 Task: Reply All to email with the signature Ellie Thompson with the subject Job offer from softage.1@softage.net with the message Could you please share your feedback on the latest proposal?, select last word, change the font color from current to blue and background color to purple Send the email
Action: Mouse moved to (893, 77)
Screenshot: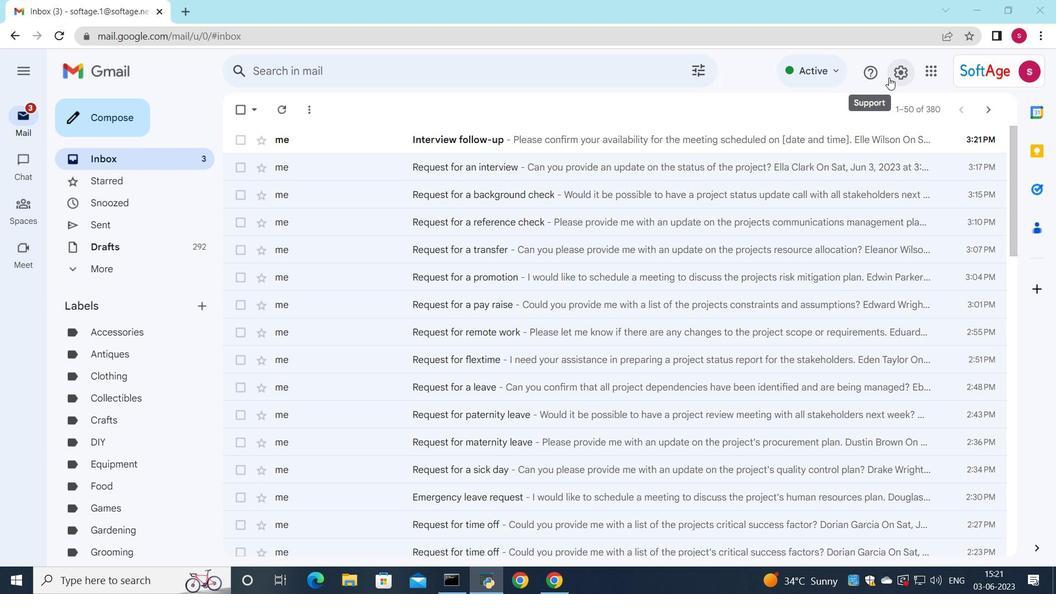 
Action: Mouse pressed left at (893, 77)
Screenshot: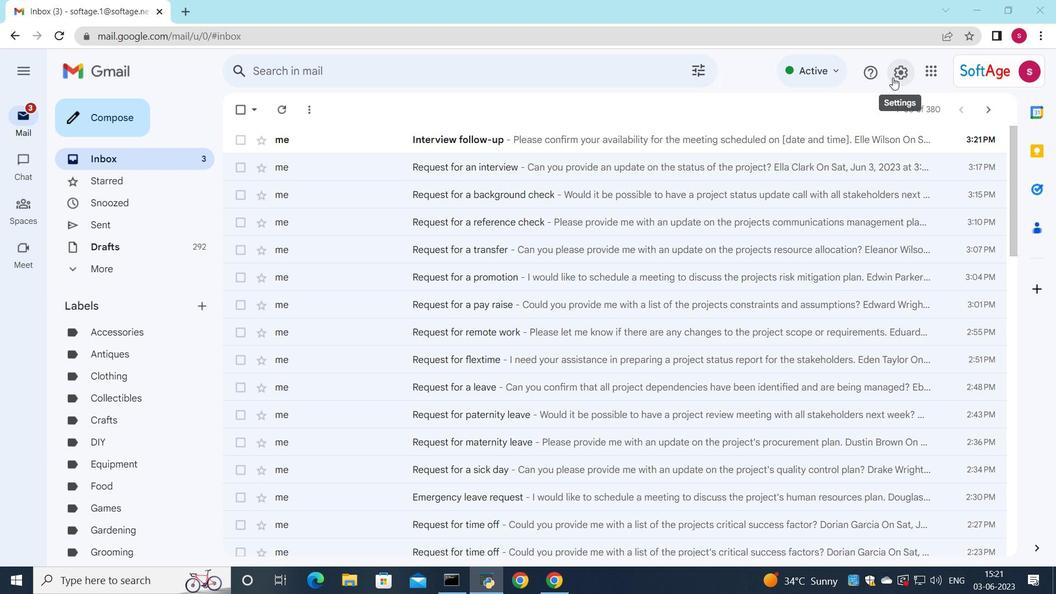 
Action: Mouse moved to (897, 136)
Screenshot: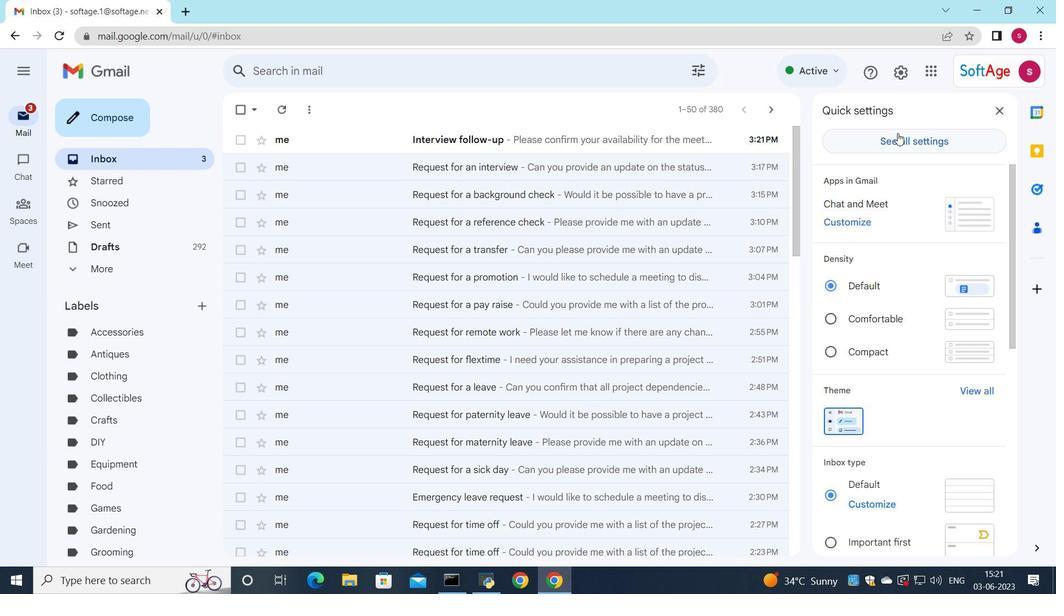 
Action: Mouse pressed left at (897, 136)
Screenshot: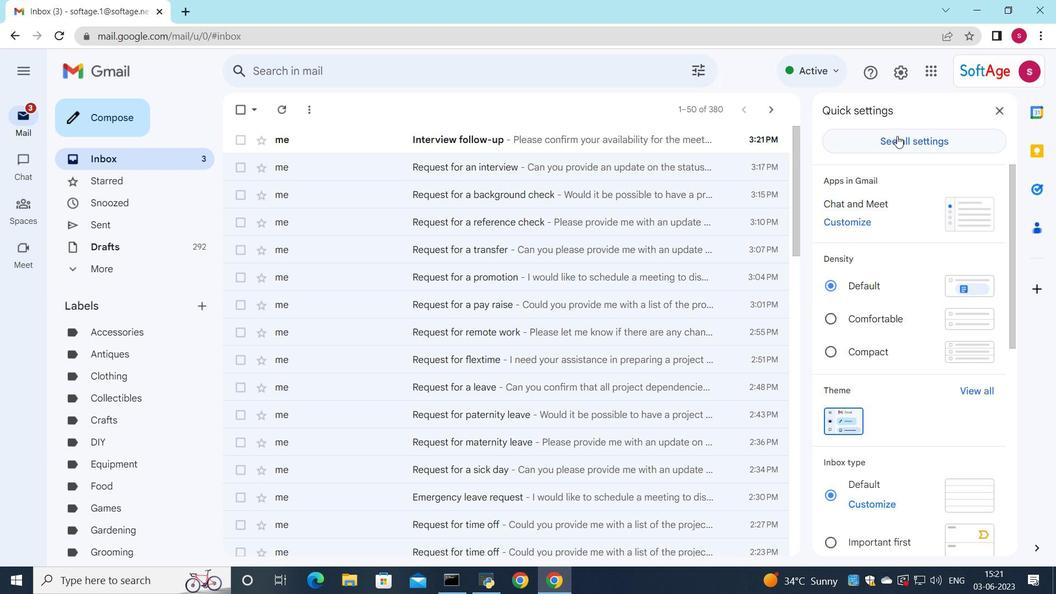 
Action: Mouse moved to (646, 200)
Screenshot: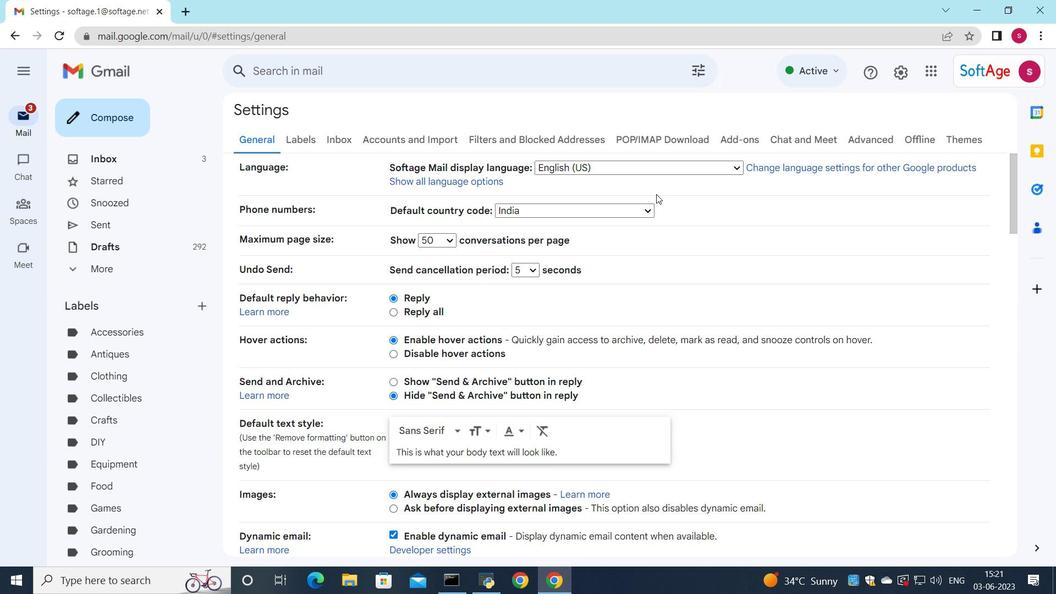 
Action: Mouse scrolled (646, 199) with delta (0, 0)
Screenshot: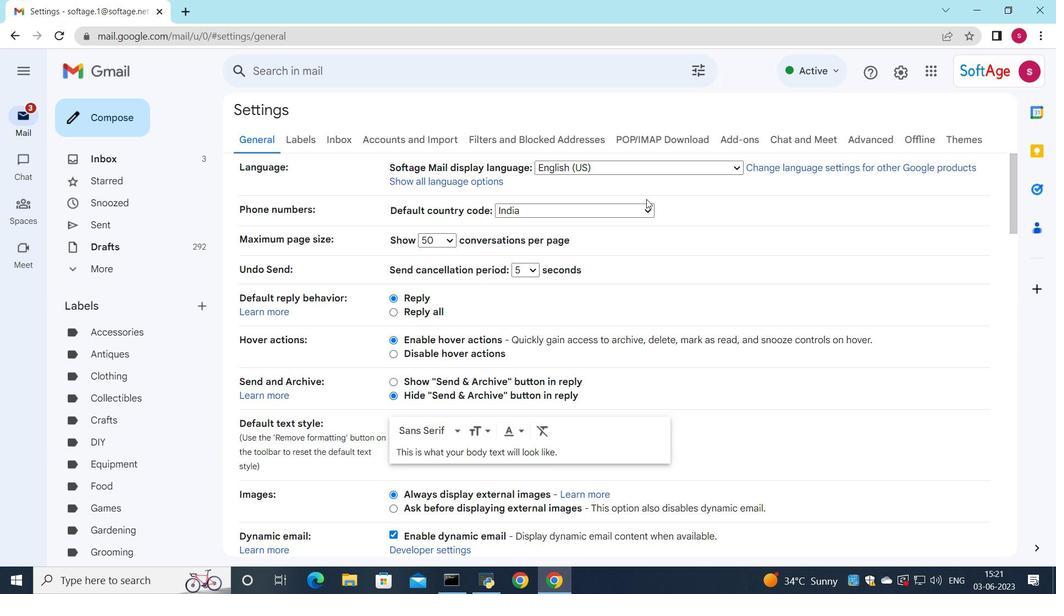 
Action: Mouse moved to (643, 204)
Screenshot: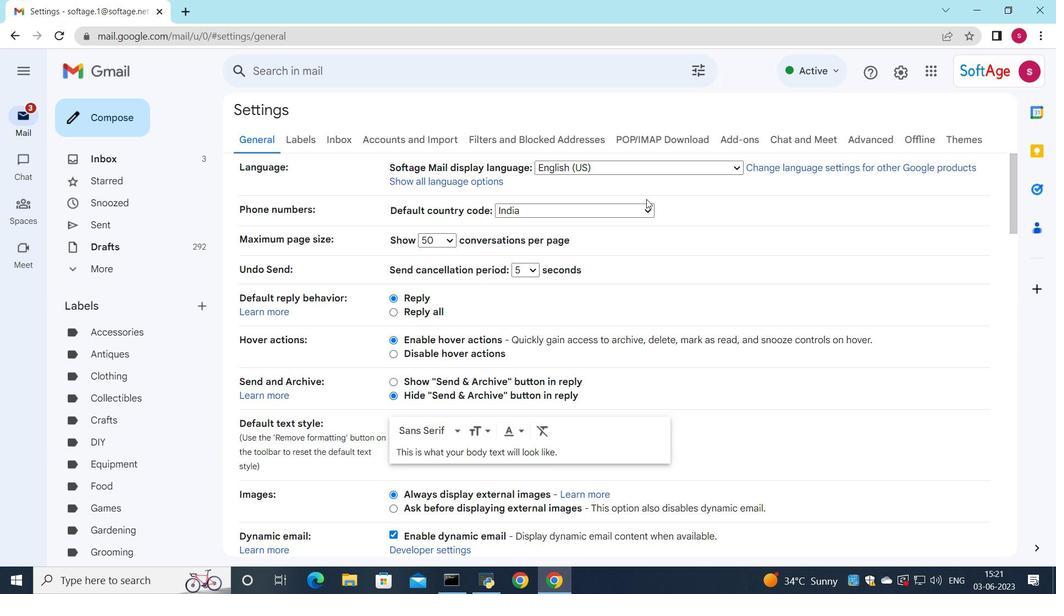
Action: Mouse scrolled (643, 203) with delta (0, 0)
Screenshot: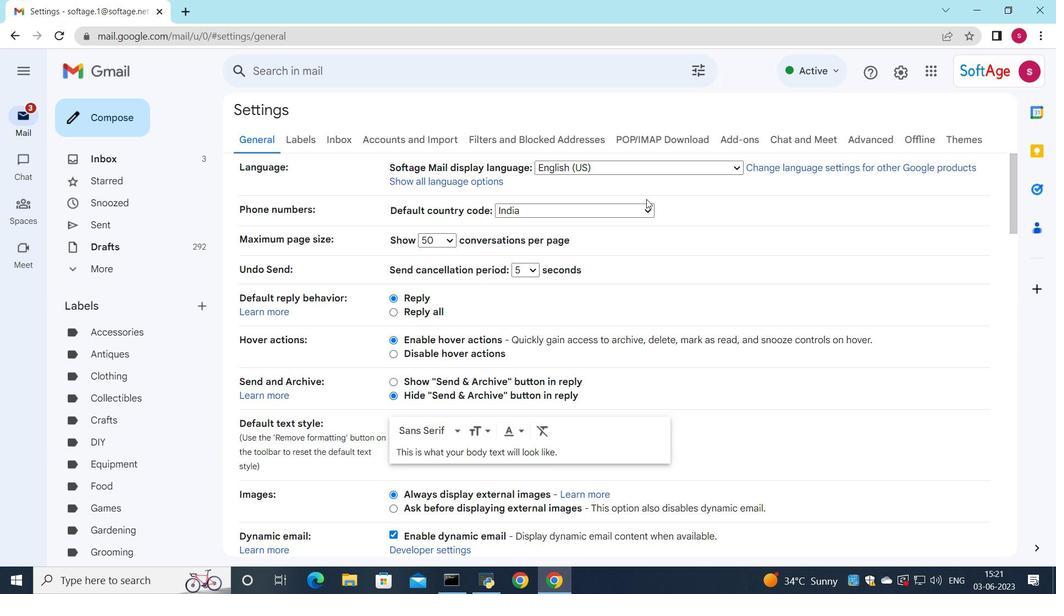 
Action: Mouse moved to (643, 205)
Screenshot: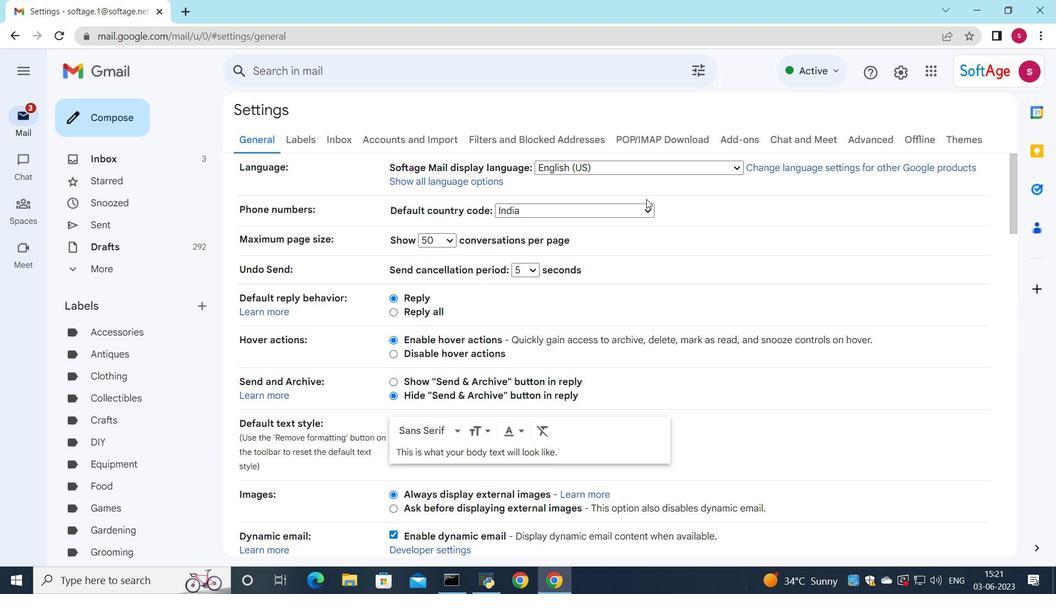 
Action: Mouse scrolled (643, 204) with delta (0, 0)
Screenshot: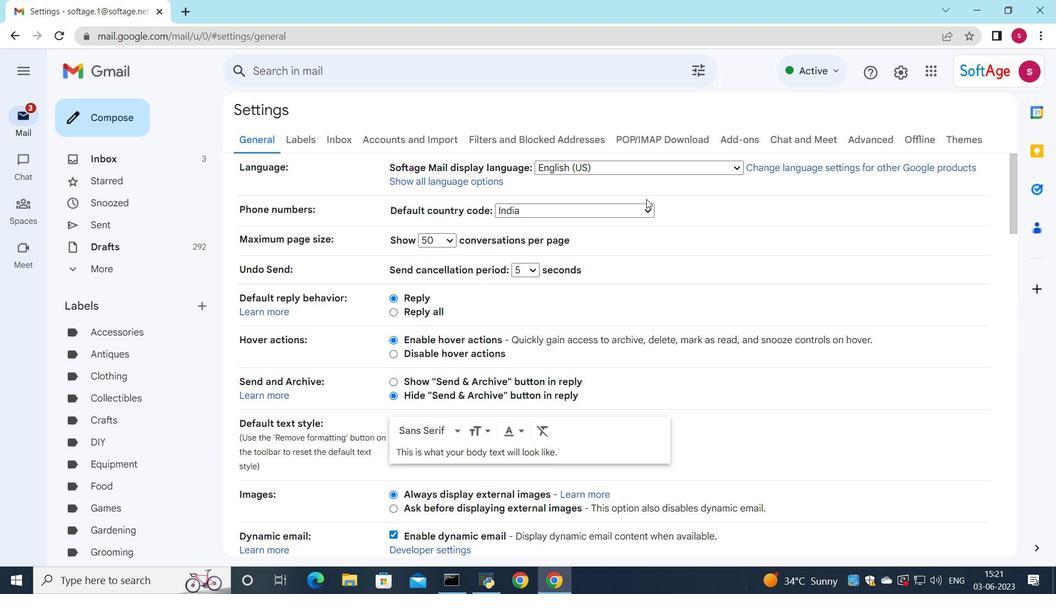 
Action: Mouse moved to (643, 205)
Screenshot: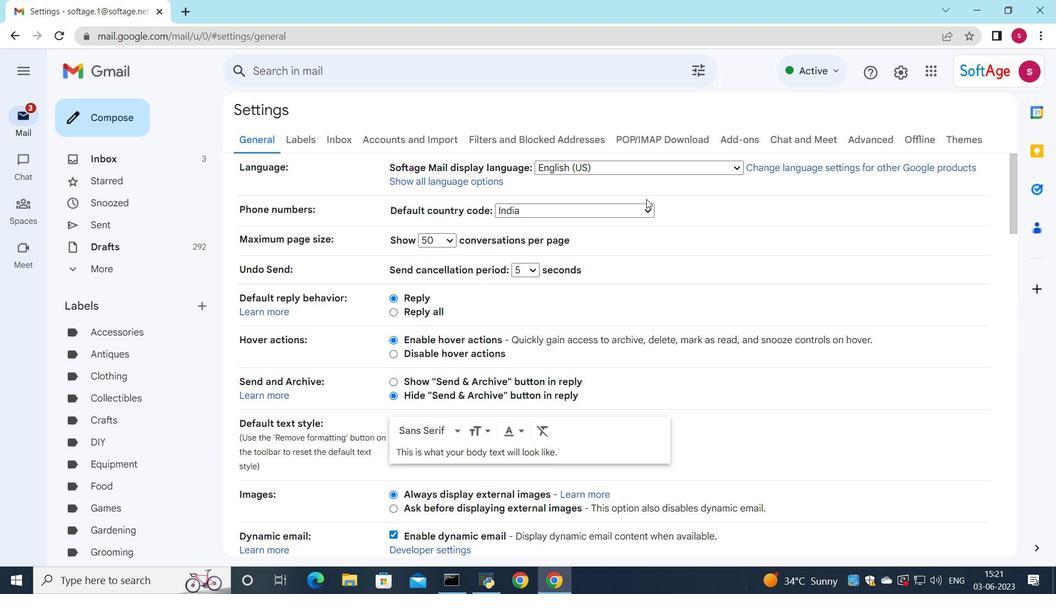 
Action: Mouse scrolled (643, 205) with delta (0, 0)
Screenshot: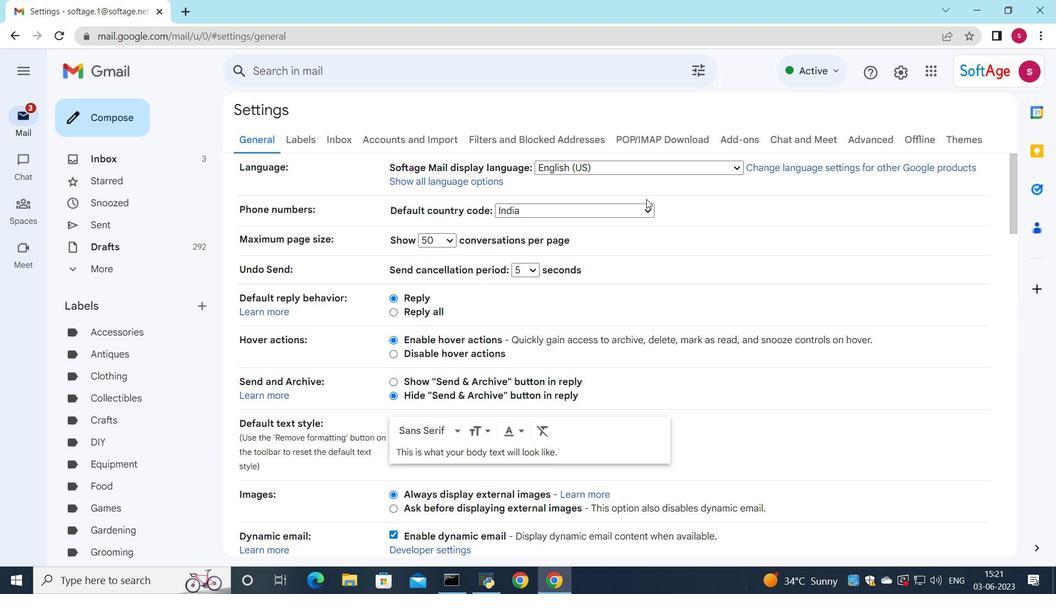 
Action: Mouse moved to (643, 205)
Screenshot: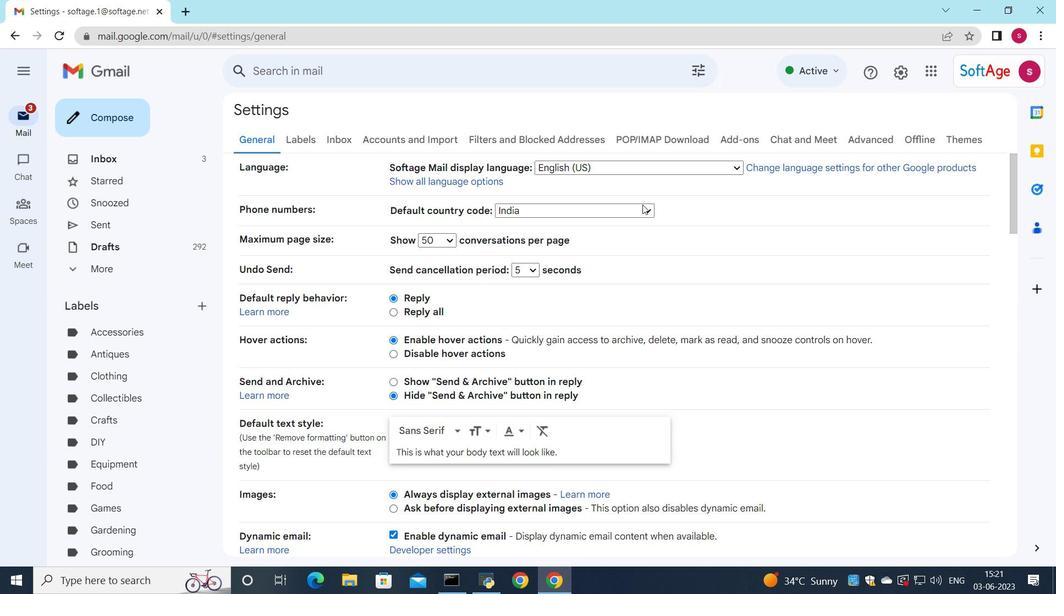 
Action: Mouse scrolled (643, 205) with delta (0, 0)
Screenshot: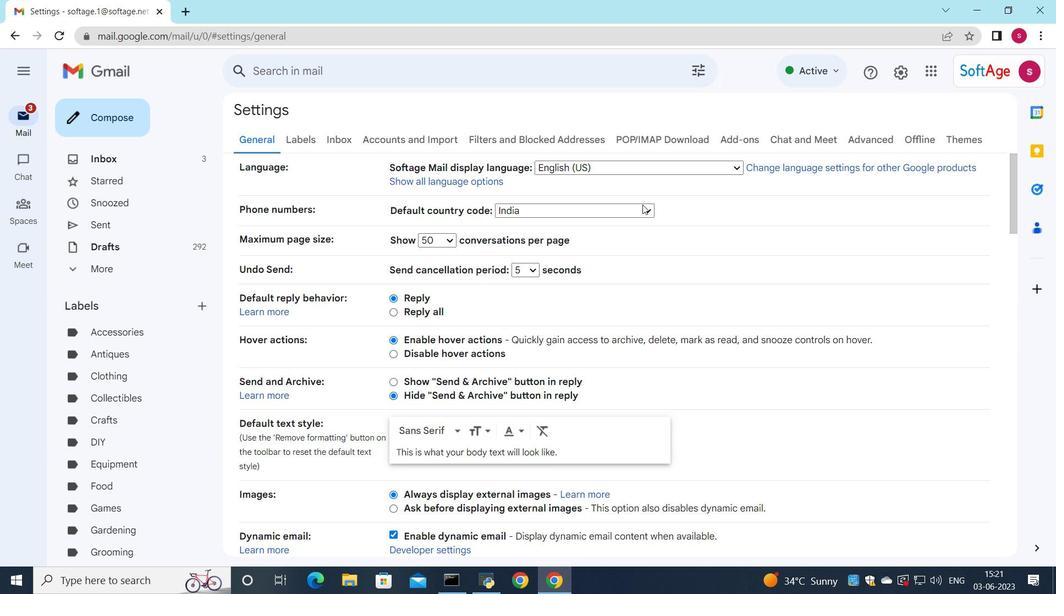 
Action: Mouse moved to (643, 201)
Screenshot: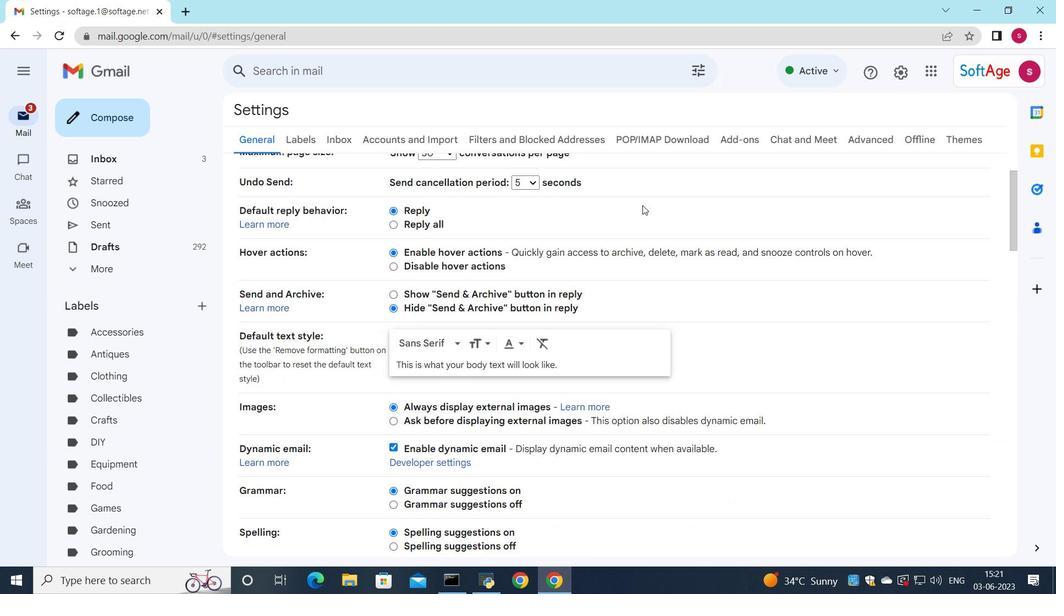 
Action: Mouse scrolled (643, 200) with delta (0, 0)
Screenshot: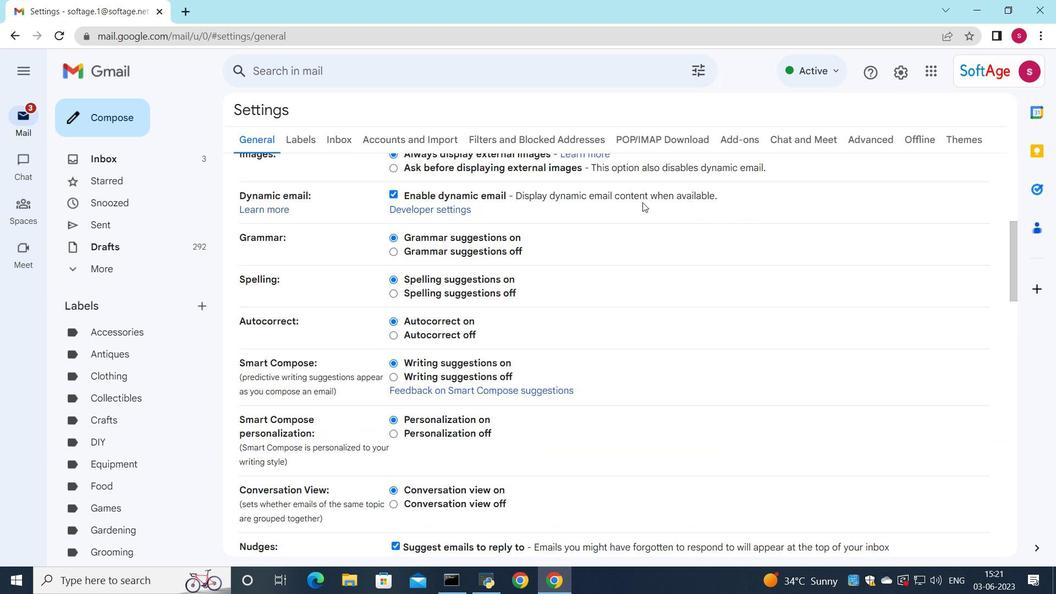 
Action: Mouse scrolled (643, 200) with delta (0, 0)
Screenshot: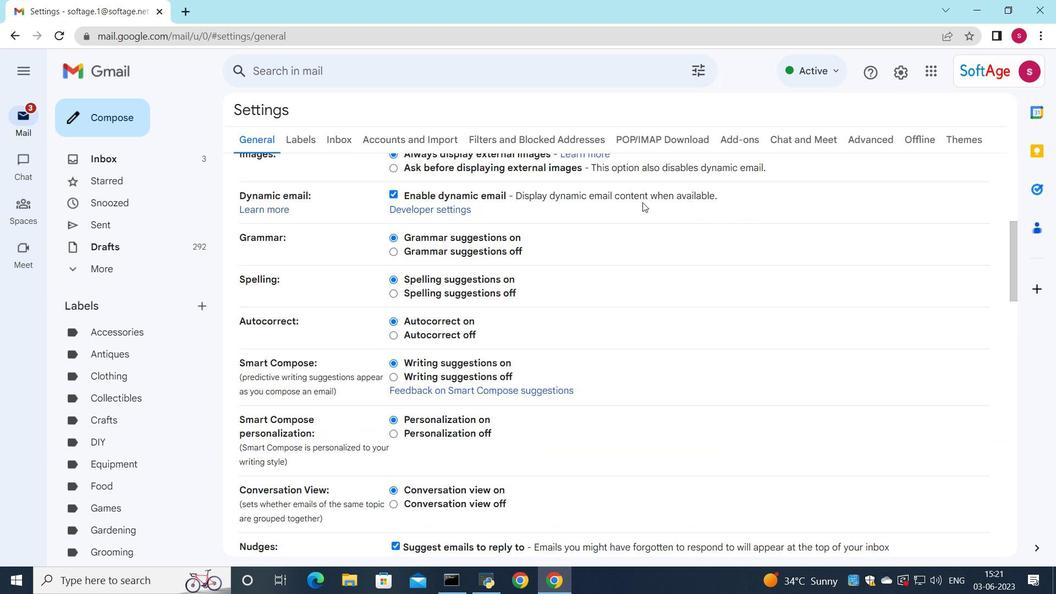 
Action: Mouse scrolled (643, 200) with delta (0, 0)
Screenshot: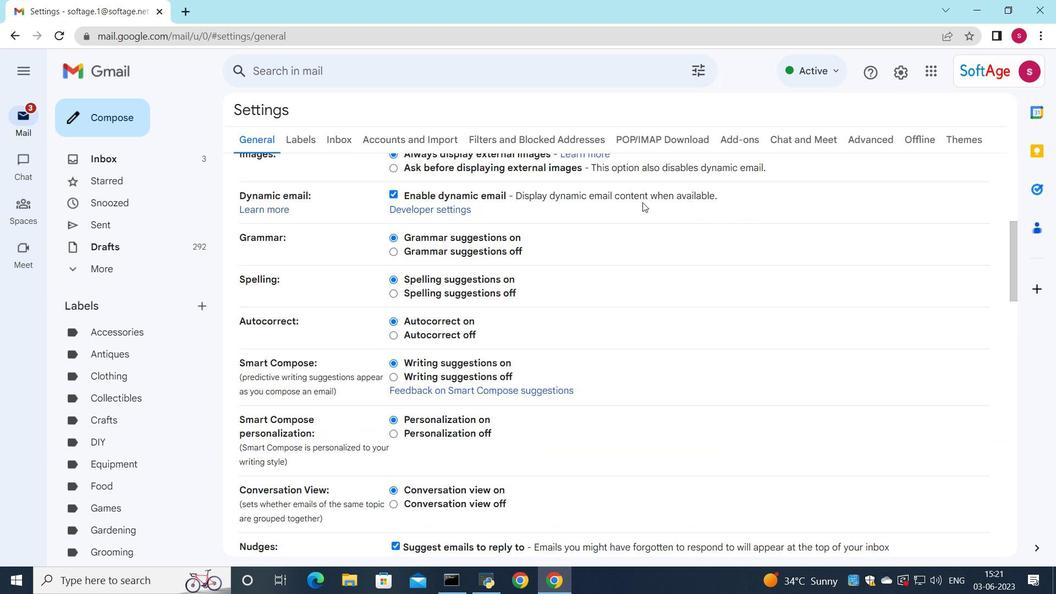 
Action: Mouse scrolled (643, 200) with delta (0, 0)
Screenshot: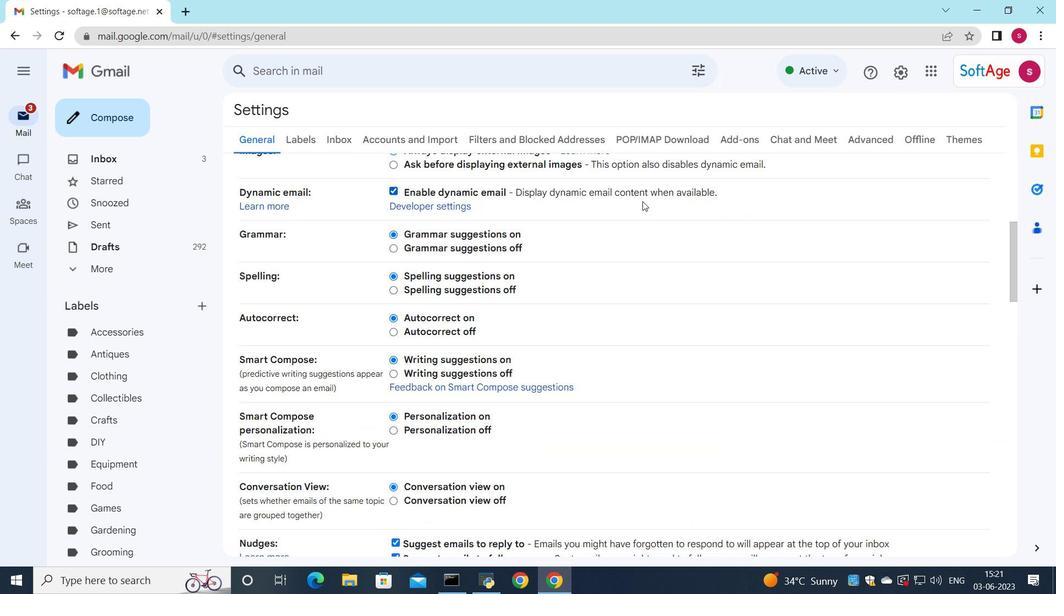 
Action: Mouse scrolled (643, 200) with delta (0, 0)
Screenshot: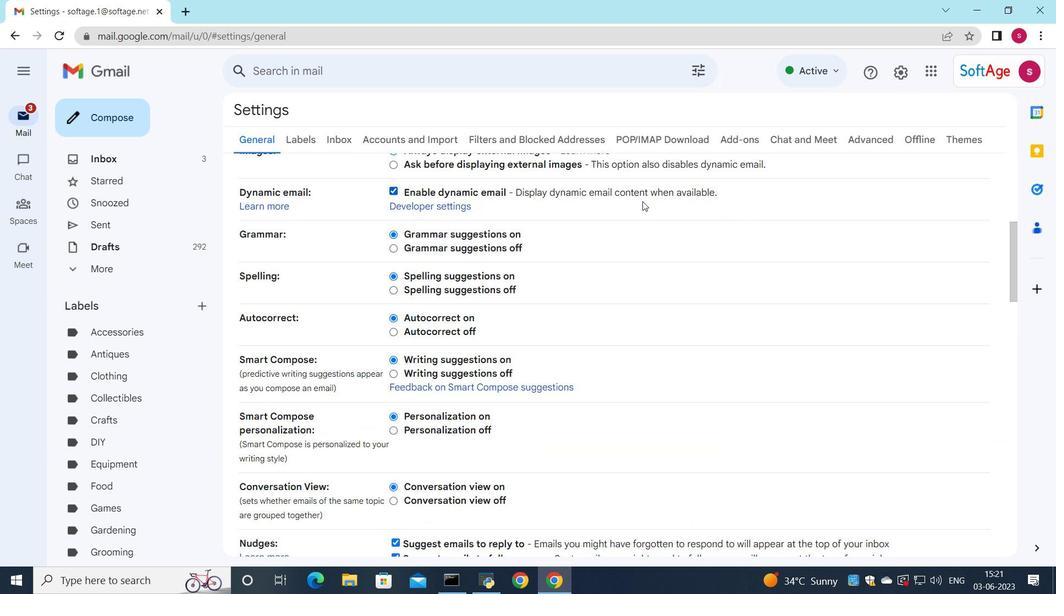 
Action: Mouse scrolled (643, 200) with delta (0, 0)
Screenshot: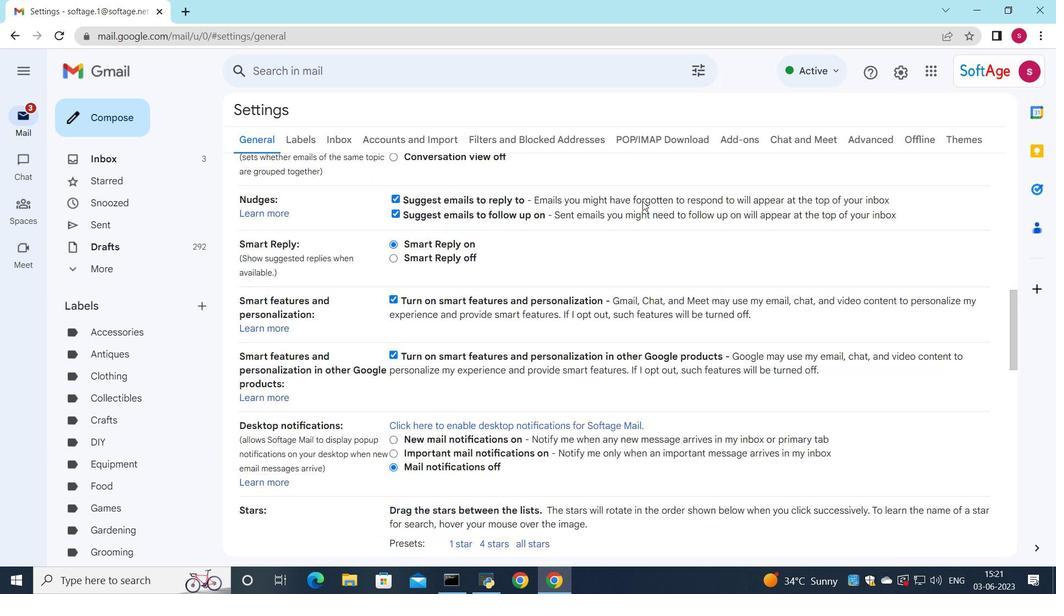 
Action: Mouse scrolled (643, 200) with delta (0, 0)
Screenshot: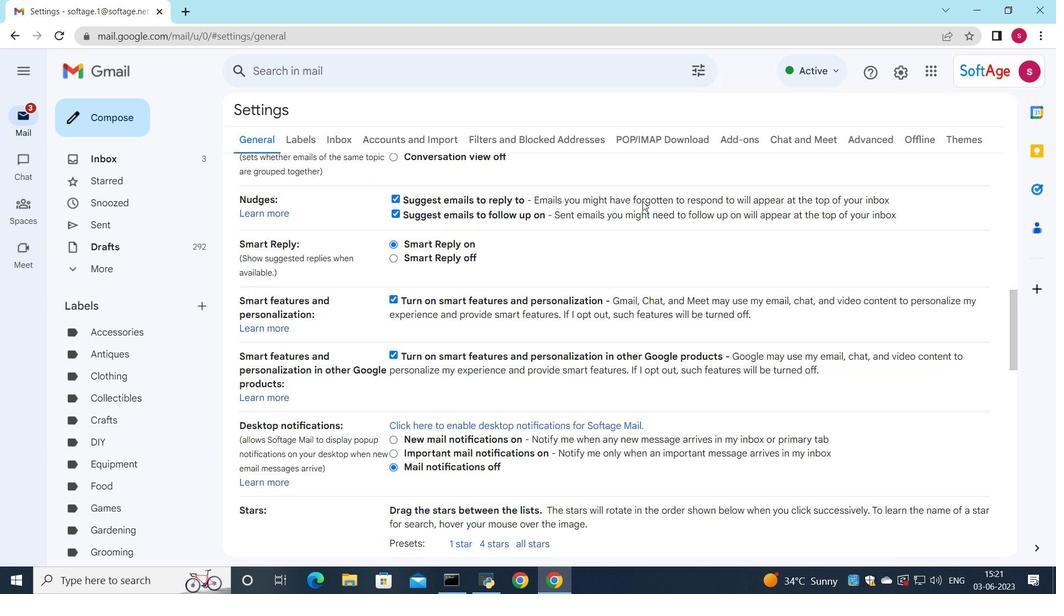 
Action: Mouse scrolled (643, 200) with delta (0, 0)
Screenshot: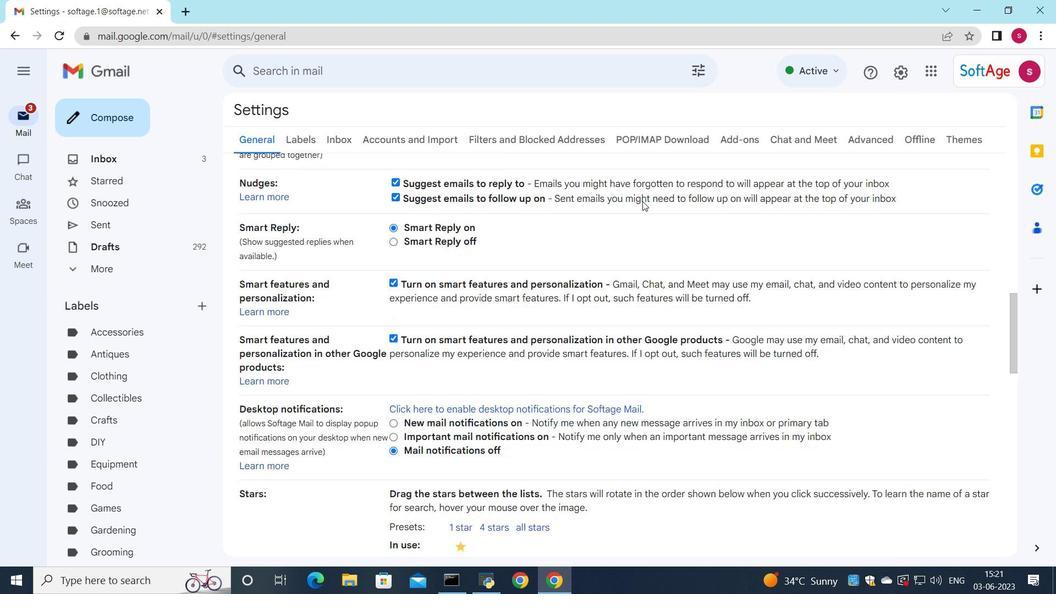 
Action: Mouse scrolled (643, 200) with delta (0, 0)
Screenshot: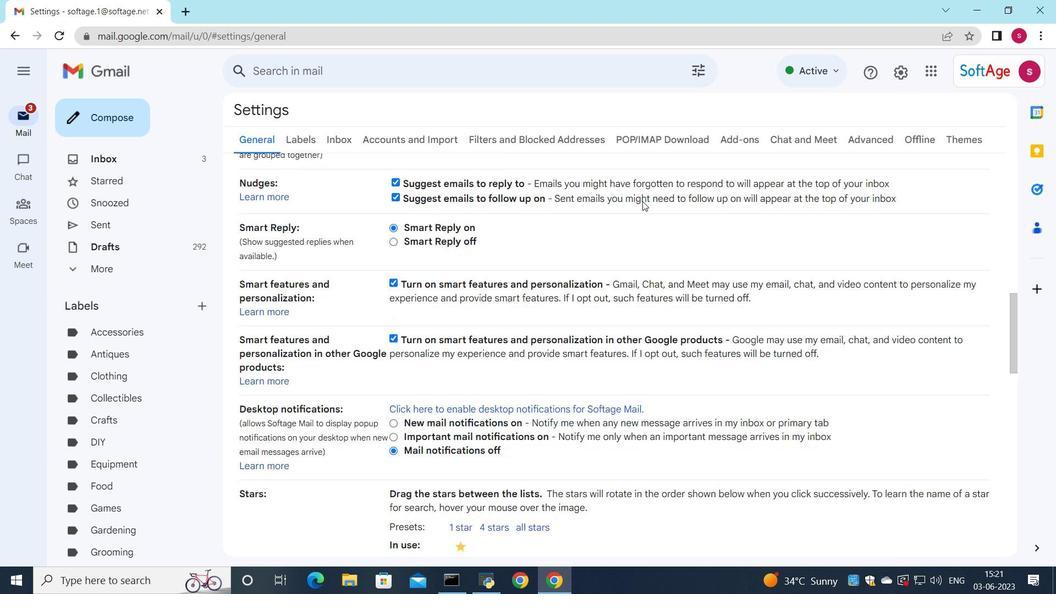 
Action: Mouse scrolled (643, 200) with delta (0, 0)
Screenshot: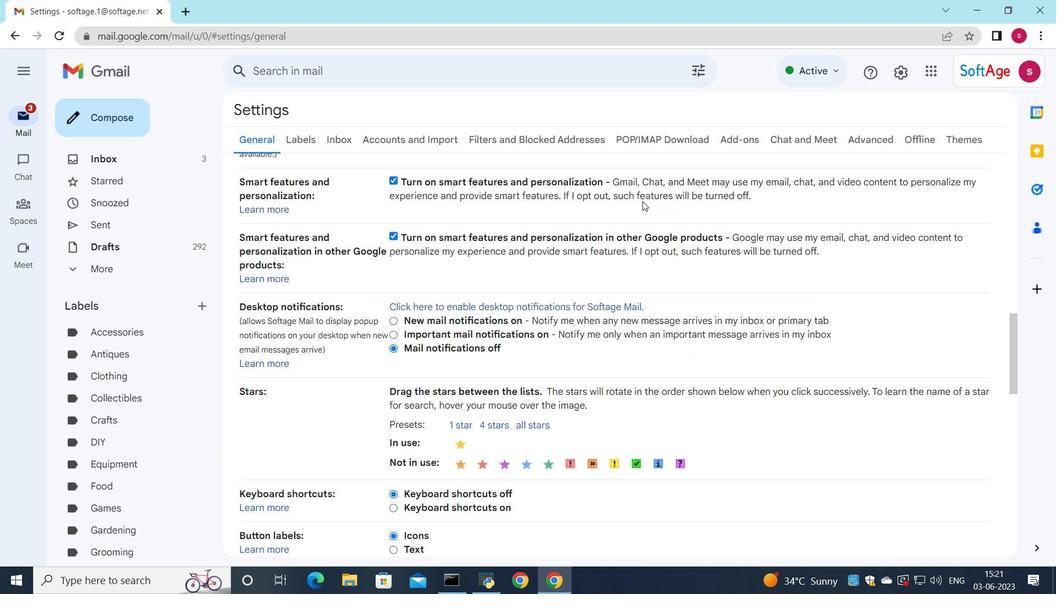 
Action: Mouse scrolled (643, 200) with delta (0, 0)
Screenshot: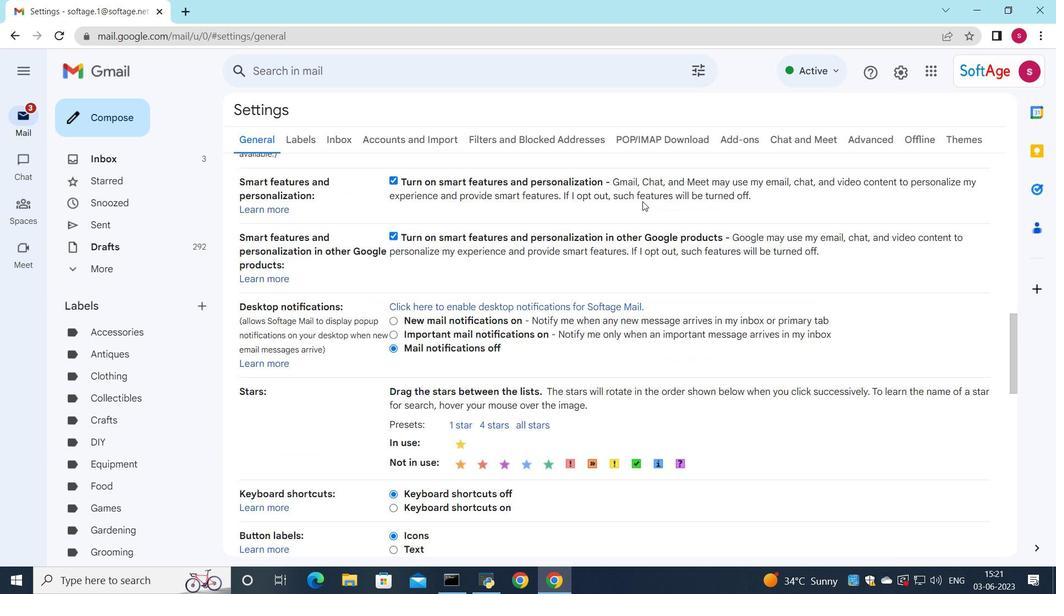 
Action: Mouse scrolled (643, 200) with delta (0, 0)
Screenshot: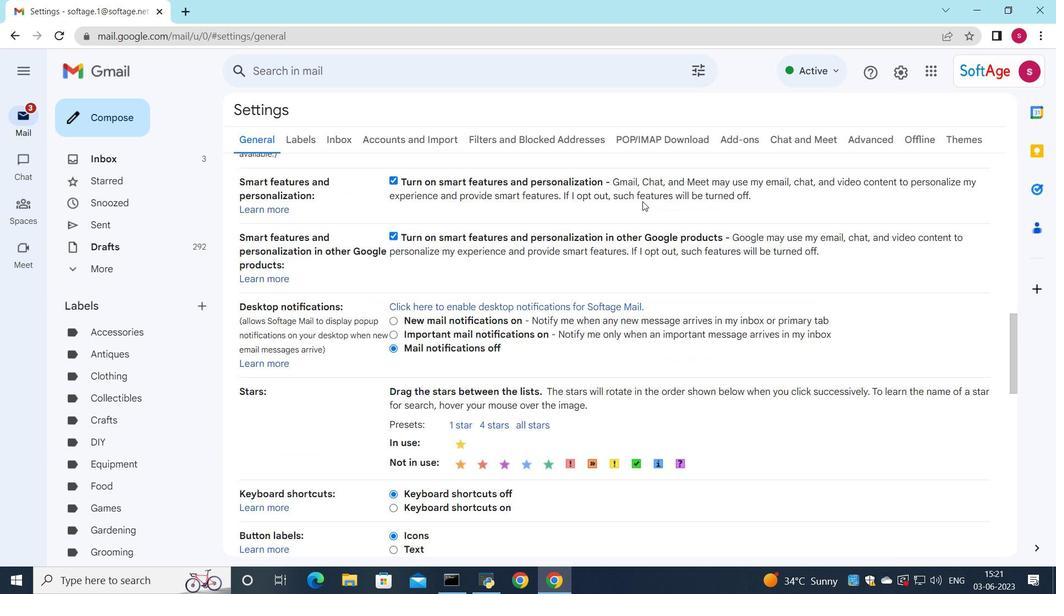 
Action: Mouse scrolled (643, 200) with delta (0, 0)
Screenshot: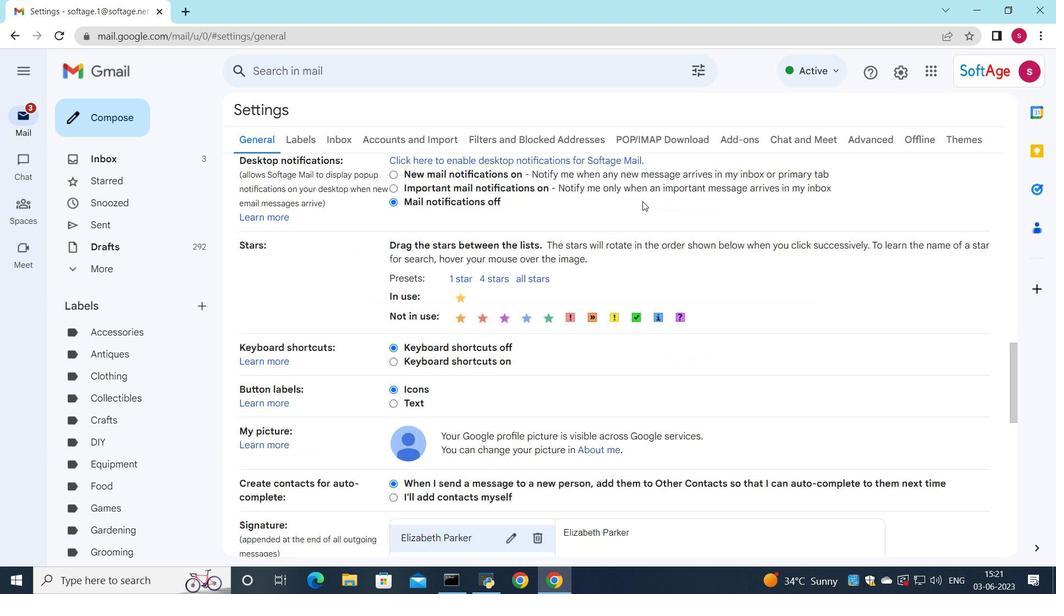 
Action: Mouse moved to (499, 370)
Screenshot: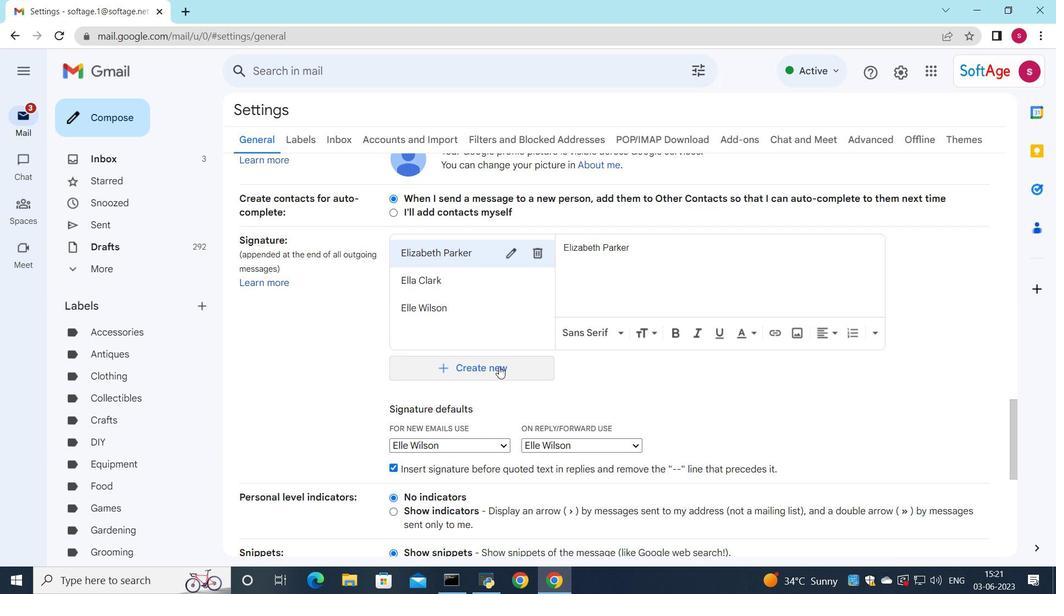 
Action: Mouse pressed left at (499, 370)
Screenshot: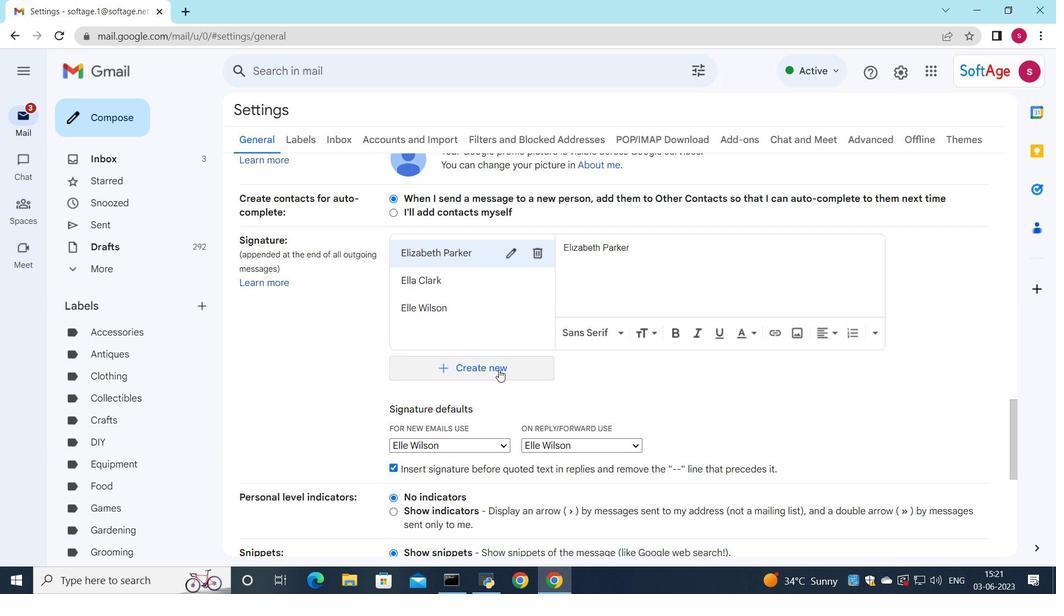 
Action: Mouse moved to (575, 340)
Screenshot: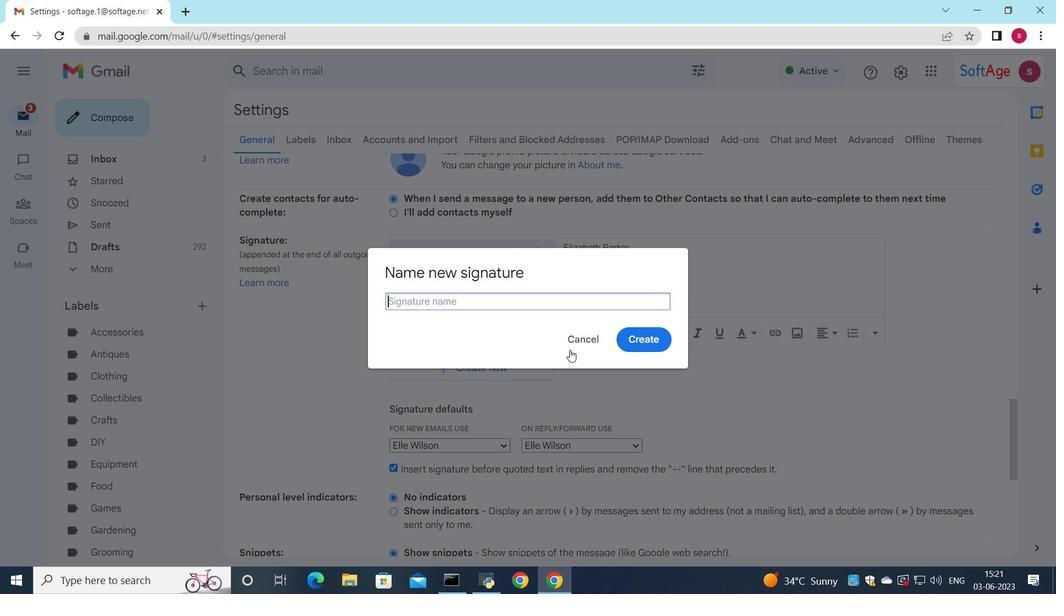 
Action: Key pressed <Key.shift>Ellie<Key.space><Key.shift>Thompson
Screenshot: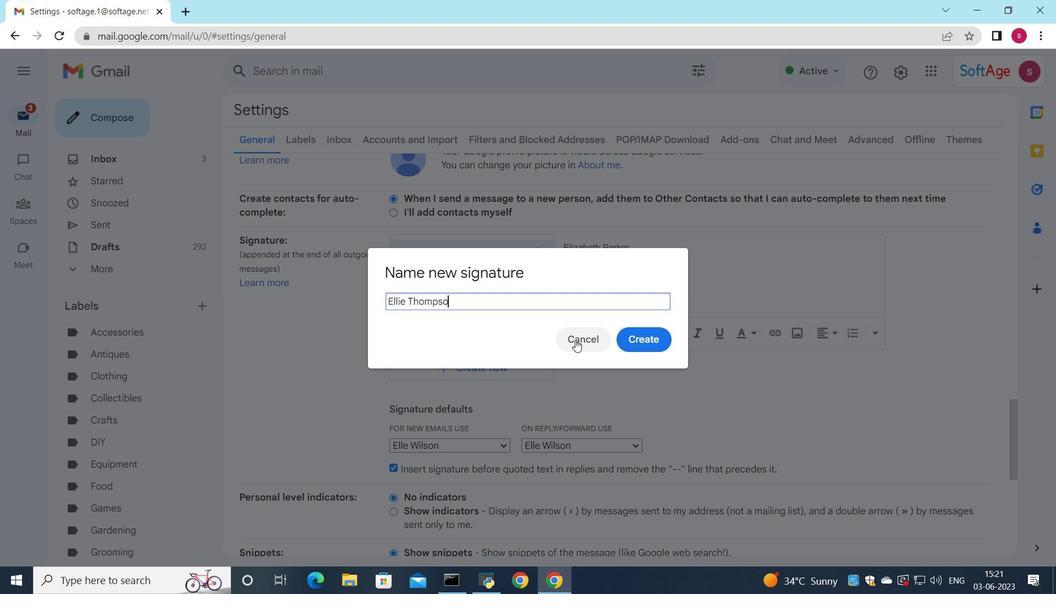 
Action: Mouse moved to (645, 339)
Screenshot: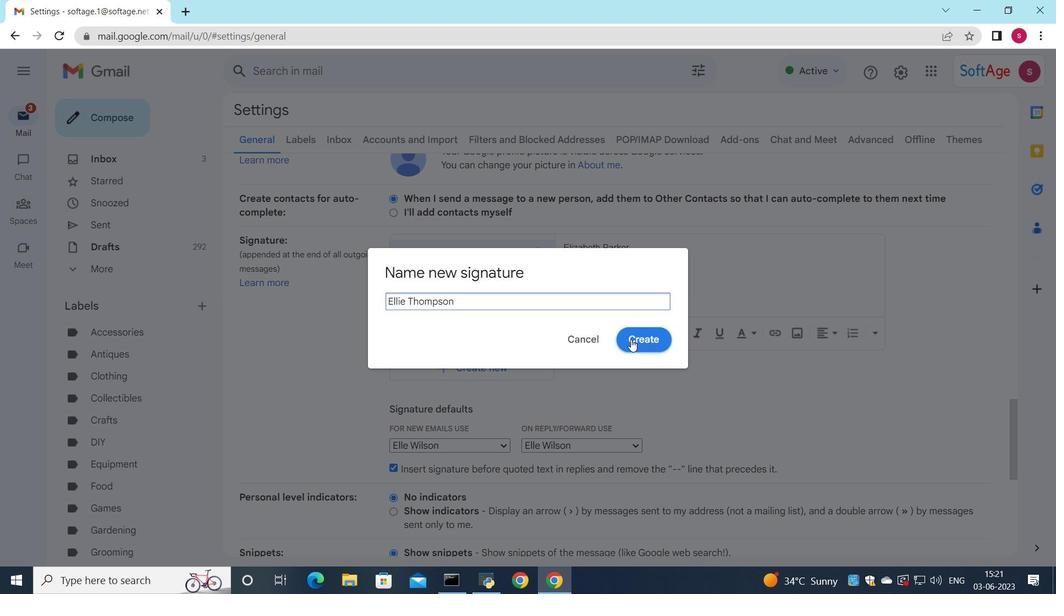 
Action: Mouse pressed left at (645, 339)
Screenshot: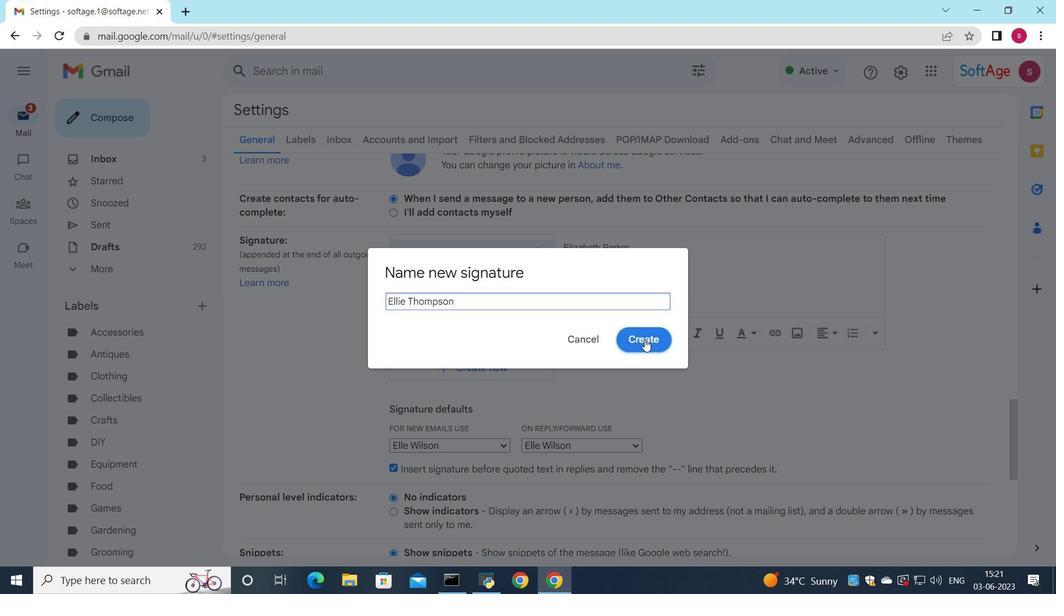 
Action: Mouse moved to (646, 282)
Screenshot: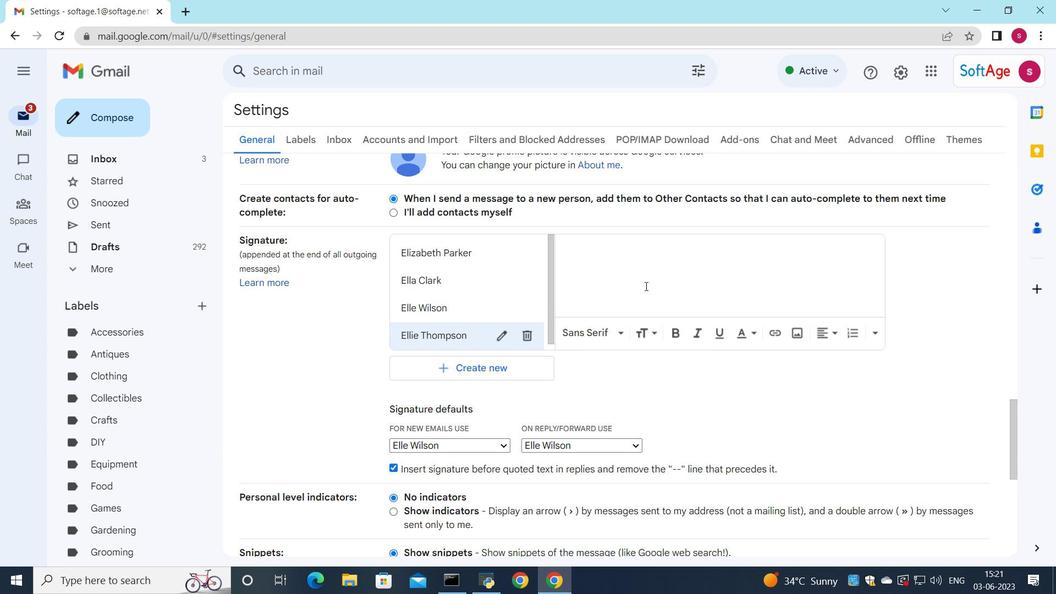 
Action: Mouse pressed left at (646, 282)
Screenshot: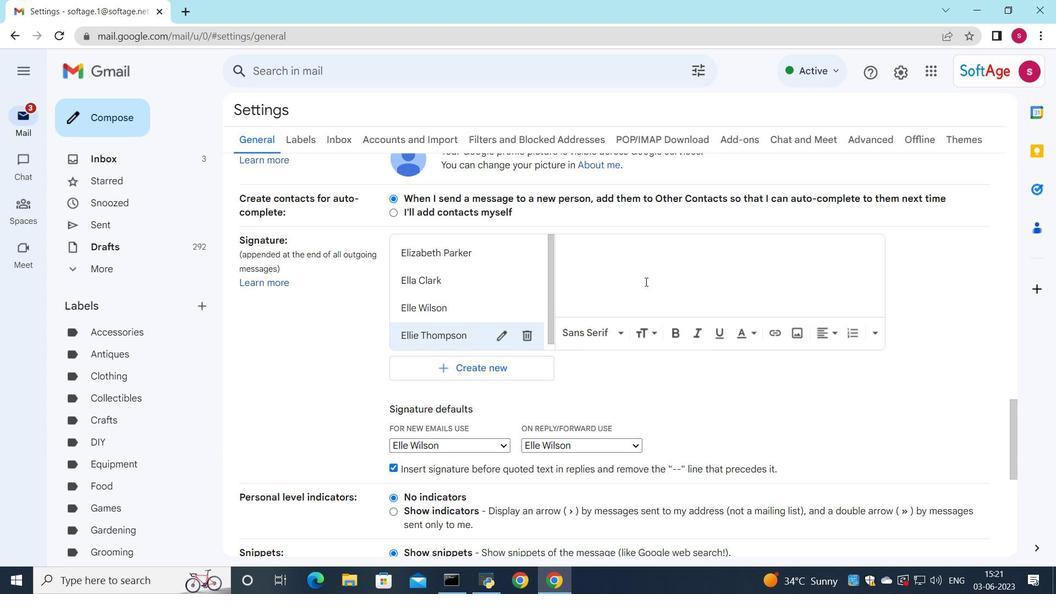 
Action: Key pressed <Key.shift>Ellie<Key.space><Key.shift>Thompson
Screenshot: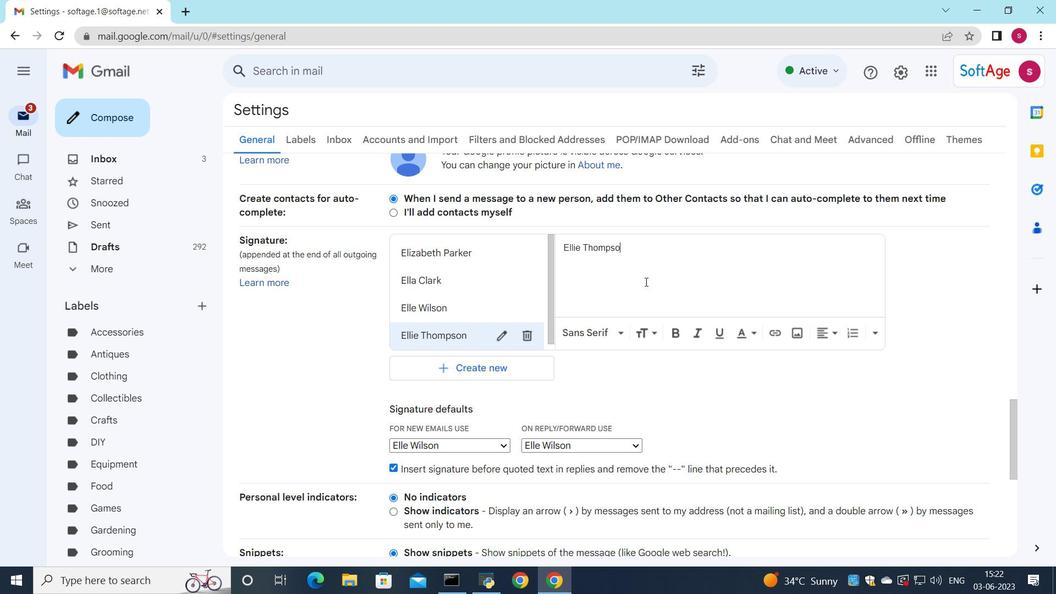 
Action: Mouse scrolled (646, 281) with delta (0, 0)
Screenshot: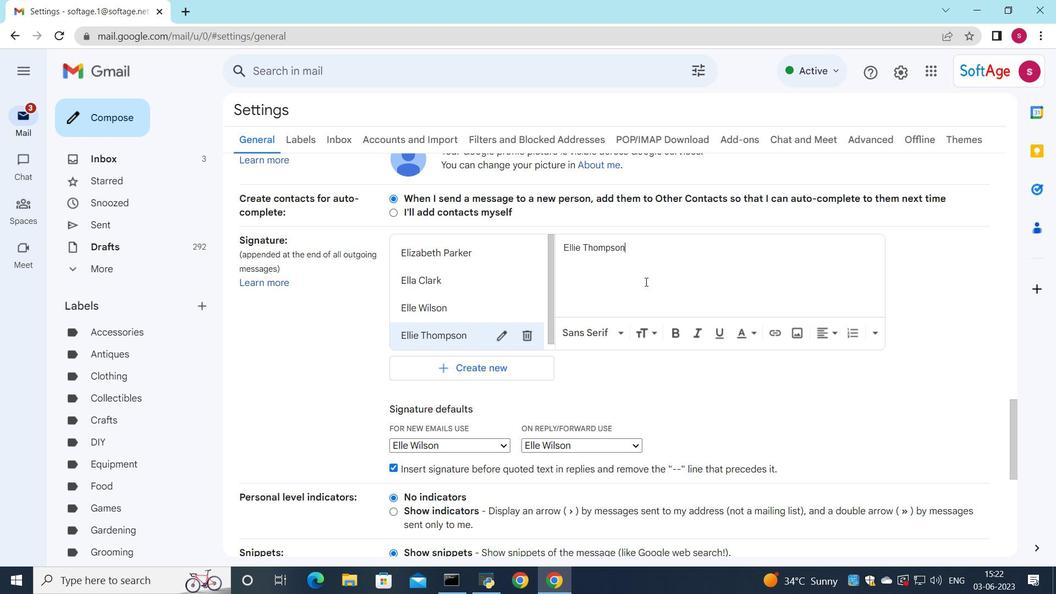 
Action: Mouse moved to (496, 378)
Screenshot: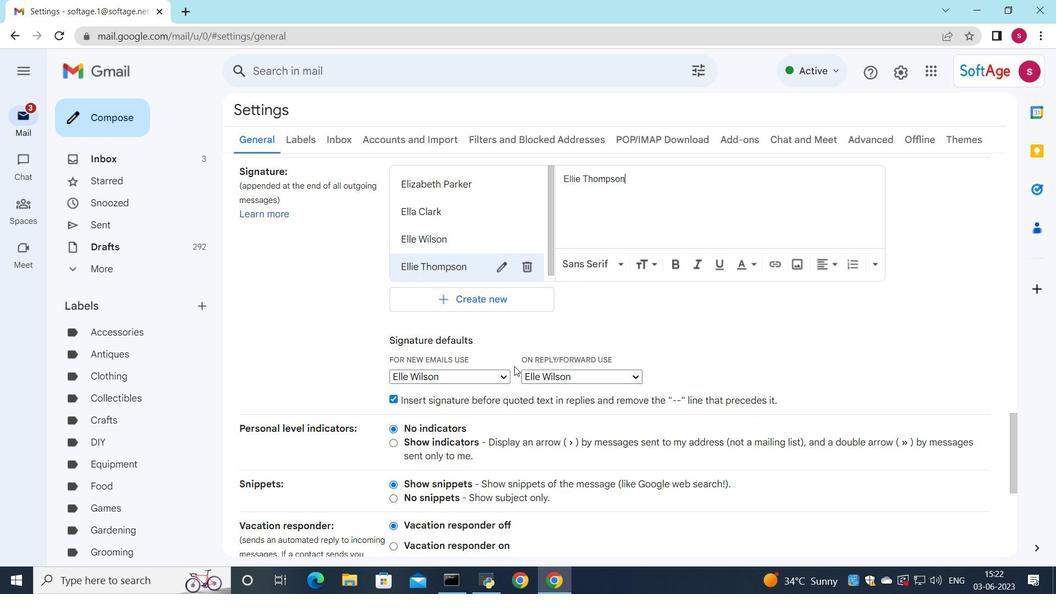 
Action: Mouse pressed left at (496, 378)
Screenshot: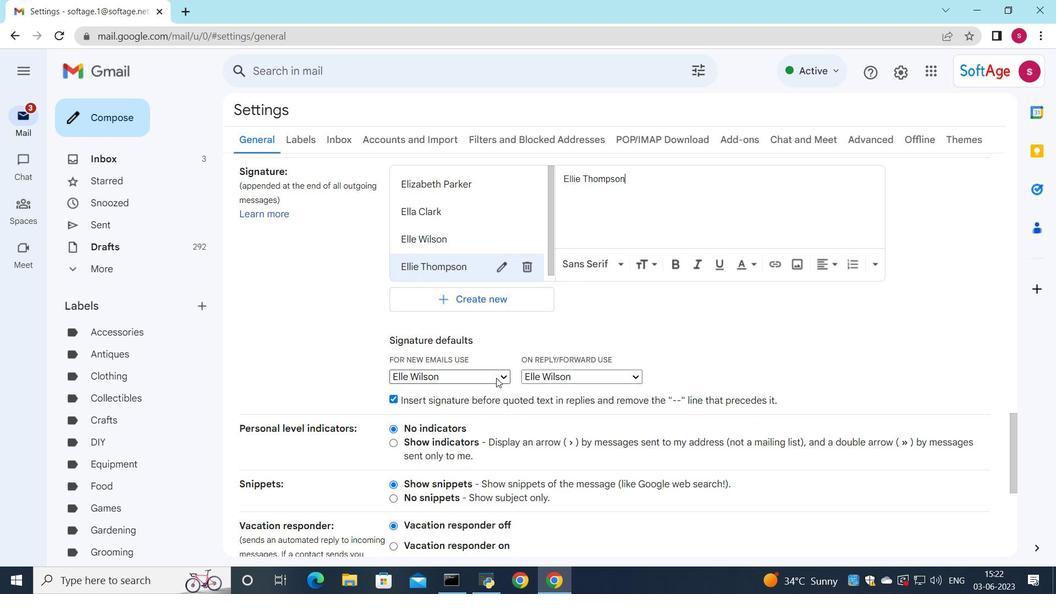 
Action: Mouse moved to (472, 437)
Screenshot: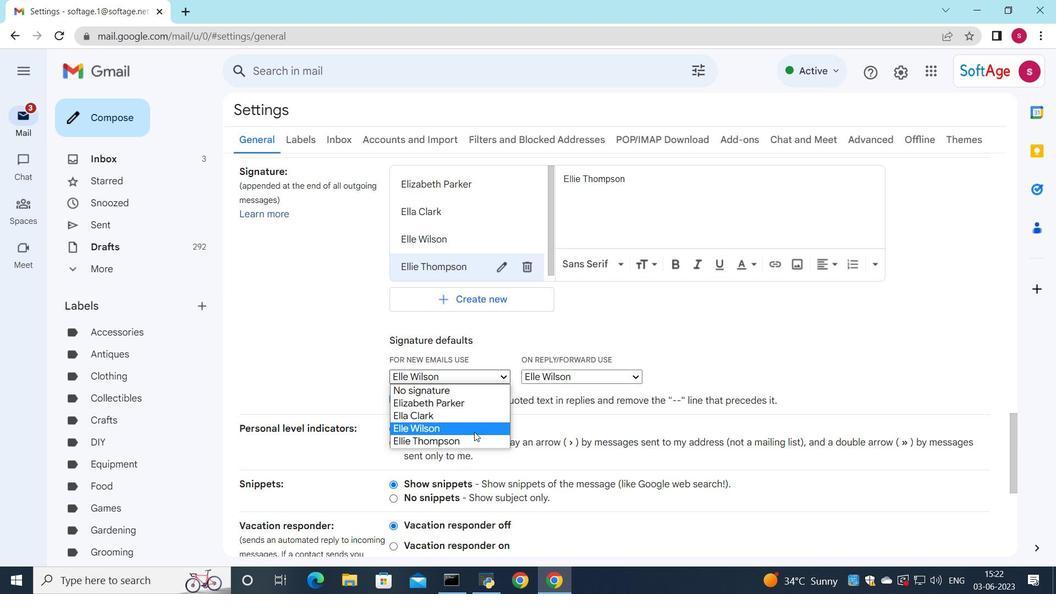 
Action: Mouse pressed left at (472, 437)
Screenshot: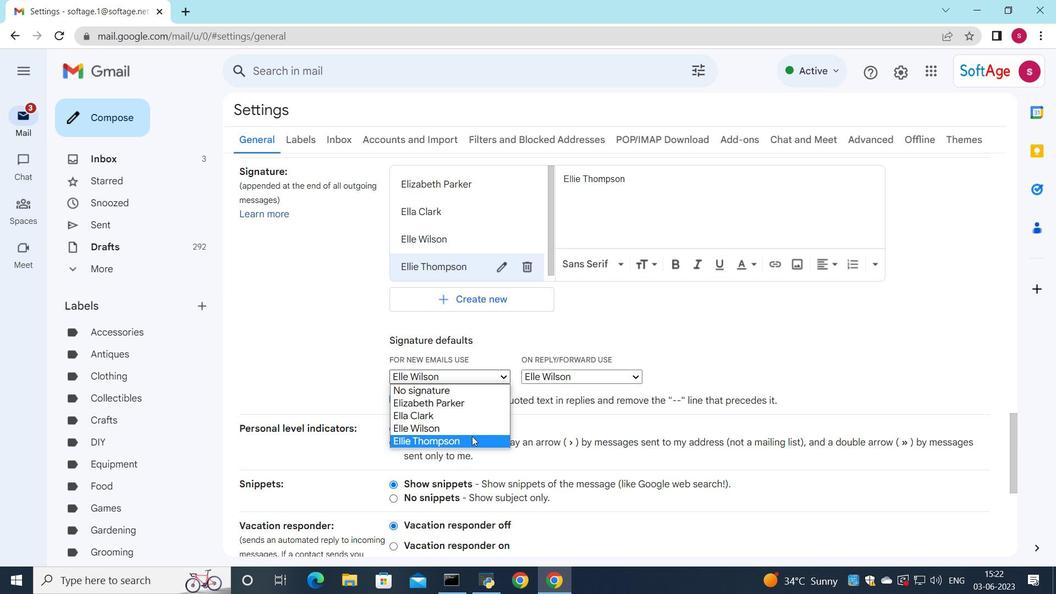 
Action: Mouse moved to (569, 375)
Screenshot: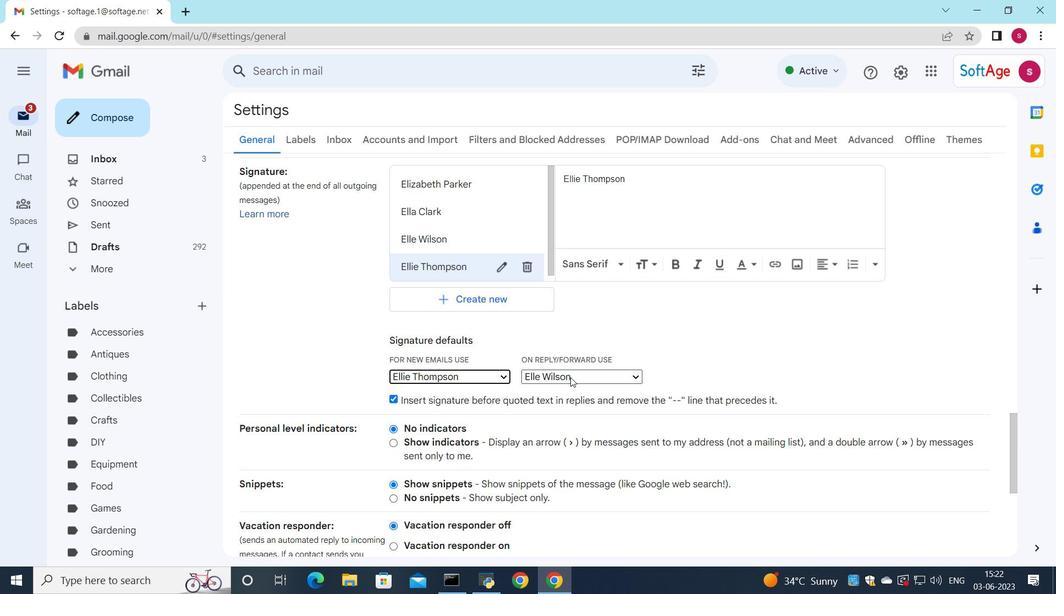 
Action: Mouse pressed left at (569, 375)
Screenshot: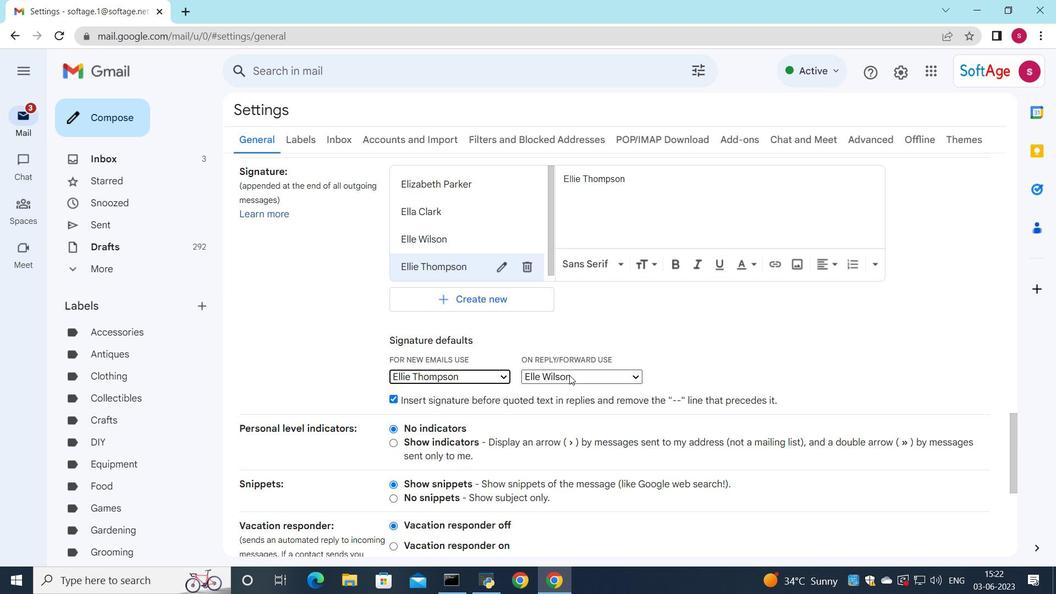 
Action: Mouse moved to (577, 443)
Screenshot: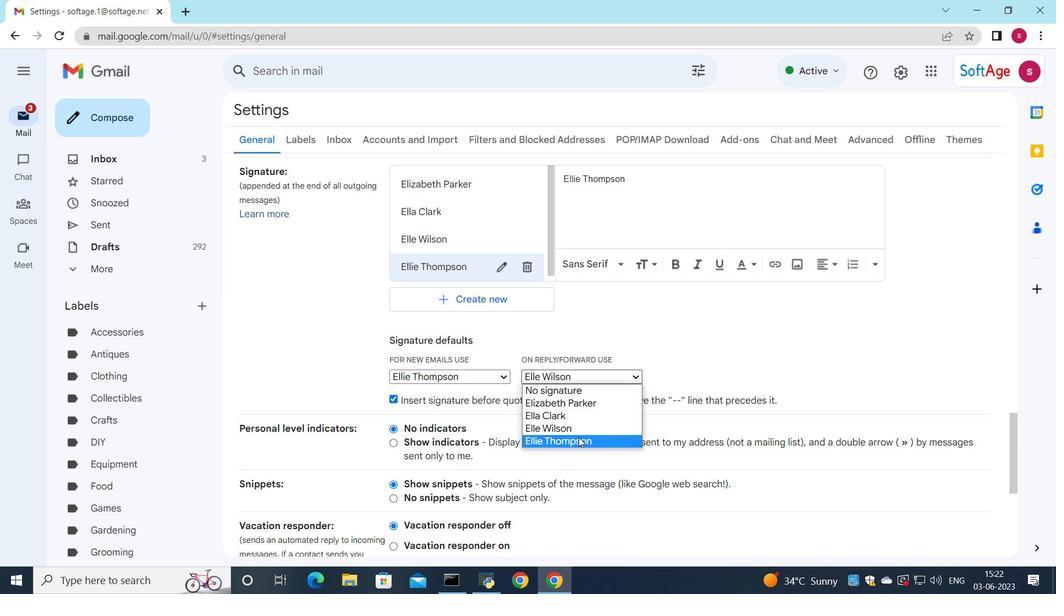 
Action: Mouse pressed left at (577, 443)
Screenshot: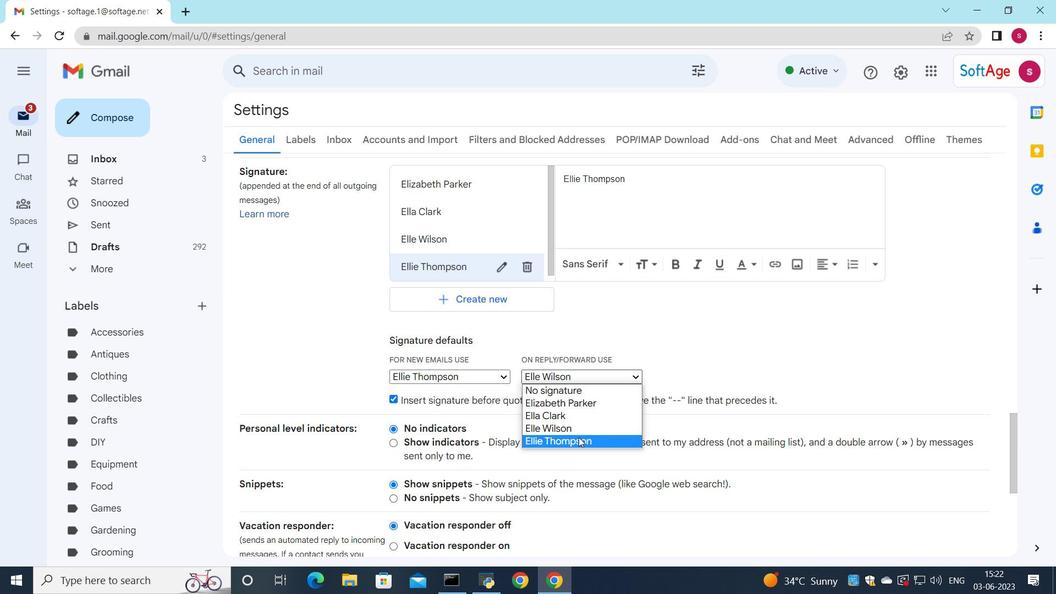 
Action: Mouse moved to (557, 409)
Screenshot: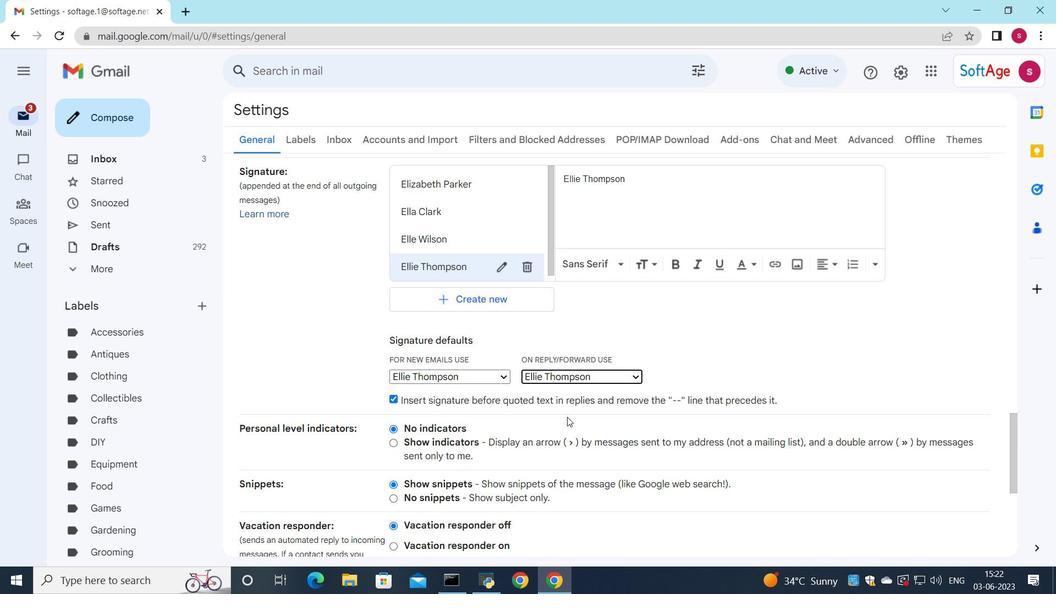 
Action: Mouse scrolled (557, 408) with delta (0, 0)
Screenshot: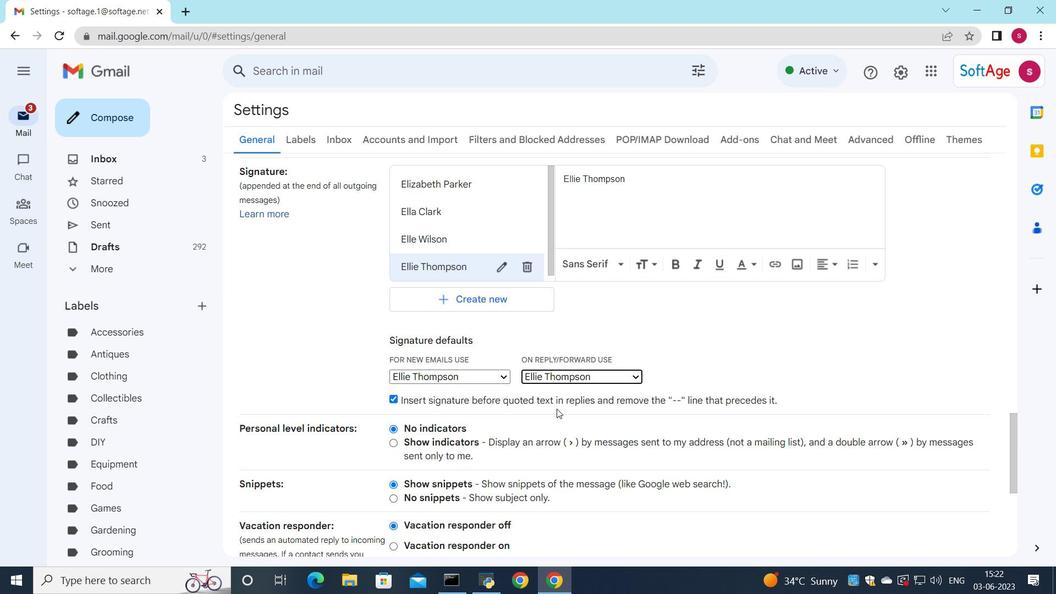 
Action: Mouse scrolled (557, 408) with delta (0, 0)
Screenshot: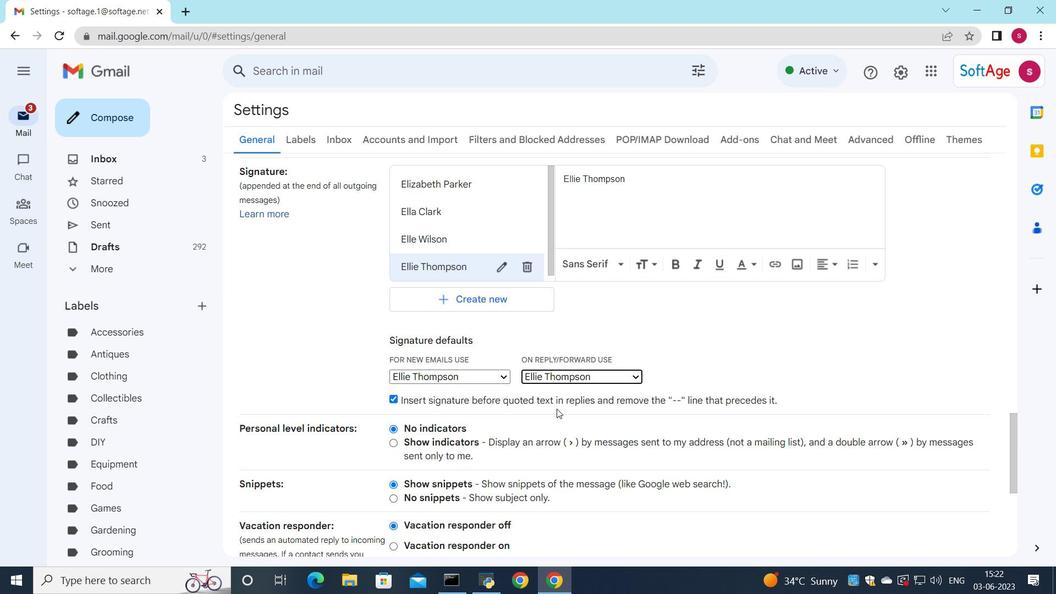 
Action: Mouse scrolled (557, 408) with delta (0, 0)
Screenshot: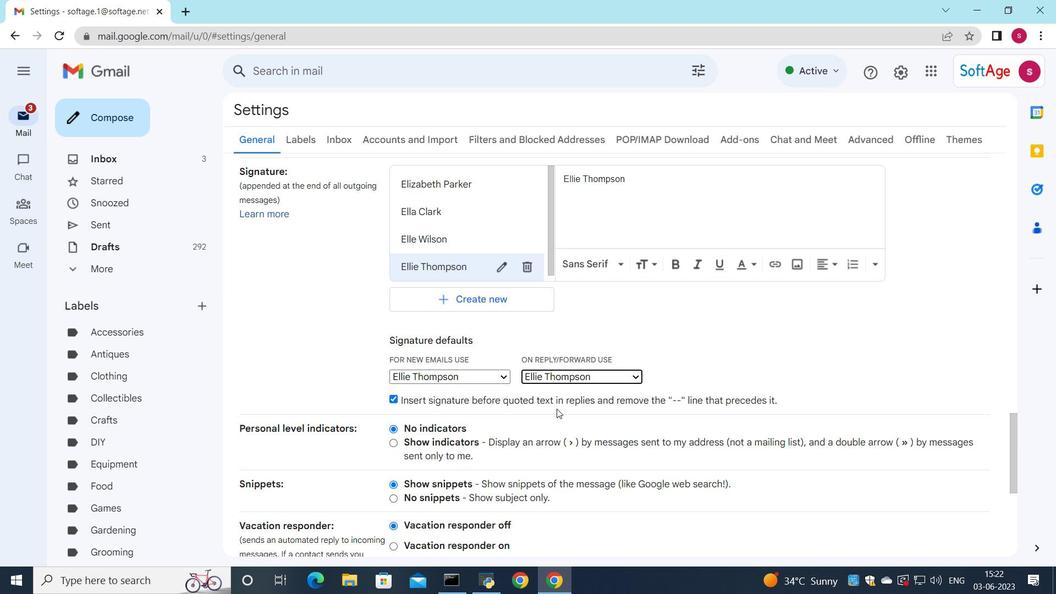 
Action: Mouse scrolled (557, 408) with delta (0, 0)
Screenshot: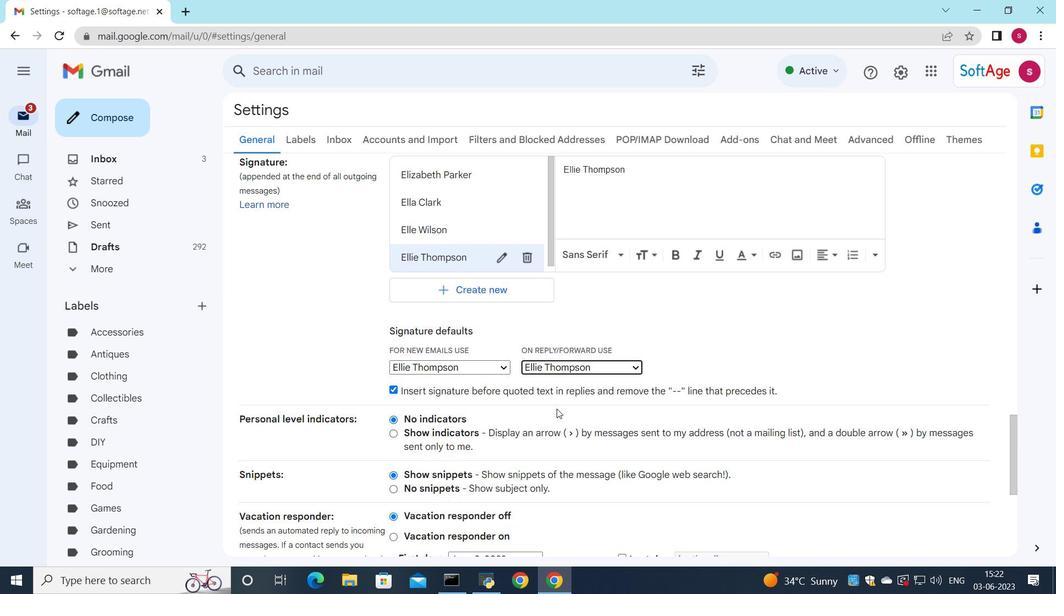
Action: Mouse scrolled (557, 408) with delta (0, 0)
Screenshot: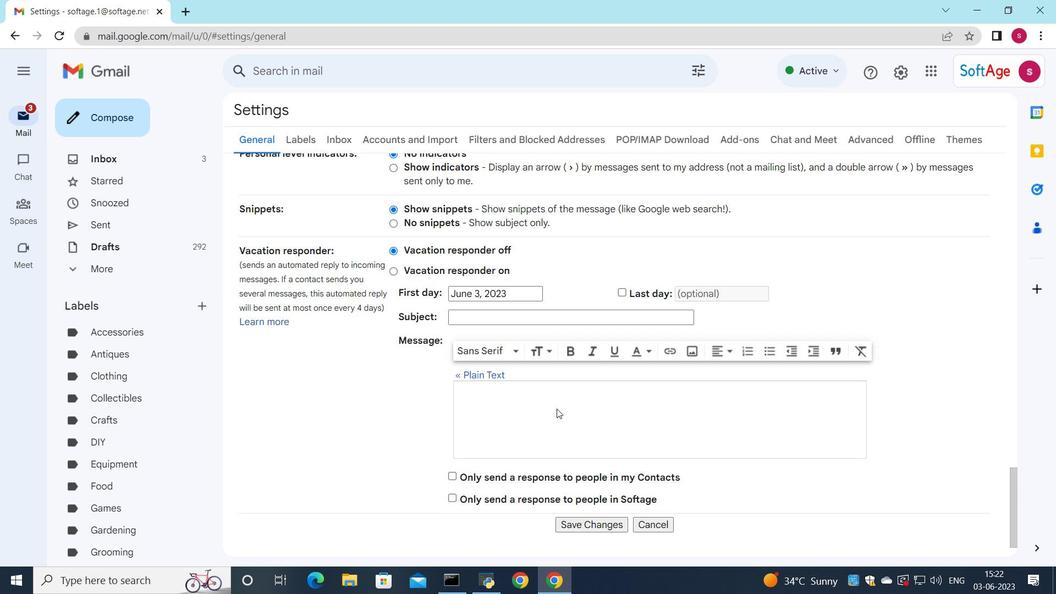 
Action: Mouse moved to (558, 410)
Screenshot: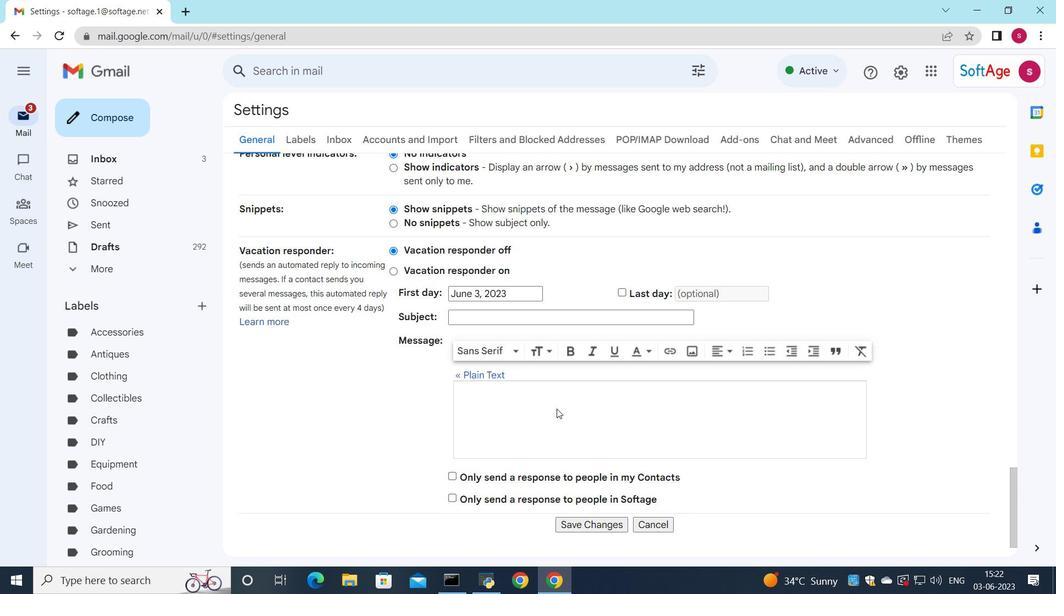 
Action: Mouse scrolled (557, 408) with delta (0, 0)
Screenshot: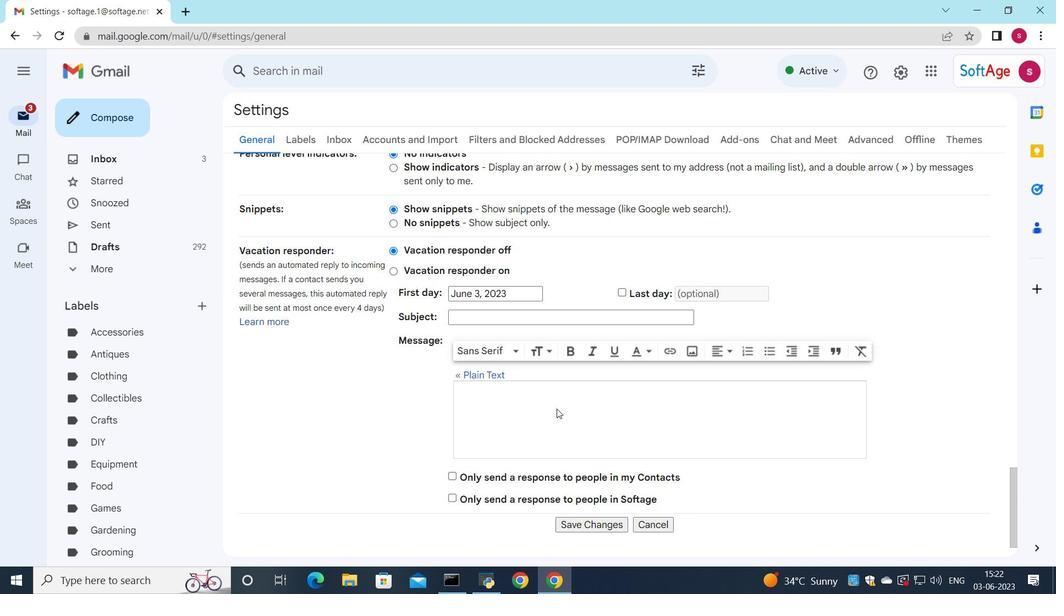 
Action: Mouse moved to (565, 415)
Screenshot: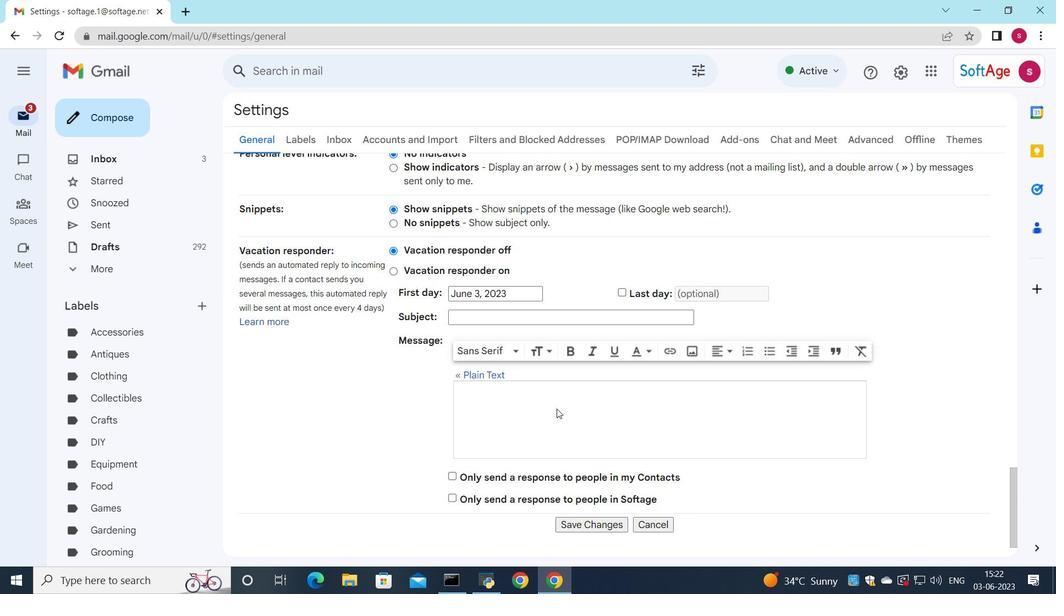 
Action: Mouse scrolled (557, 408) with delta (0, 0)
Screenshot: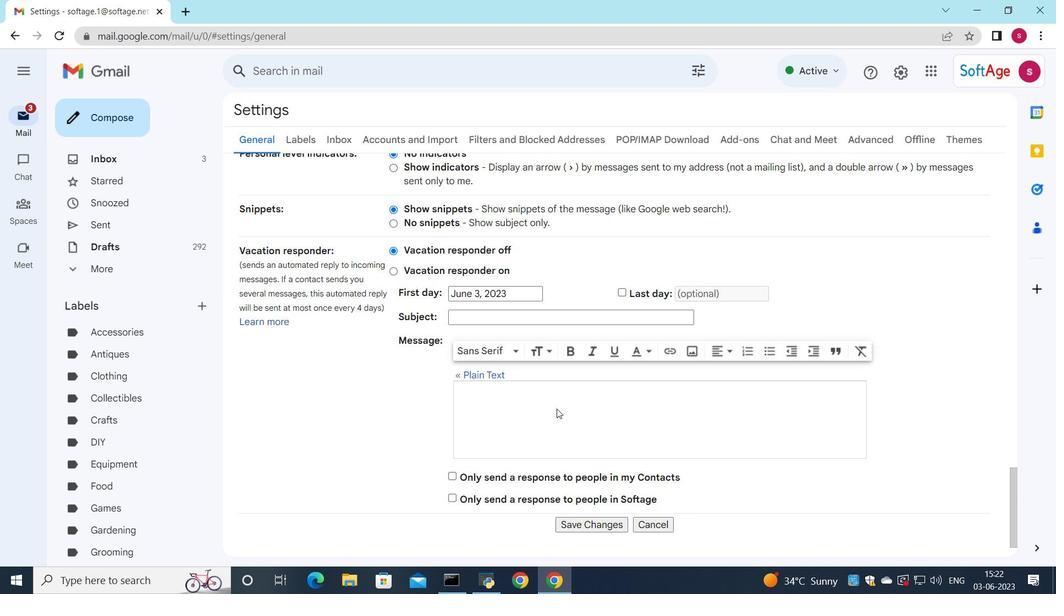 
Action: Mouse moved to (570, 420)
Screenshot: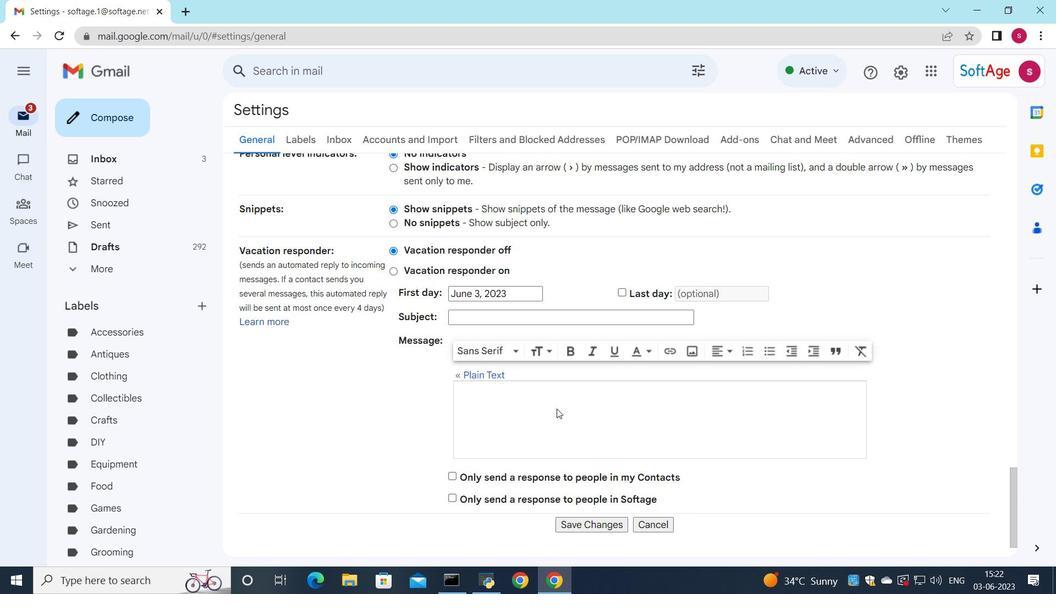 
Action: Mouse scrolled (557, 408) with delta (0, 0)
Screenshot: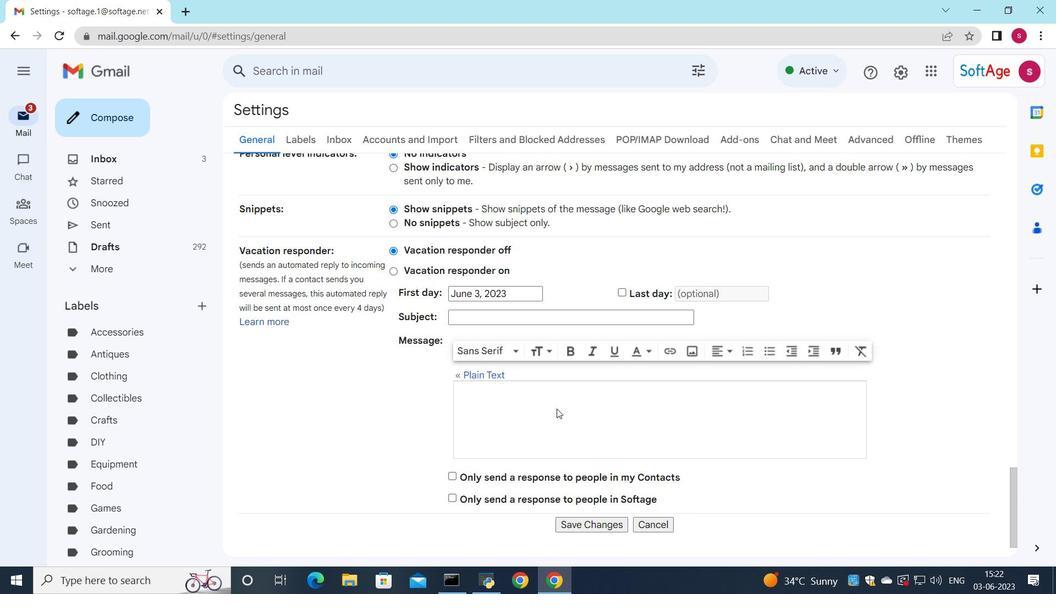 
Action: Mouse moved to (576, 424)
Screenshot: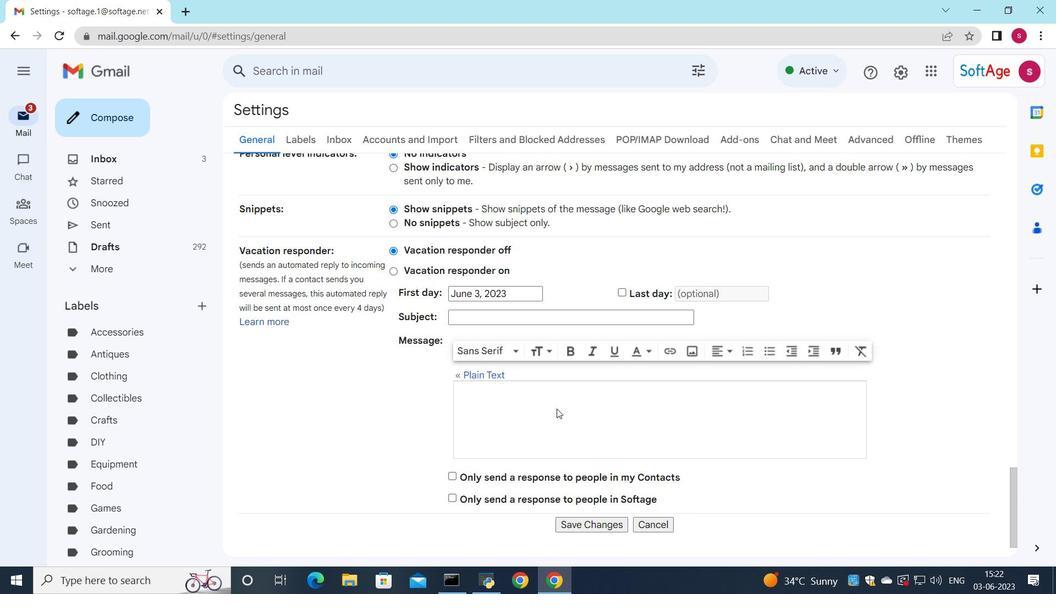 
Action: Mouse scrolled (557, 408) with delta (0, 0)
Screenshot: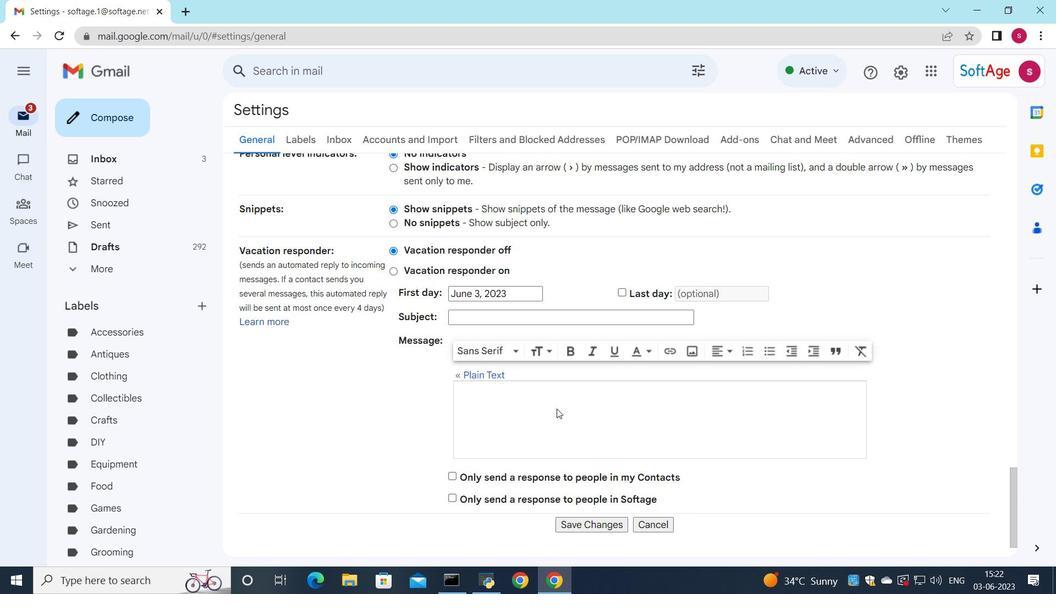 
Action: Mouse moved to (603, 479)
Screenshot: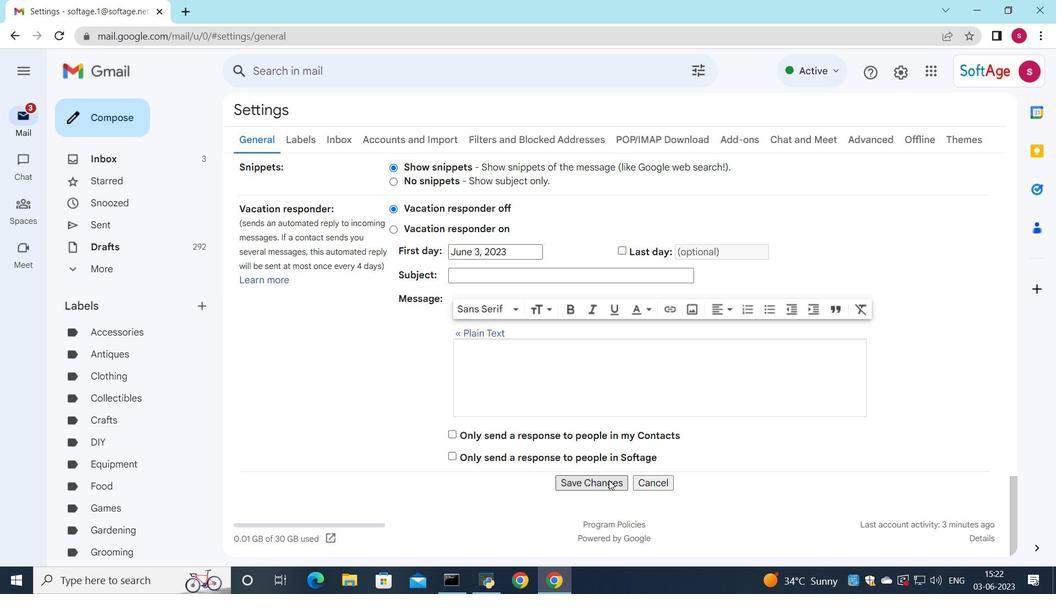 
Action: Mouse pressed left at (603, 479)
Screenshot: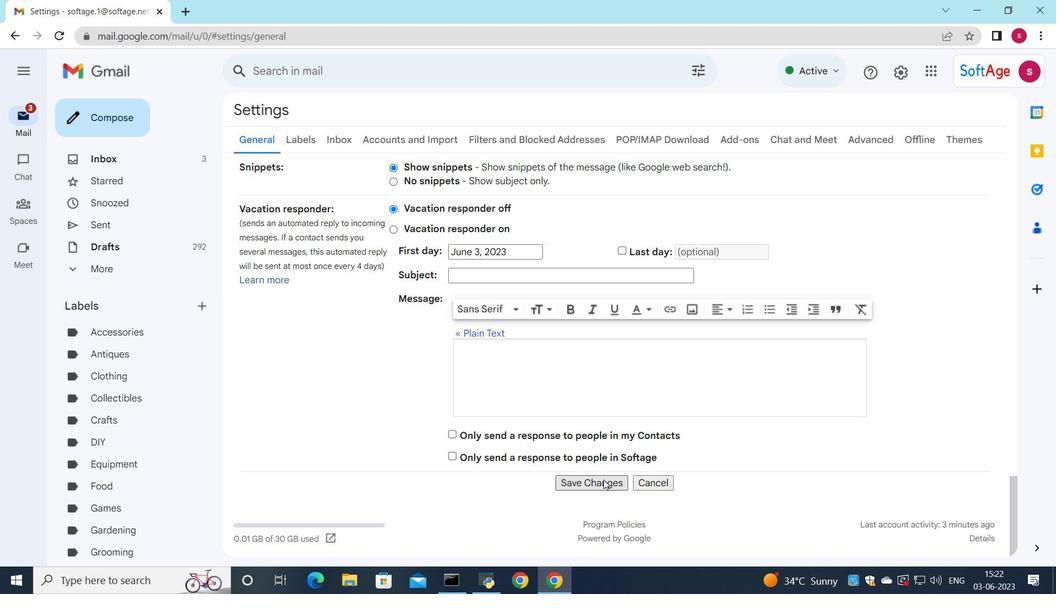 
Action: Mouse moved to (547, 142)
Screenshot: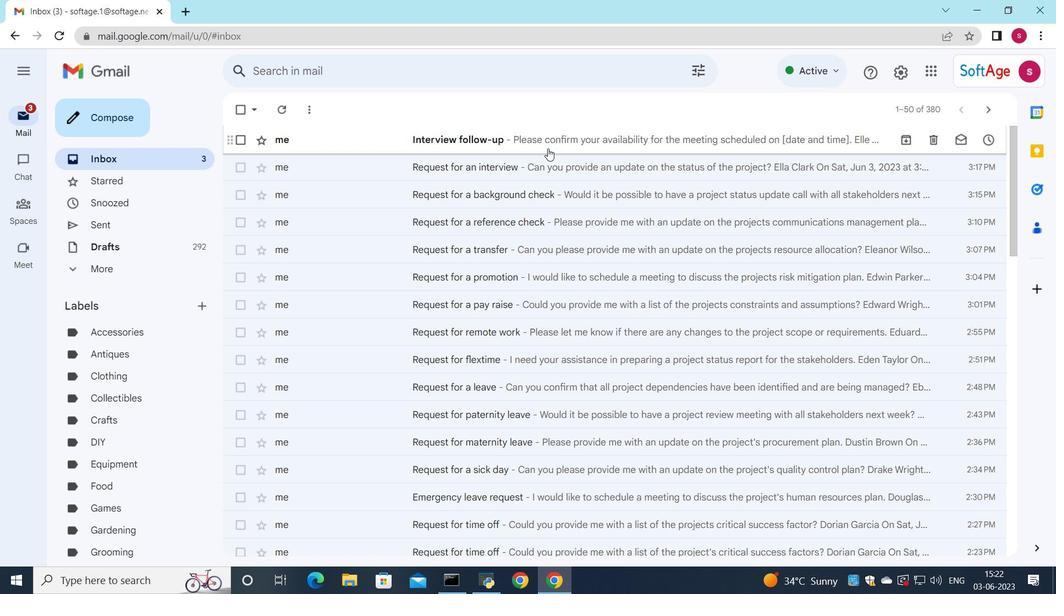 
Action: Mouse pressed left at (547, 142)
Screenshot: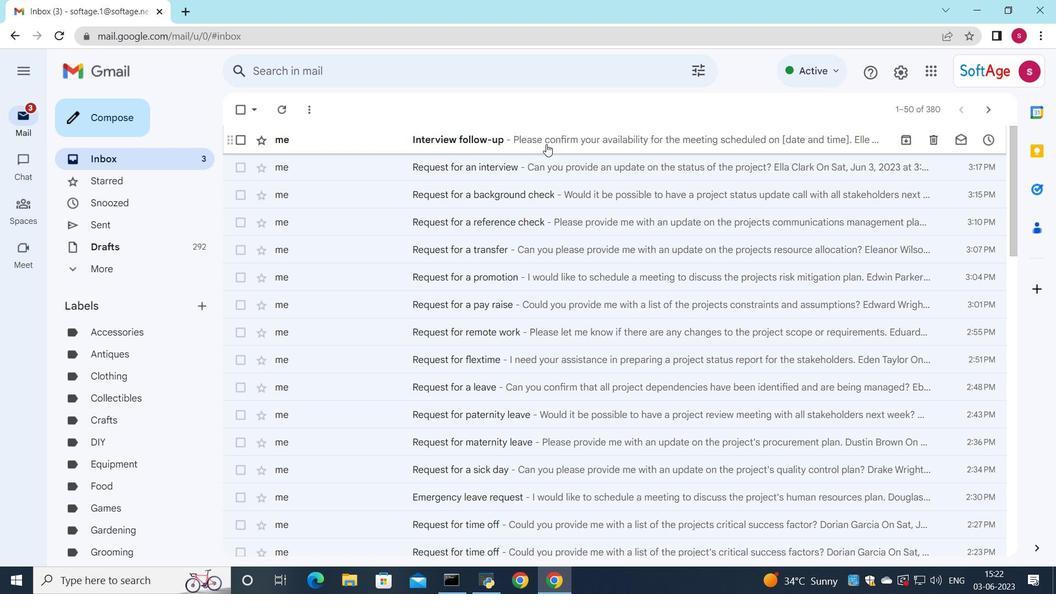 
Action: Mouse moved to (515, 155)
Screenshot: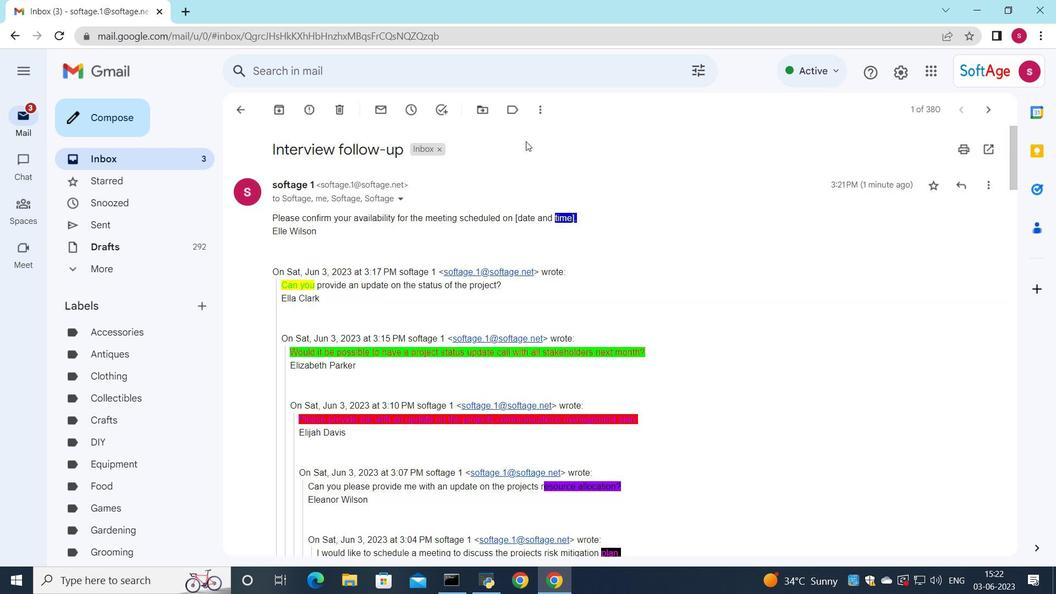 
Action: Mouse scrolled (515, 155) with delta (0, 0)
Screenshot: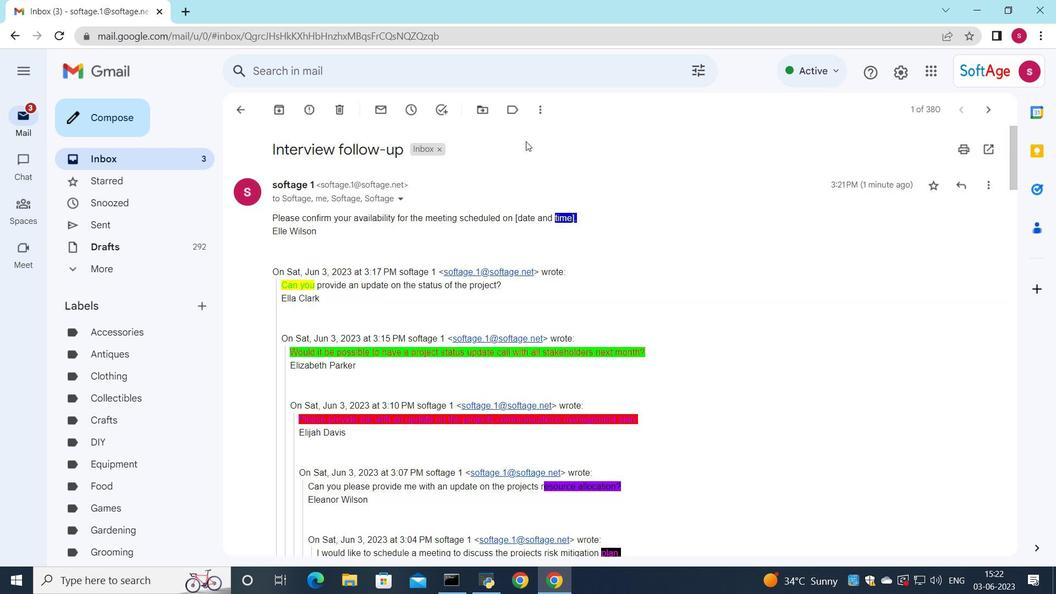 
Action: Mouse moved to (504, 176)
Screenshot: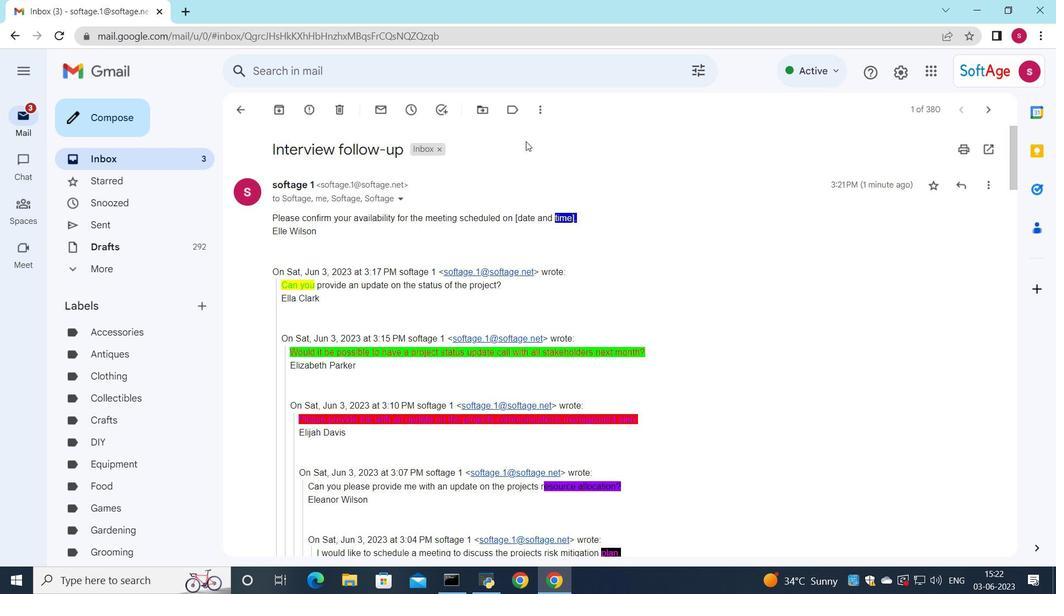 
Action: Mouse scrolled (504, 176) with delta (0, 0)
Screenshot: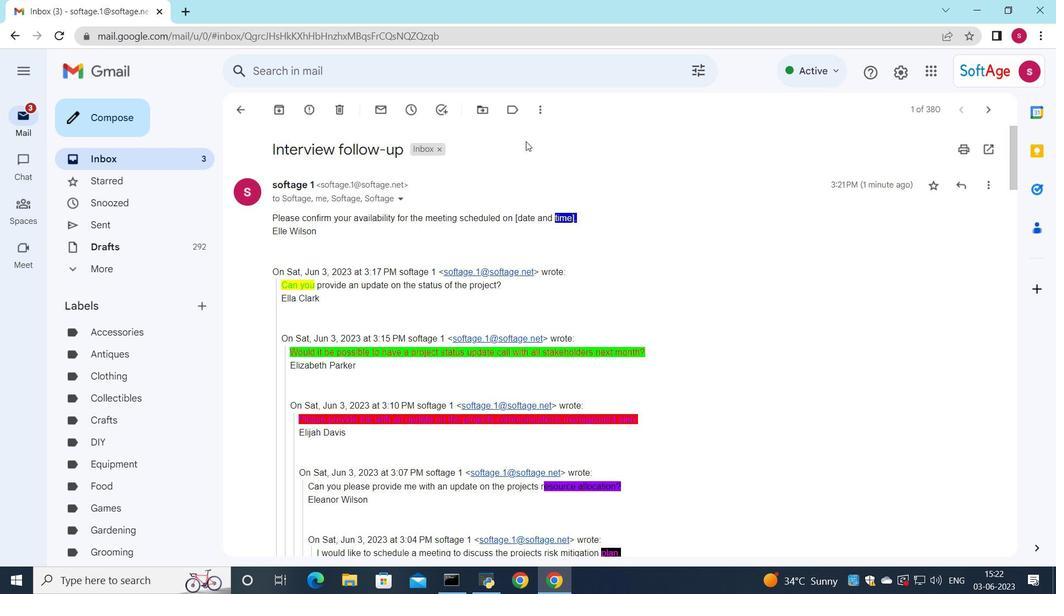 
Action: Mouse moved to (495, 194)
Screenshot: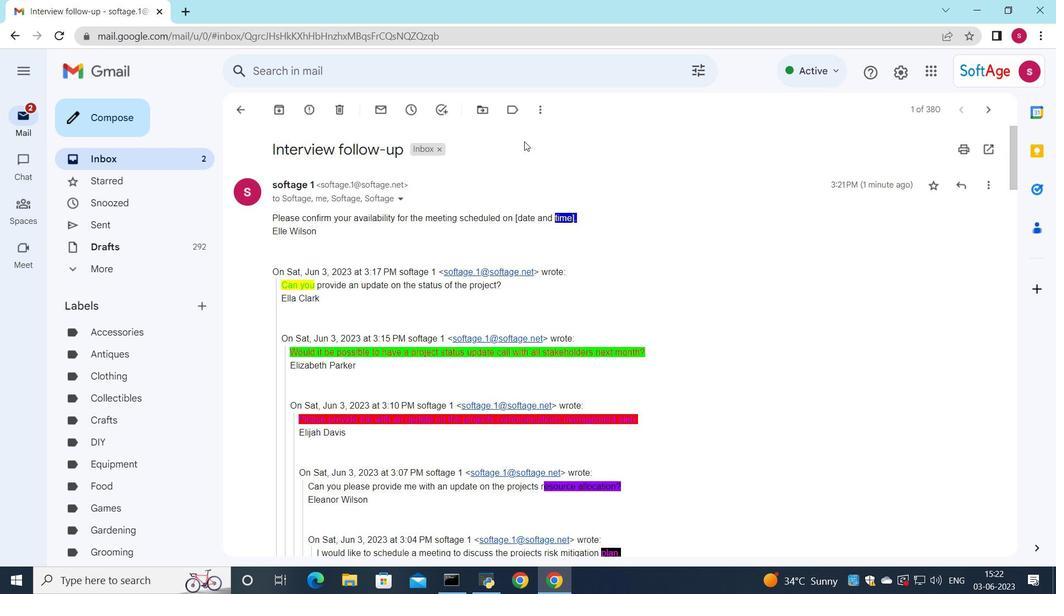 
Action: Mouse scrolled (495, 193) with delta (0, 0)
Screenshot: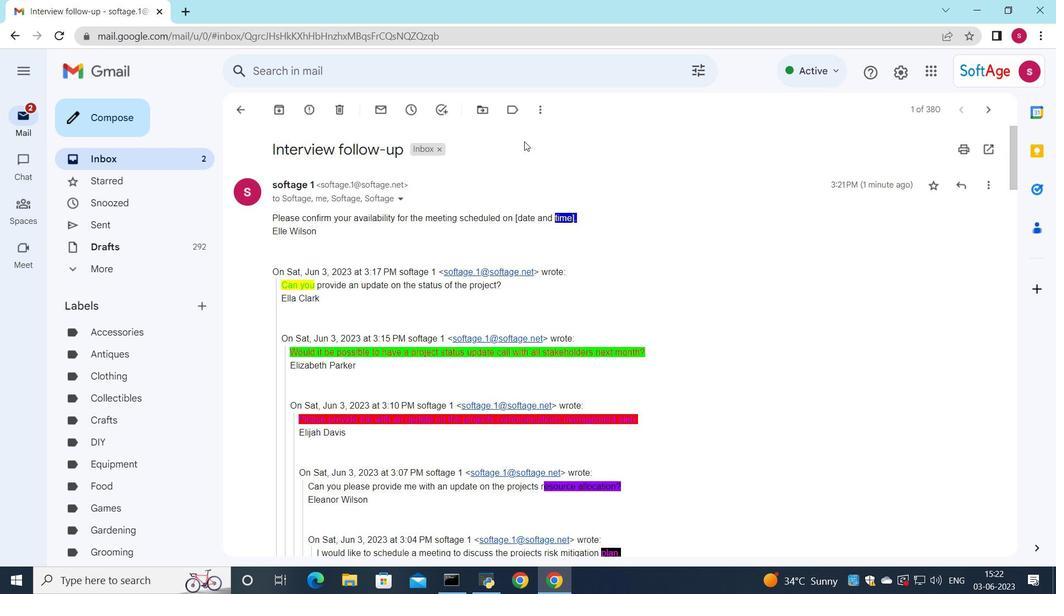 
Action: Mouse moved to (478, 225)
Screenshot: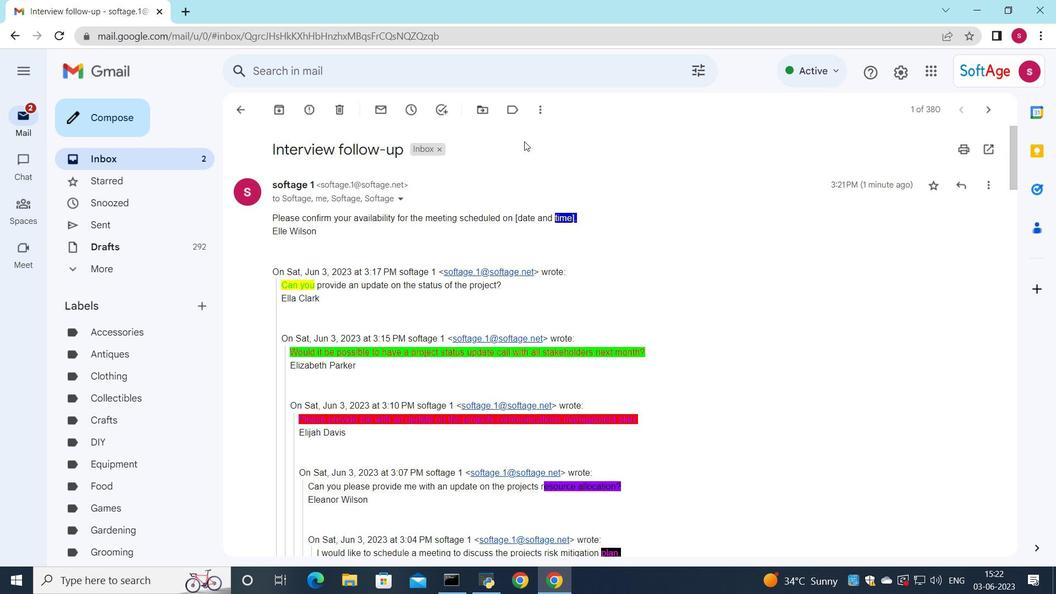 
Action: Mouse scrolled (484, 214) with delta (0, 0)
Screenshot: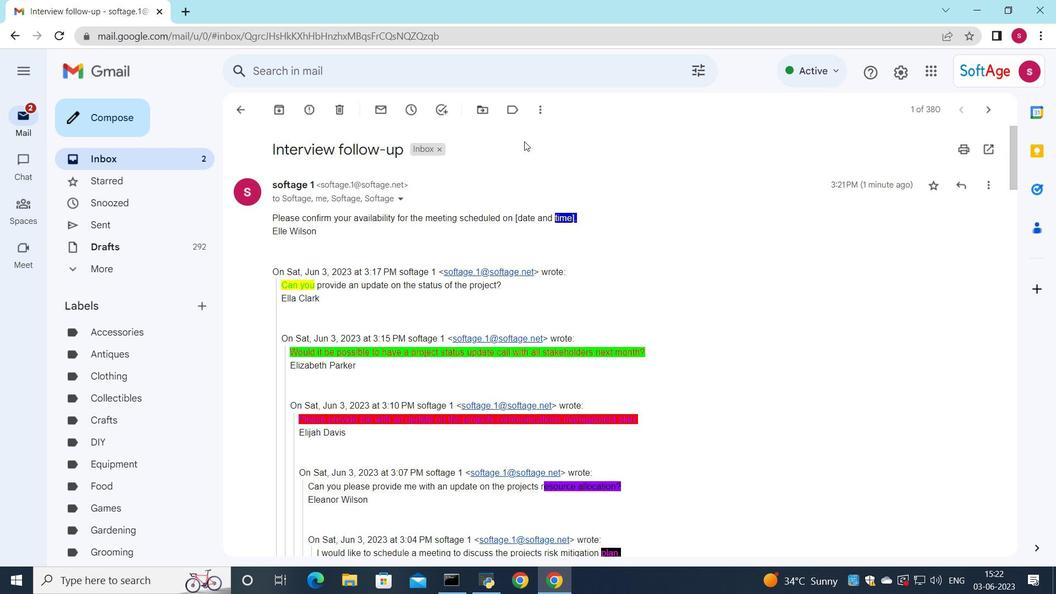 
Action: Mouse moved to (458, 231)
Screenshot: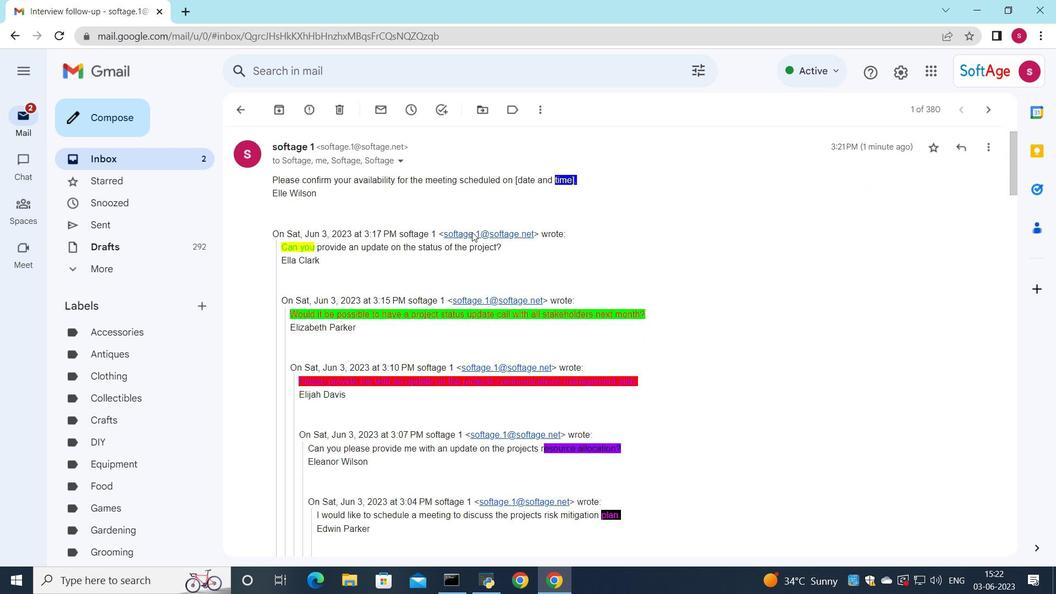 
Action: Mouse scrolled (458, 231) with delta (0, 0)
Screenshot: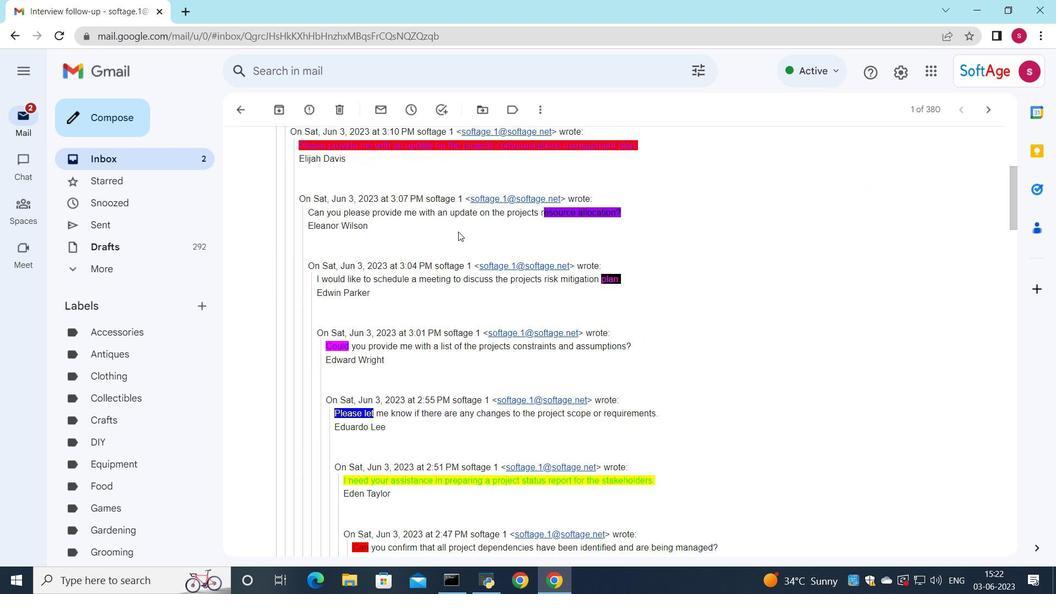 
Action: Mouse scrolled (458, 231) with delta (0, 0)
Screenshot: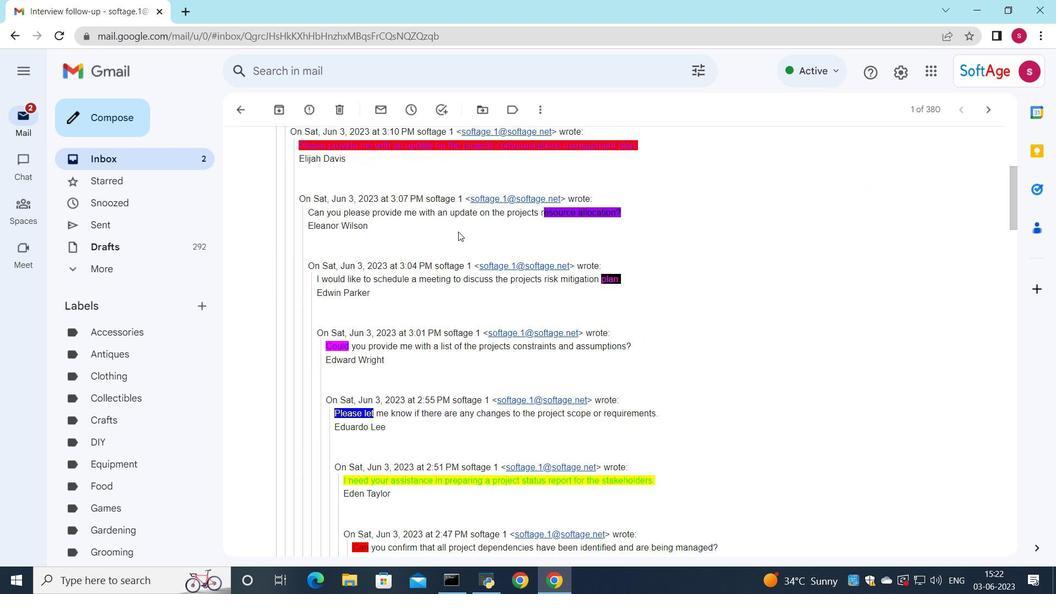 
Action: Mouse scrolled (458, 231) with delta (0, 0)
Screenshot: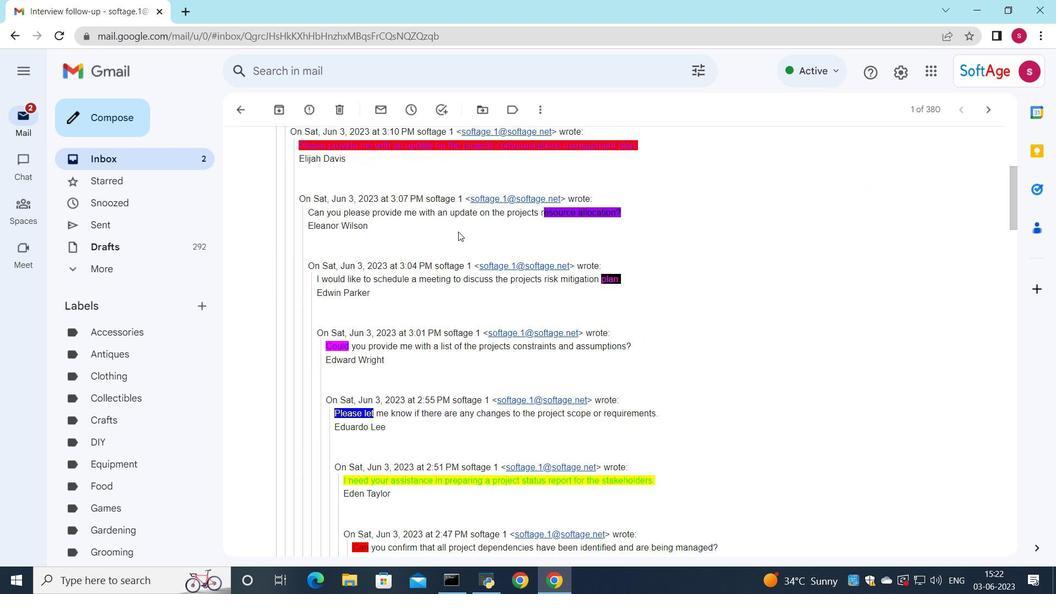 
Action: Mouse moved to (461, 235)
Screenshot: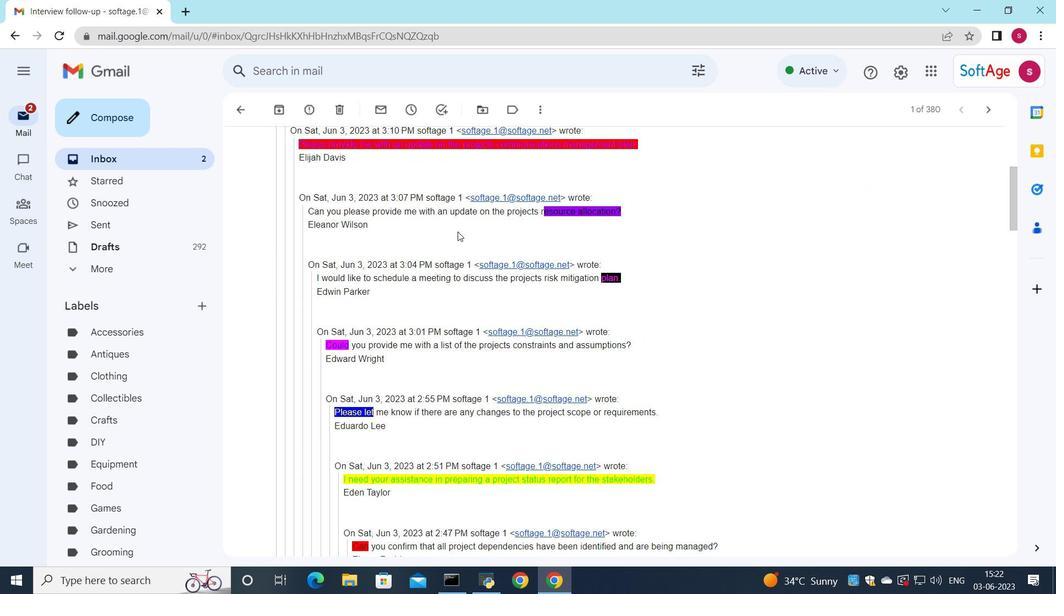 
Action: Mouse scrolled (461, 234) with delta (0, 0)
Screenshot: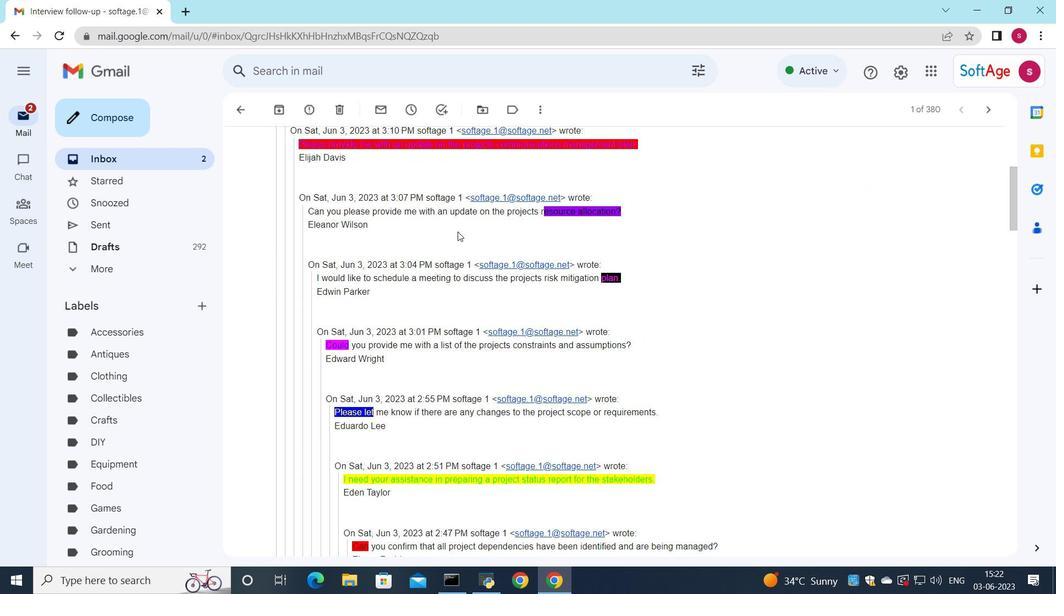 
Action: Mouse moved to (467, 261)
Screenshot: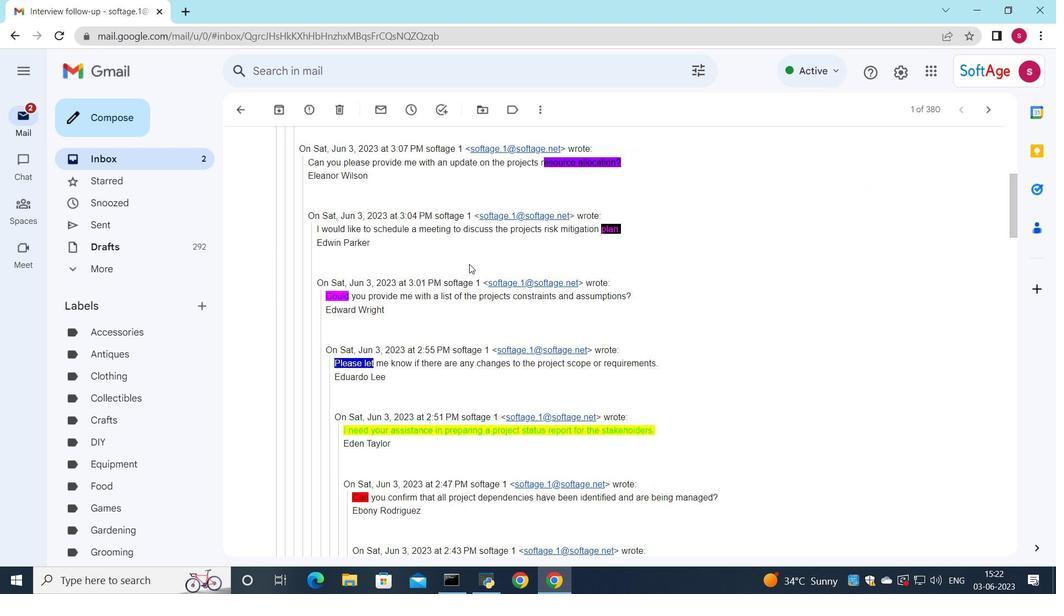 
Action: Mouse scrolled (467, 260) with delta (0, 0)
Screenshot: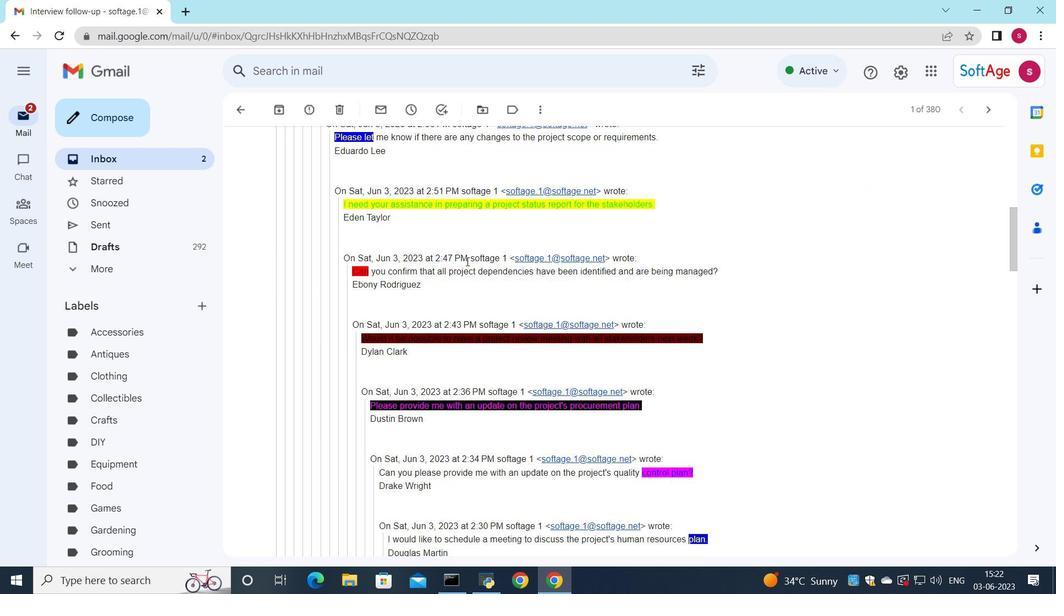 
Action: Mouse scrolled (467, 260) with delta (0, 0)
Screenshot: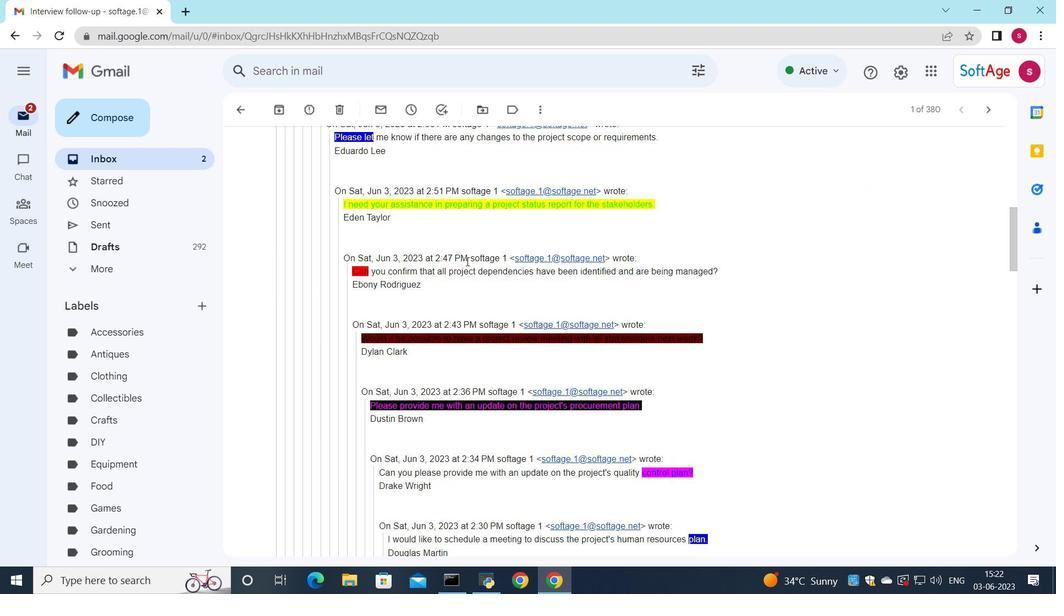 
Action: Mouse scrolled (467, 260) with delta (0, 0)
Screenshot: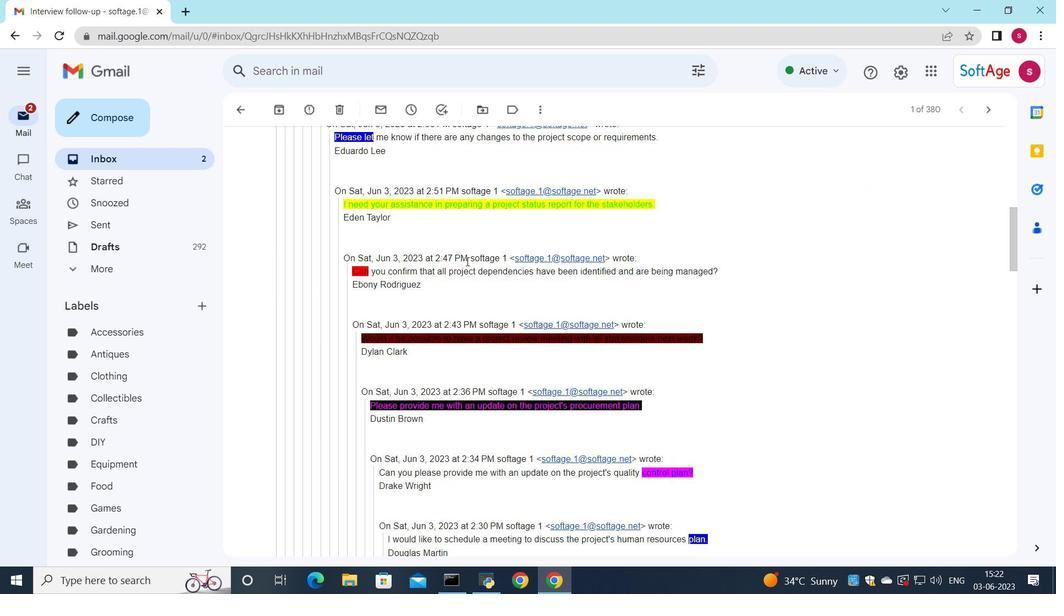 
Action: Mouse scrolled (467, 260) with delta (0, 0)
Screenshot: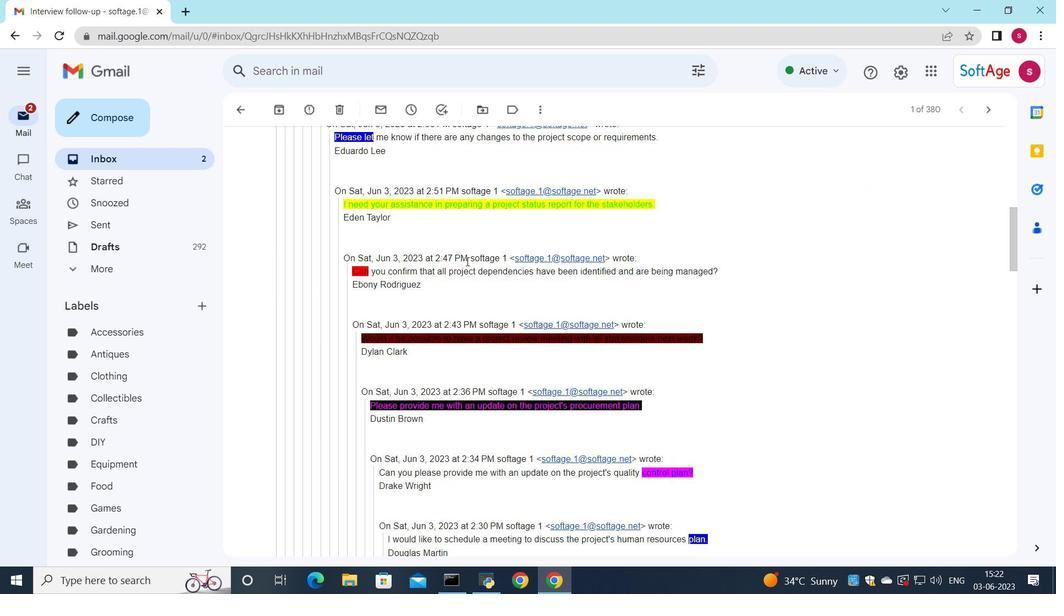 
Action: Mouse scrolled (467, 260) with delta (0, 0)
Screenshot: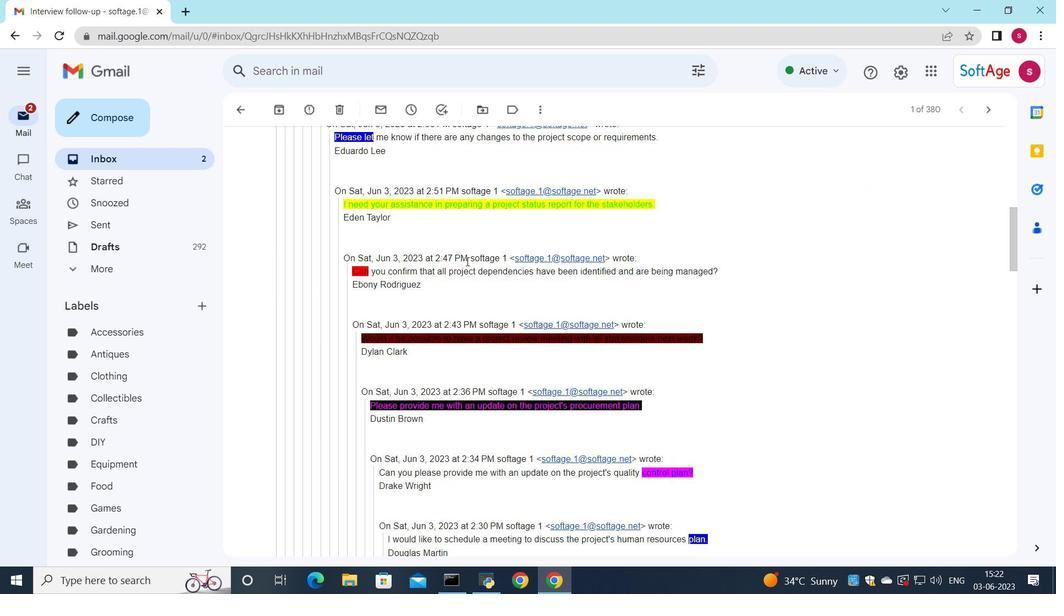 
Action: Mouse moved to (475, 265)
Screenshot: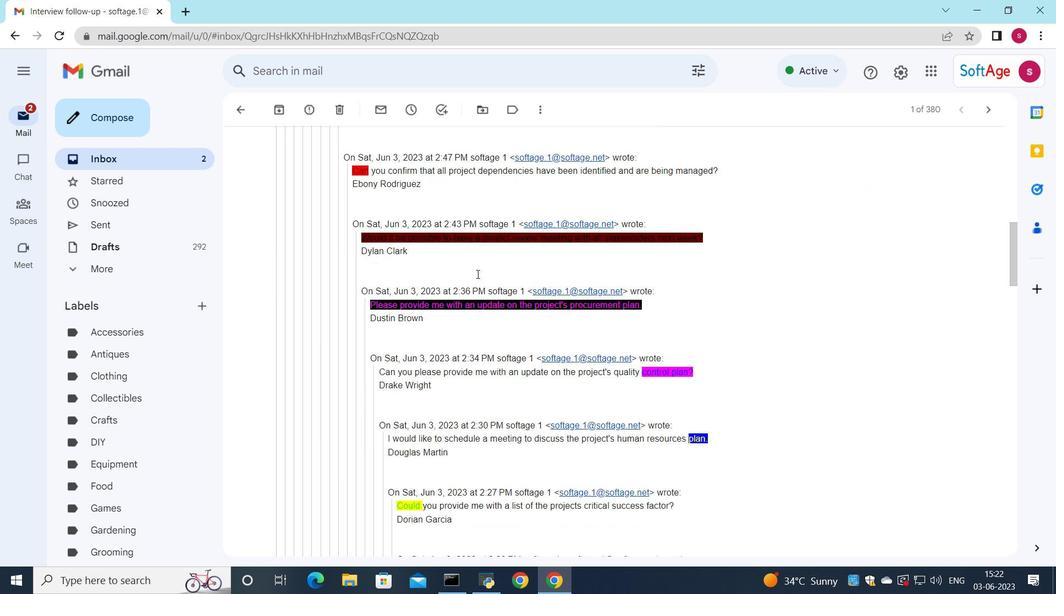 
Action: Mouse scrolled (475, 265) with delta (0, 0)
Screenshot: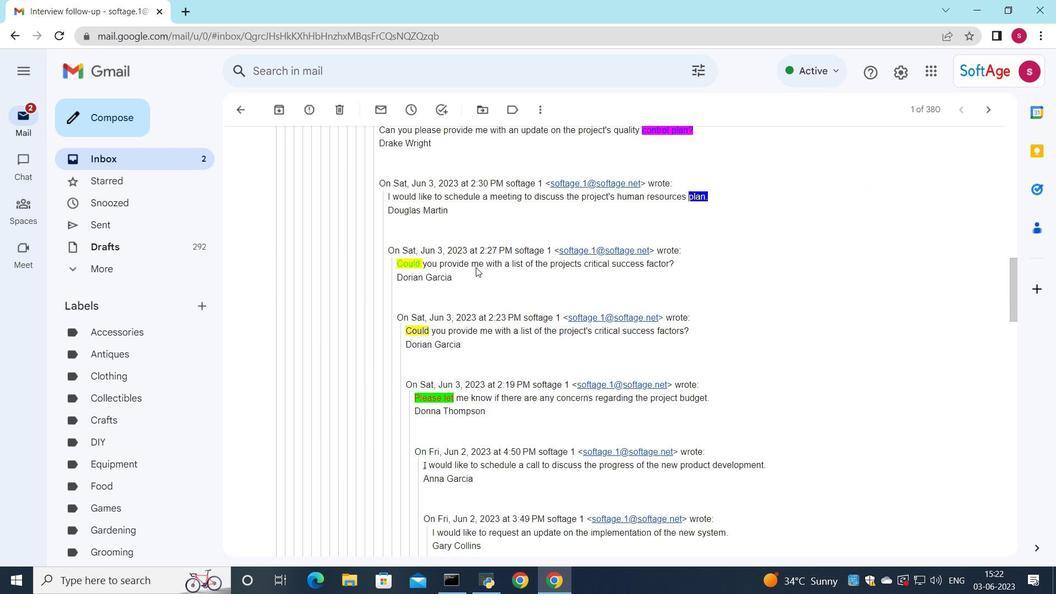
Action: Mouse scrolled (475, 265) with delta (0, 0)
Screenshot: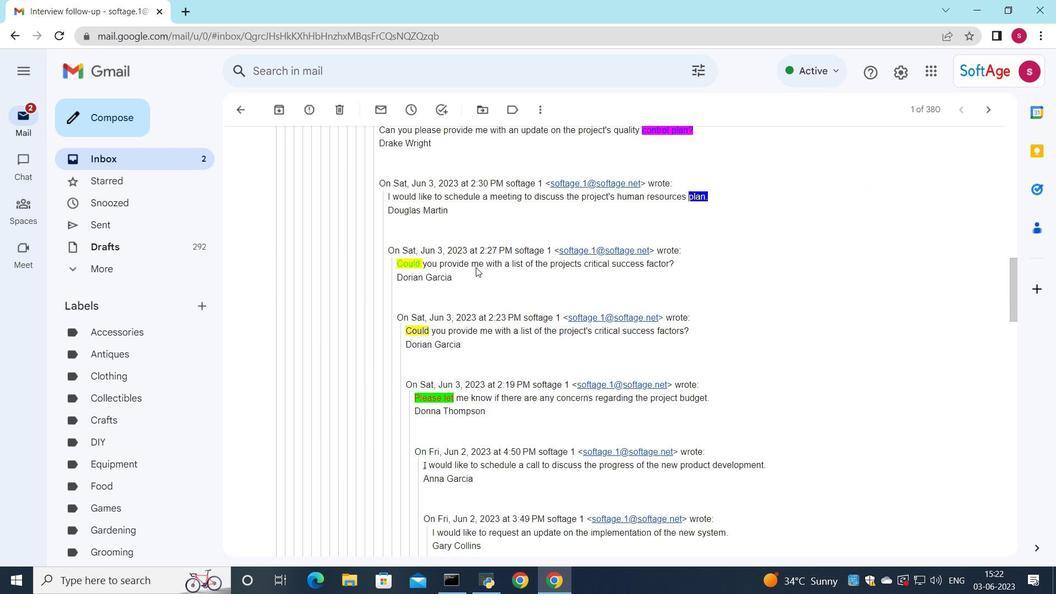 
Action: Mouse scrolled (475, 265) with delta (0, 0)
Screenshot: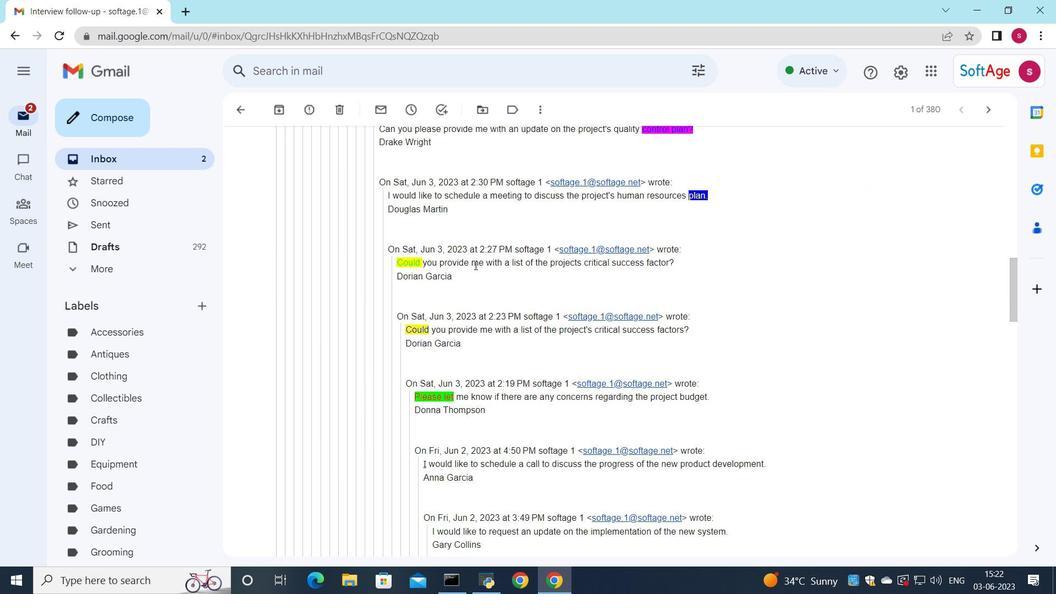 
Action: Mouse scrolled (475, 265) with delta (0, 0)
Screenshot: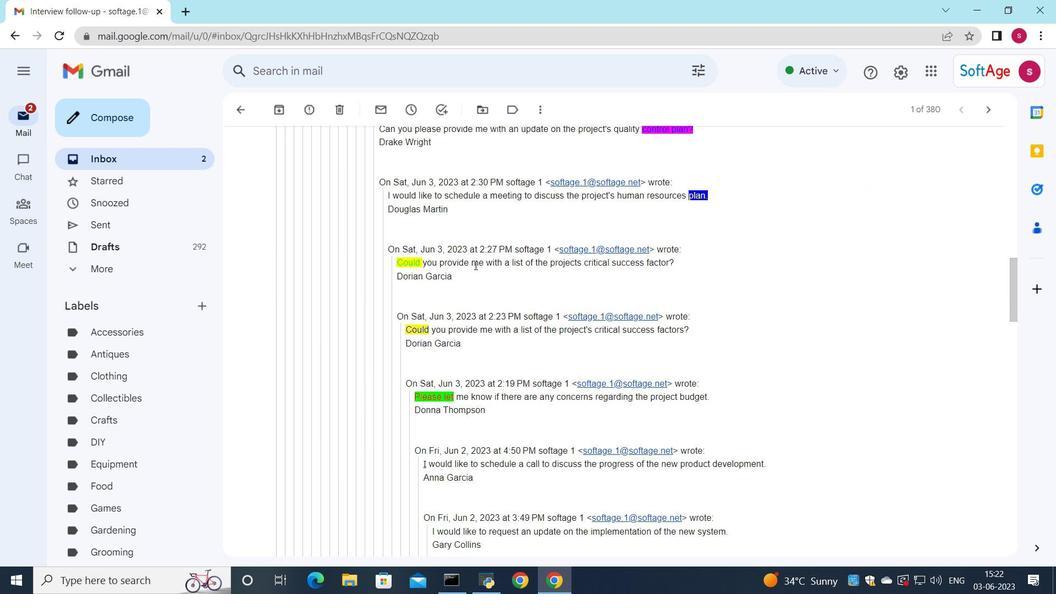 
Action: Mouse scrolled (475, 265) with delta (0, 0)
Screenshot: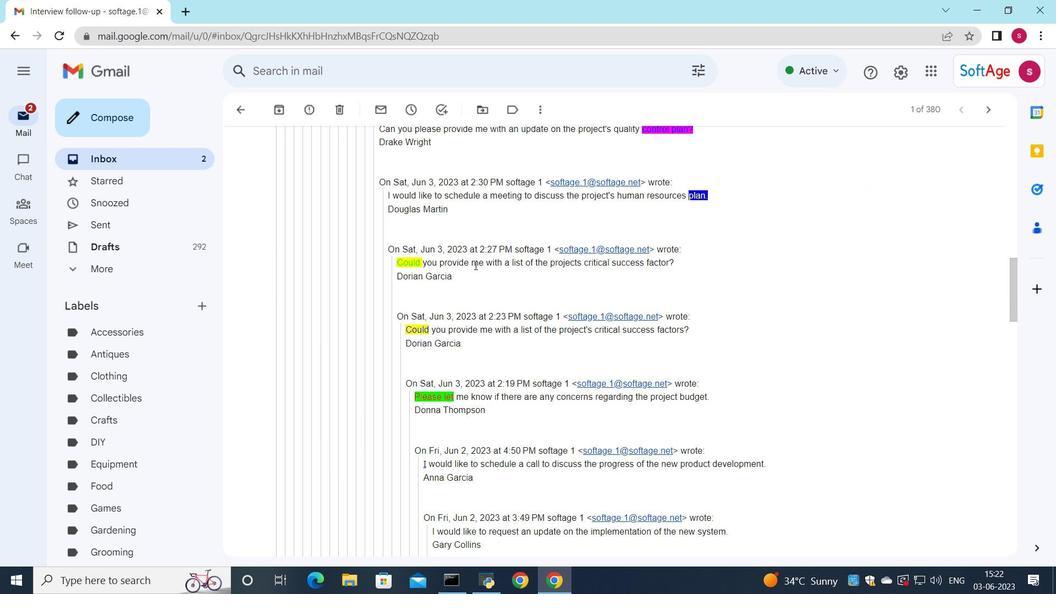 
Action: Mouse scrolled (475, 265) with delta (0, 0)
Screenshot: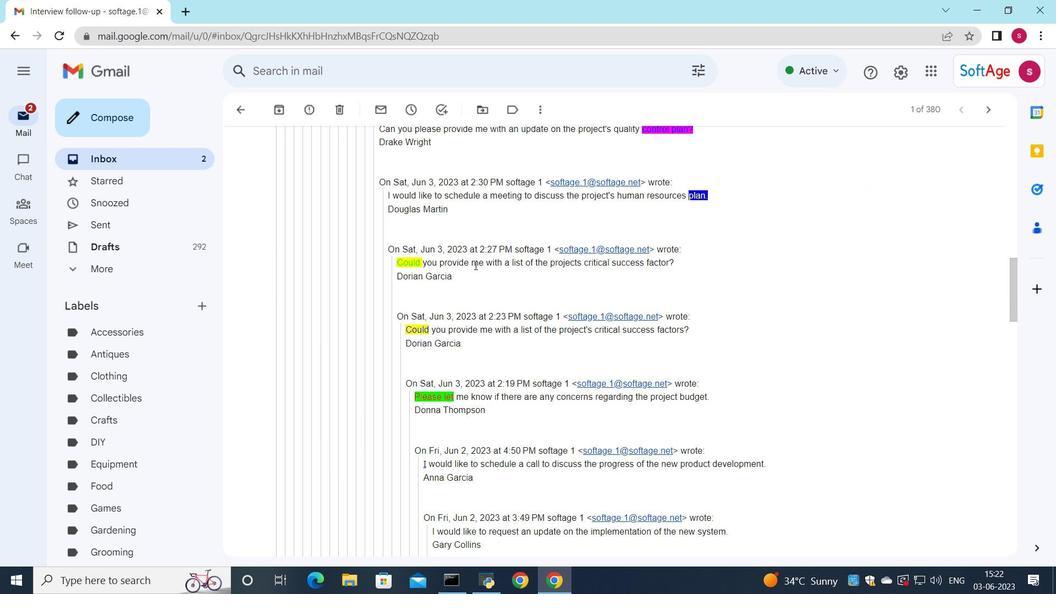 
Action: Mouse moved to (476, 248)
Screenshot: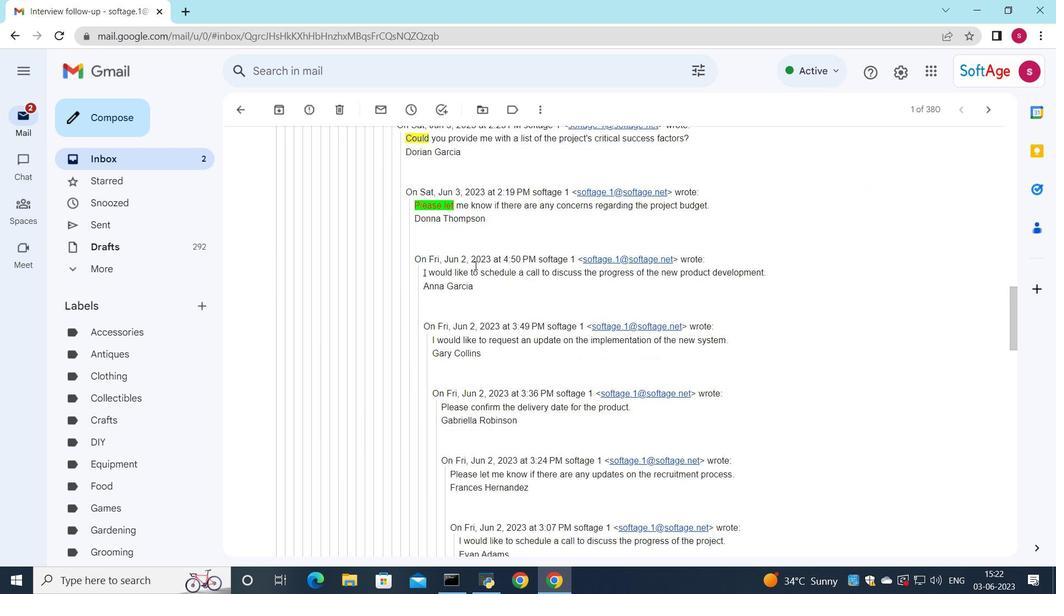 
Action: Mouse scrolled (476, 248) with delta (0, 0)
Screenshot: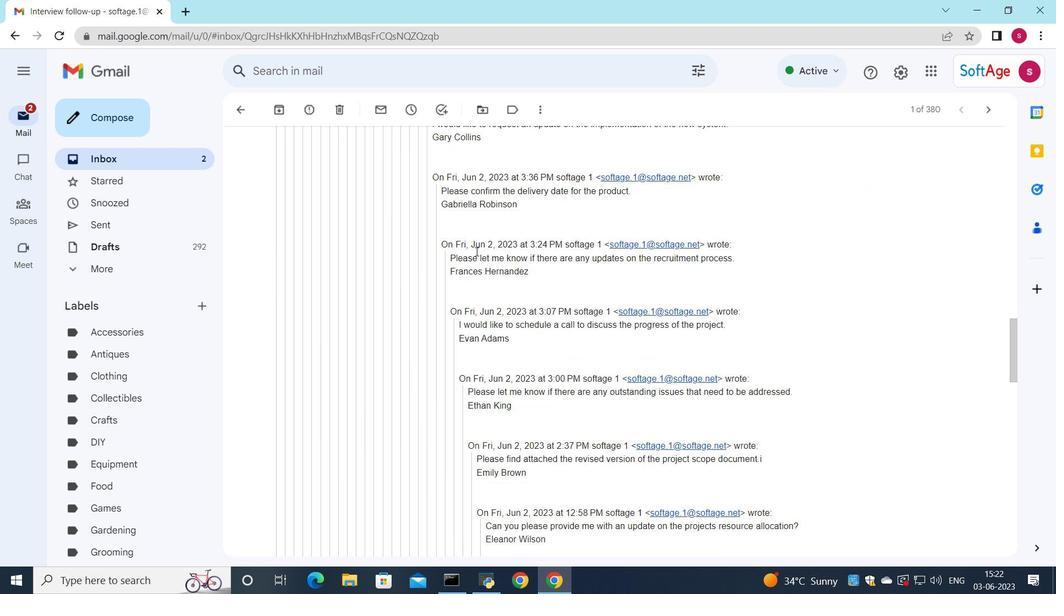 
Action: Mouse scrolled (476, 248) with delta (0, 0)
Screenshot: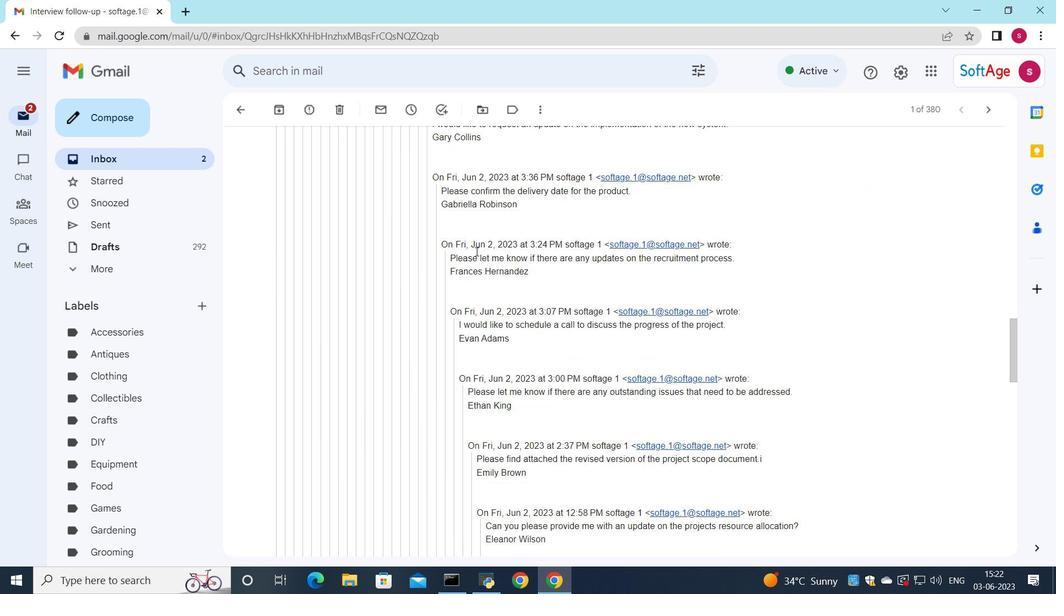 
Action: Mouse scrolled (476, 248) with delta (0, 0)
Screenshot: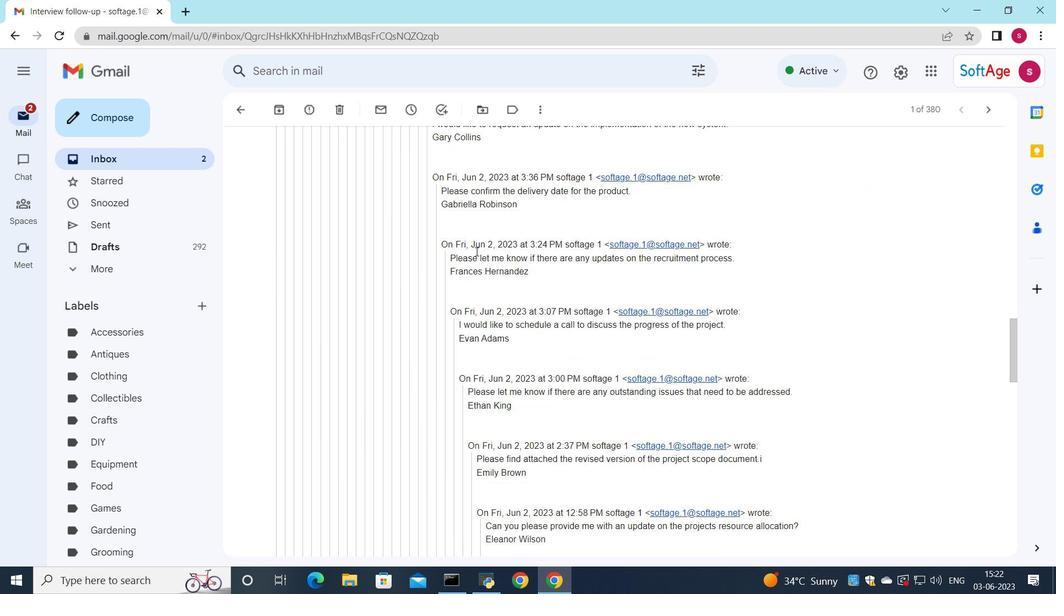 
Action: Mouse scrolled (476, 248) with delta (0, 0)
Screenshot: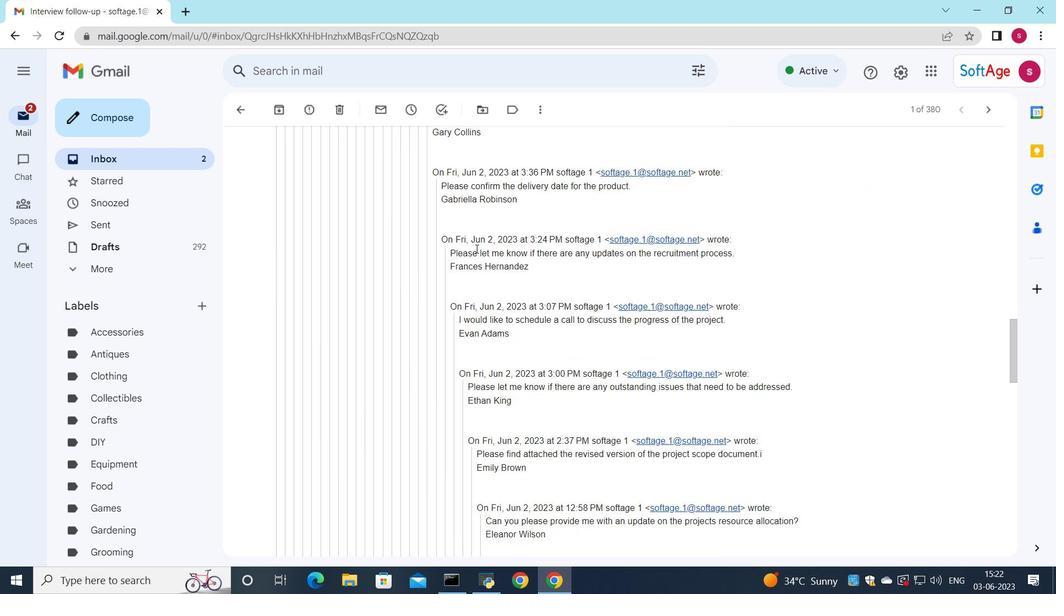 
Action: Mouse scrolled (476, 248) with delta (0, 0)
Screenshot: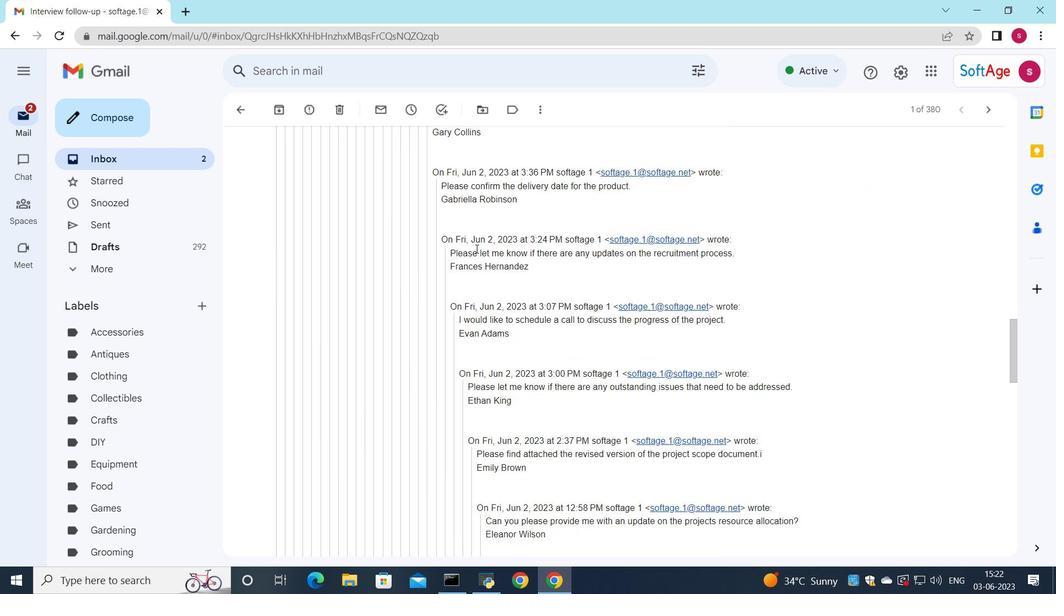 
Action: Mouse scrolled (476, 248) with delta (0, 0)
Screenshot: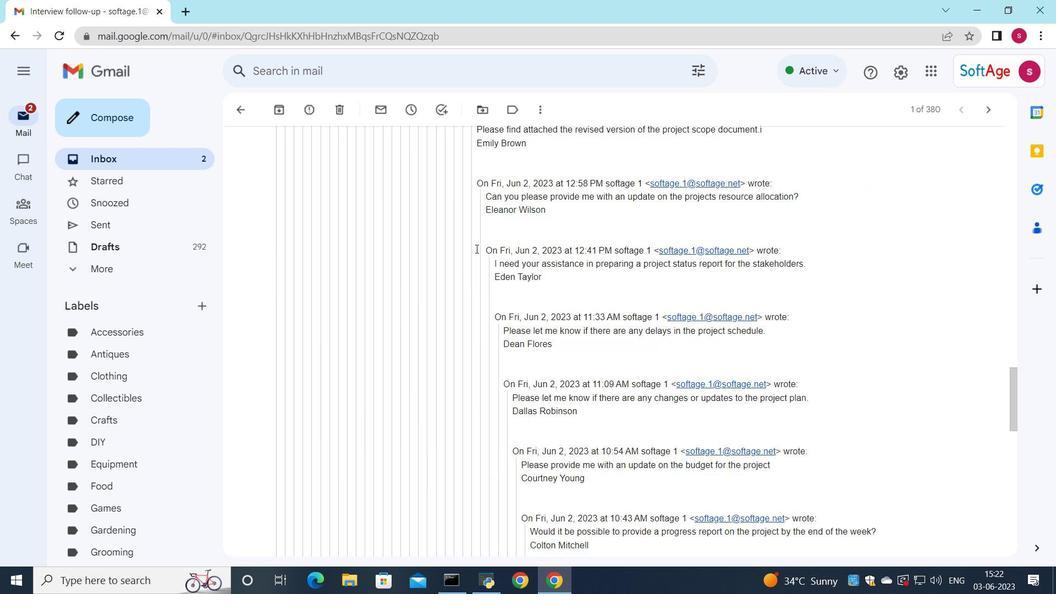 
Action: Mouse scrolled (476, 248) with delta (0, 0)
Screenshot: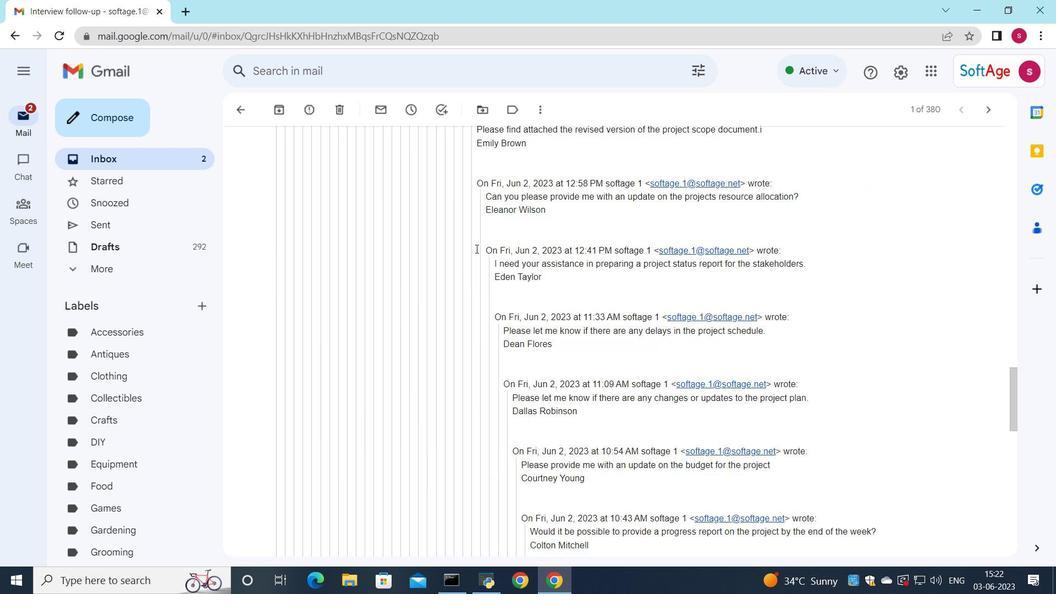 
Action: Mouse scrolled (476, 248) with delta (0, 0)
Screenshot: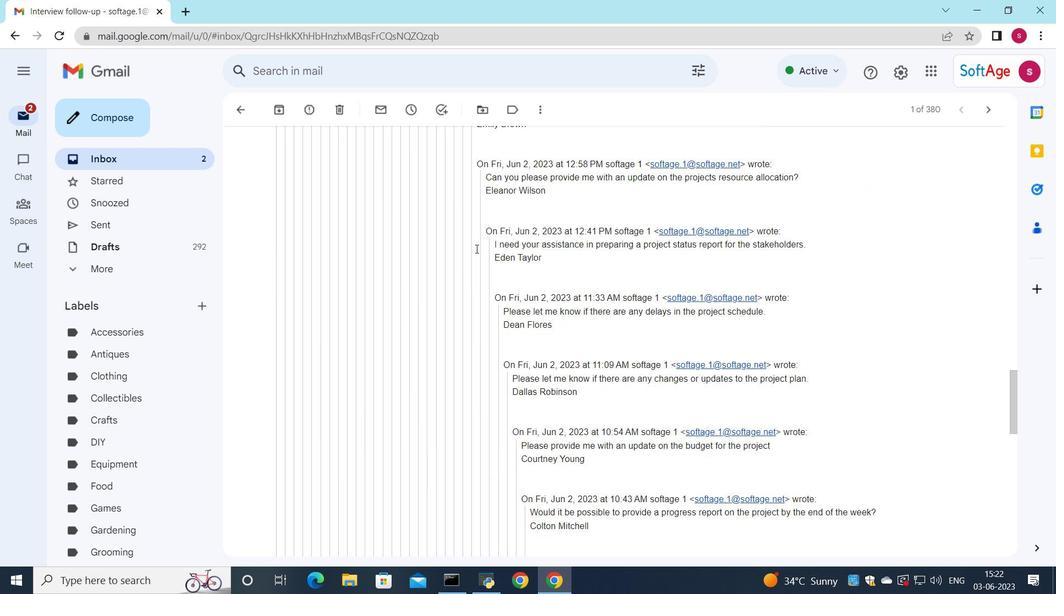 
Action: Mouse scrolled (476, 248) with delta (0, 0)
Screenshot: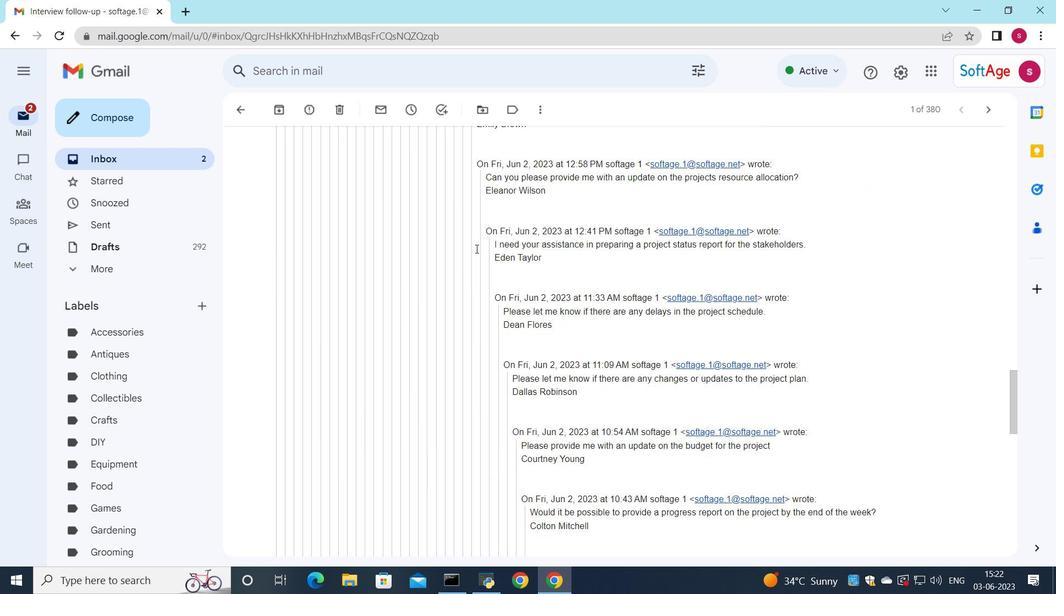 
Action: Mouse scrolled (476, 248) with delta (0, 0)
Screenshot: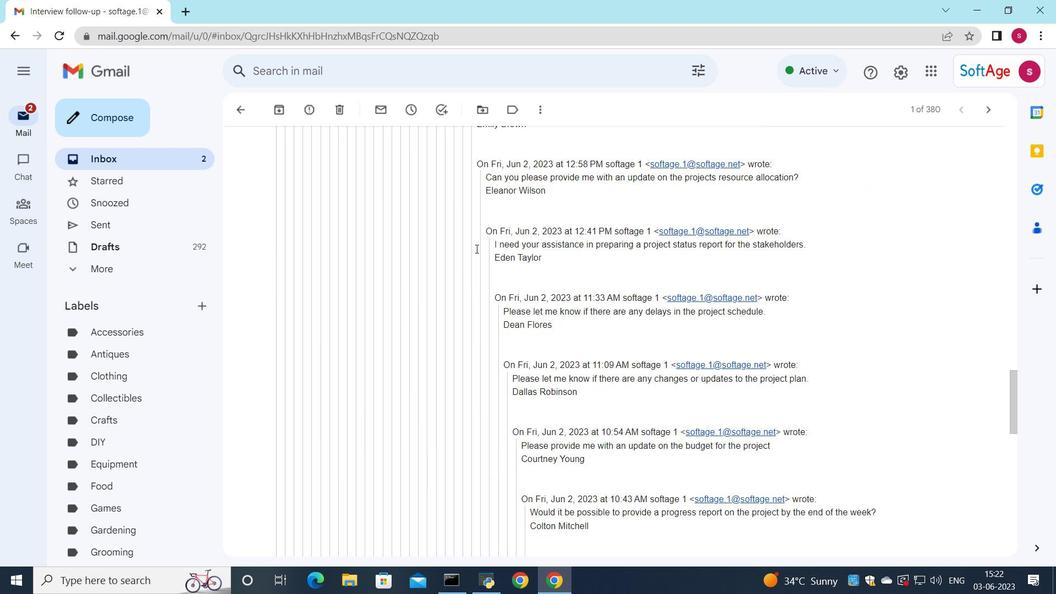
Action: Mouse scrolled (476, 248) with delta (0, 0)
Screenshot: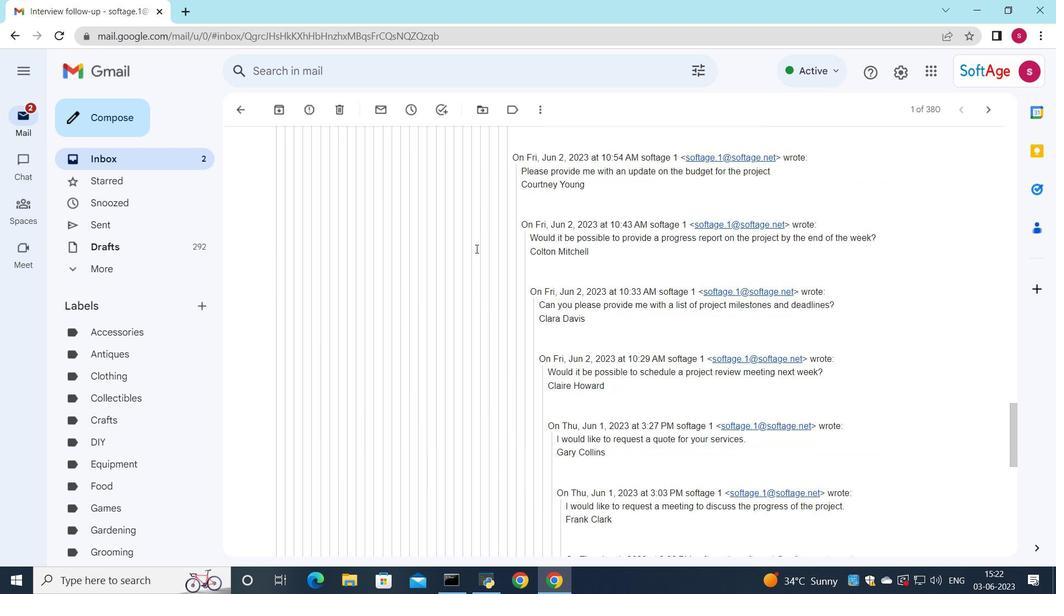 
Action: Mouse scrolled (476, 248) with delta (0, 0)
Screenshot: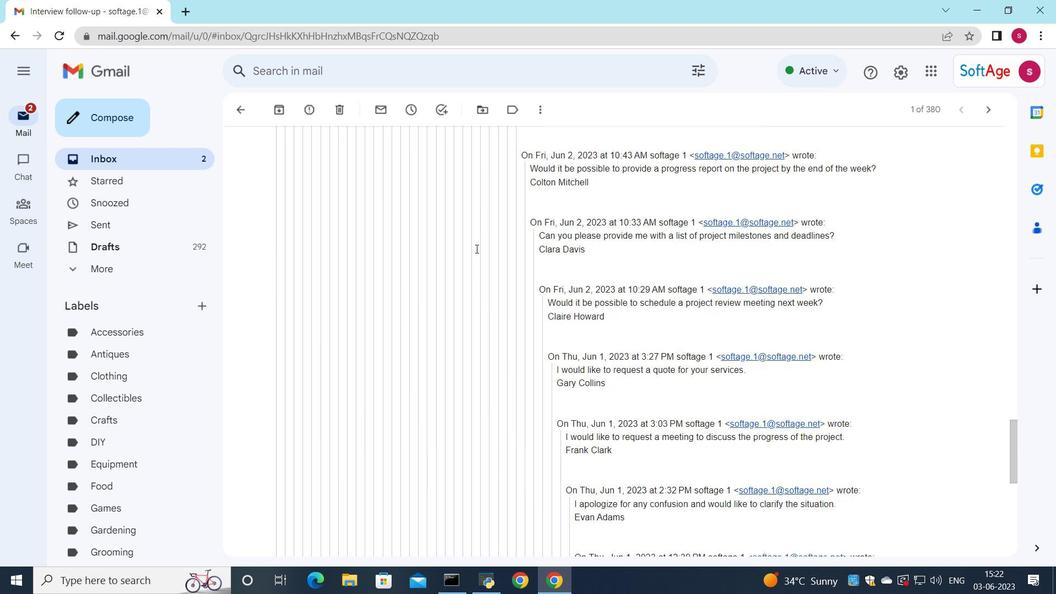 
Action: Mouse scrolled (476, 248) with delta (0, 0)
Screenshot: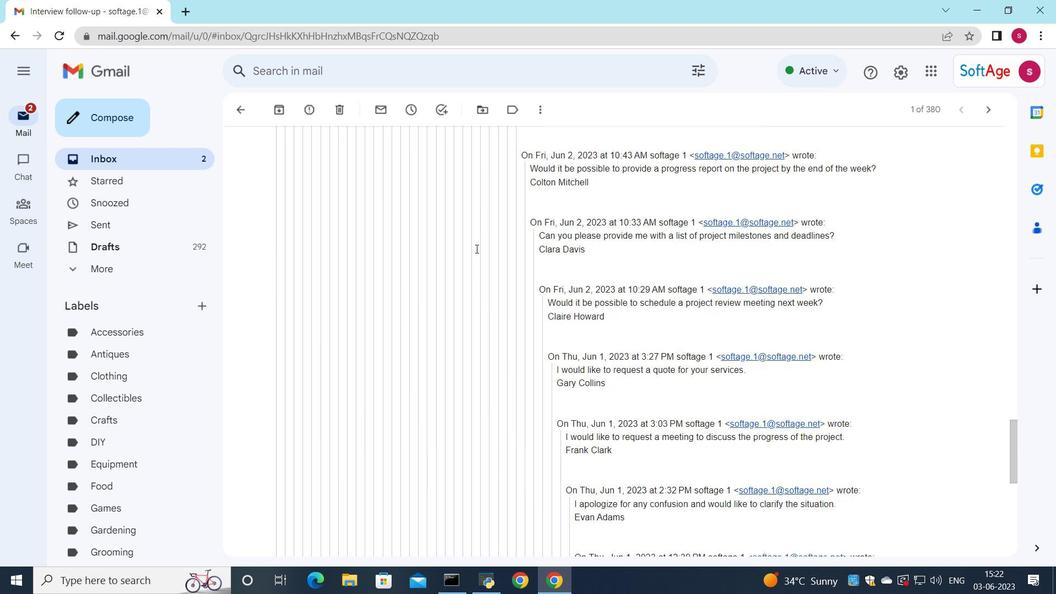 
Action: Mouse scrolled (476, 248) with delta (0, 0)
Screenshot: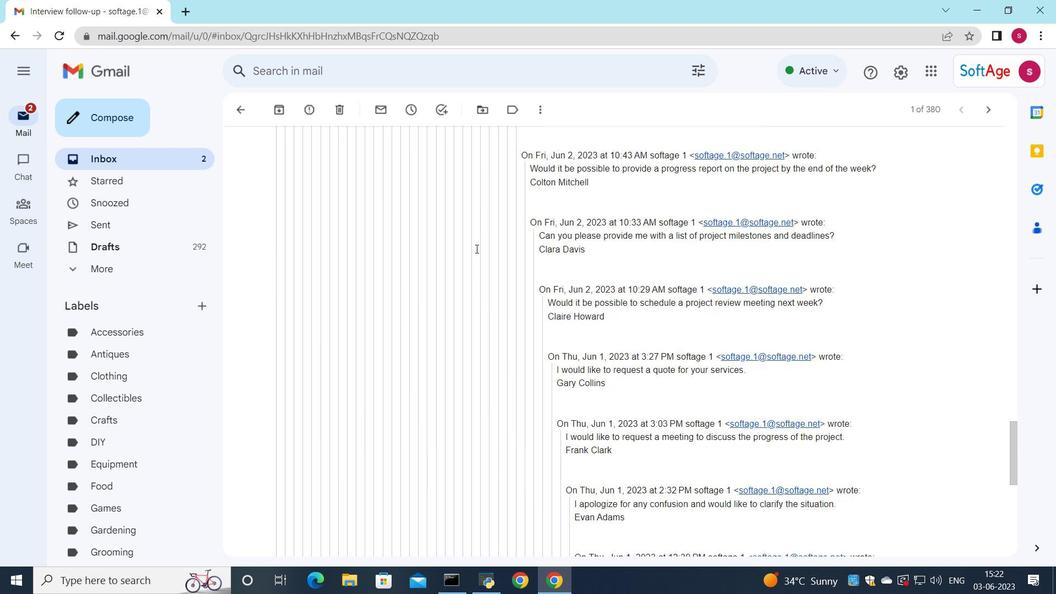 
Action: Mouse scrolled (476, 248) with delta (0, 0)
Screenshot: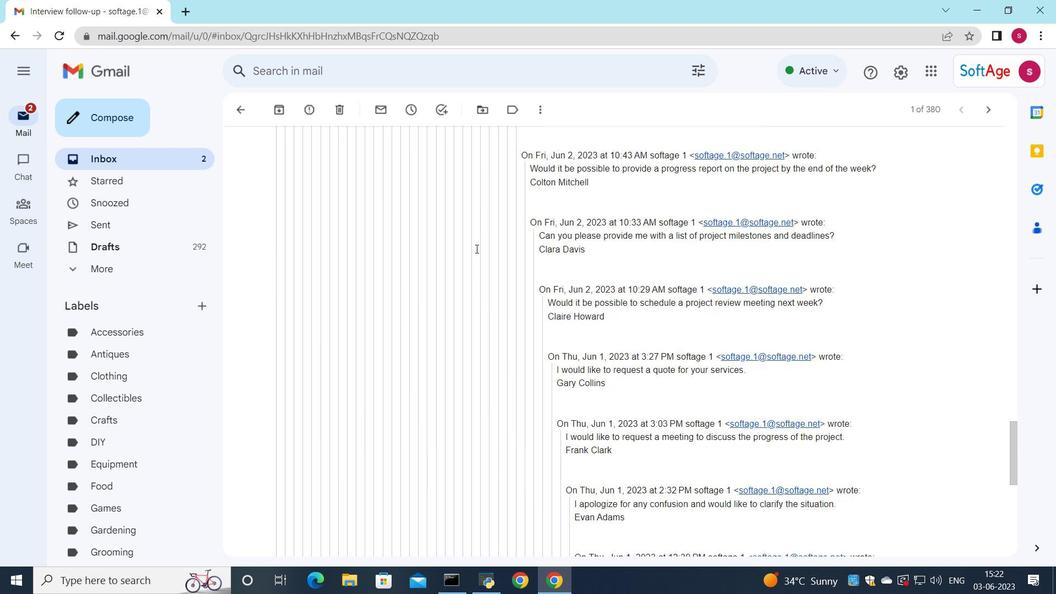 
Action: Mouse moved to (478, 252)
Screenshot: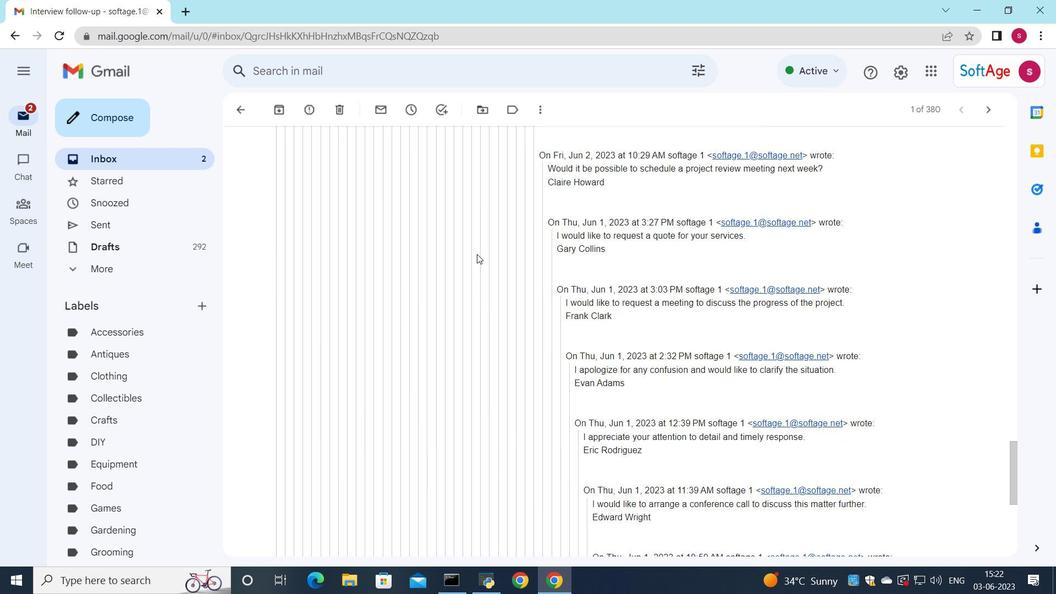 
Action: Mouse scrolled (478, 251) with delta (0, 0)
Screenshot: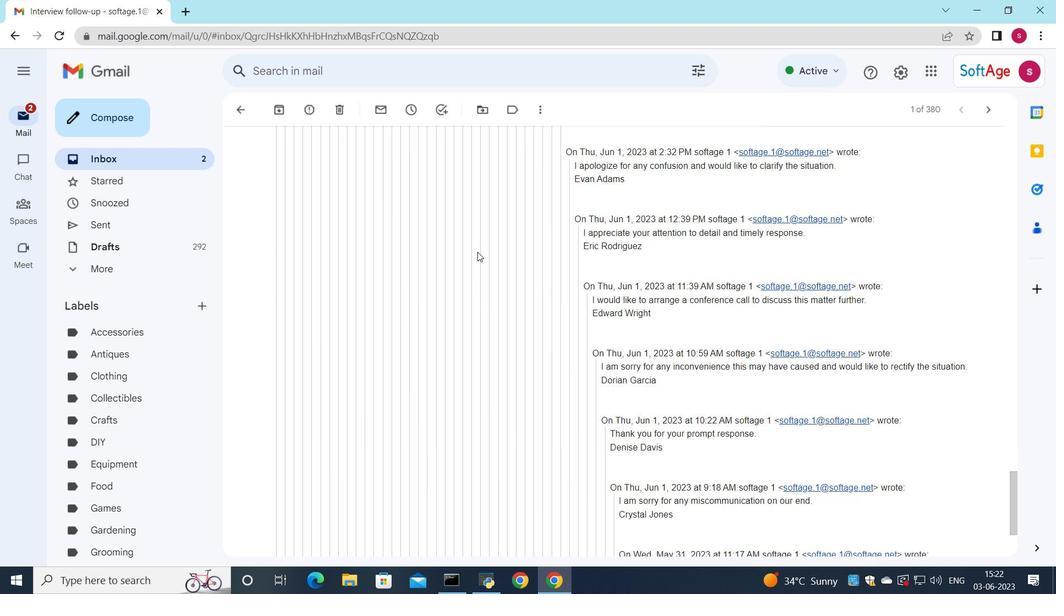 
Action: Mouse scrolled (478, 251) with delta (0, 0)
Screenshot: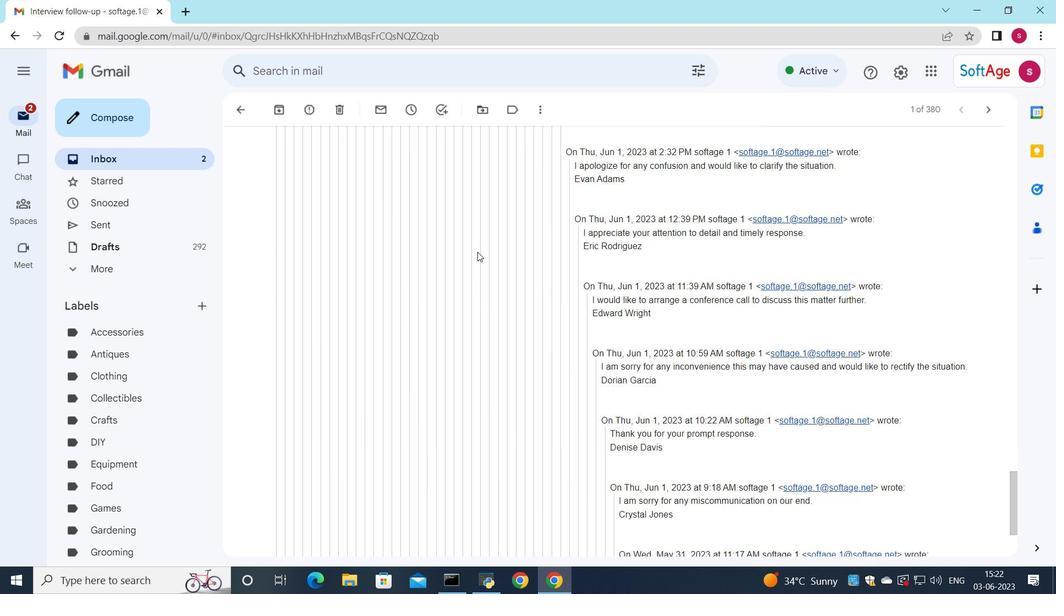 
Action: Mouse scrolled (478, 251) with delta (0, 0)
Screenshot: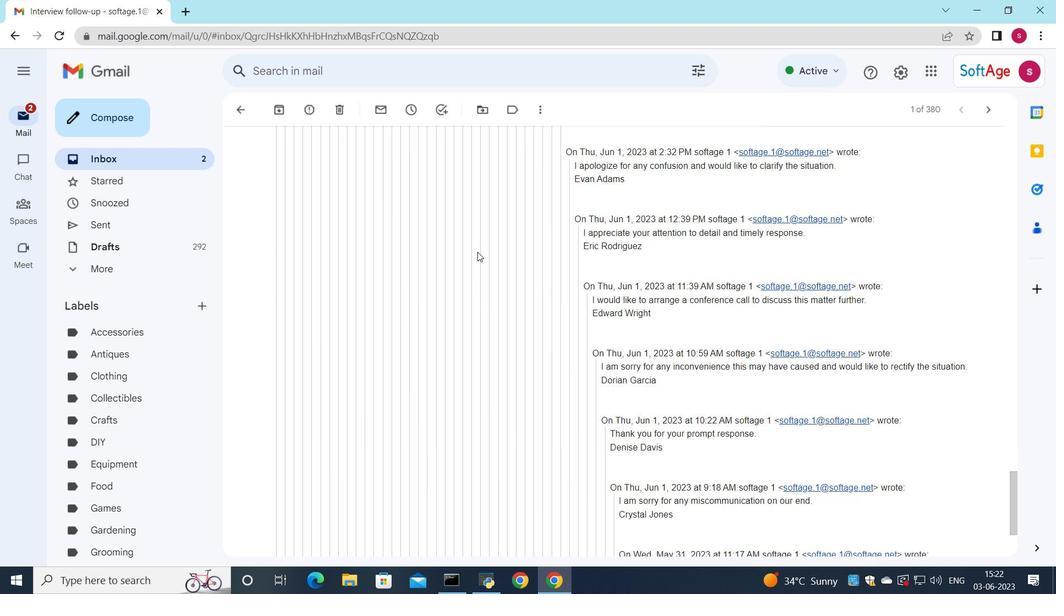 
Action: Mouse scrolled (478, 251) with delta (0, 0)
Screenshot: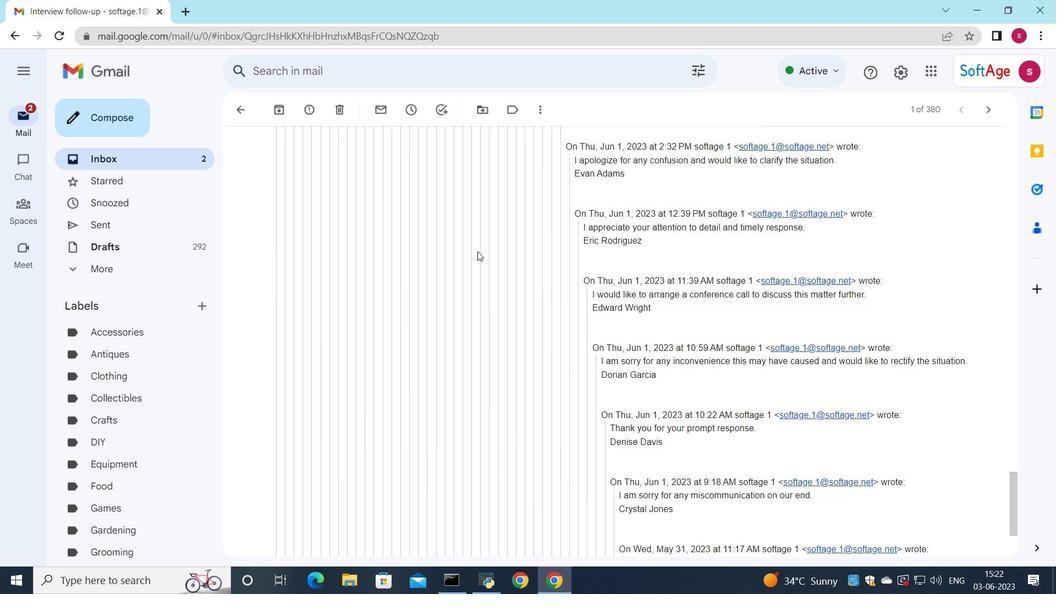
Action: Mouse scrolled (478, 251) with delta (0, 0)
Screenshot: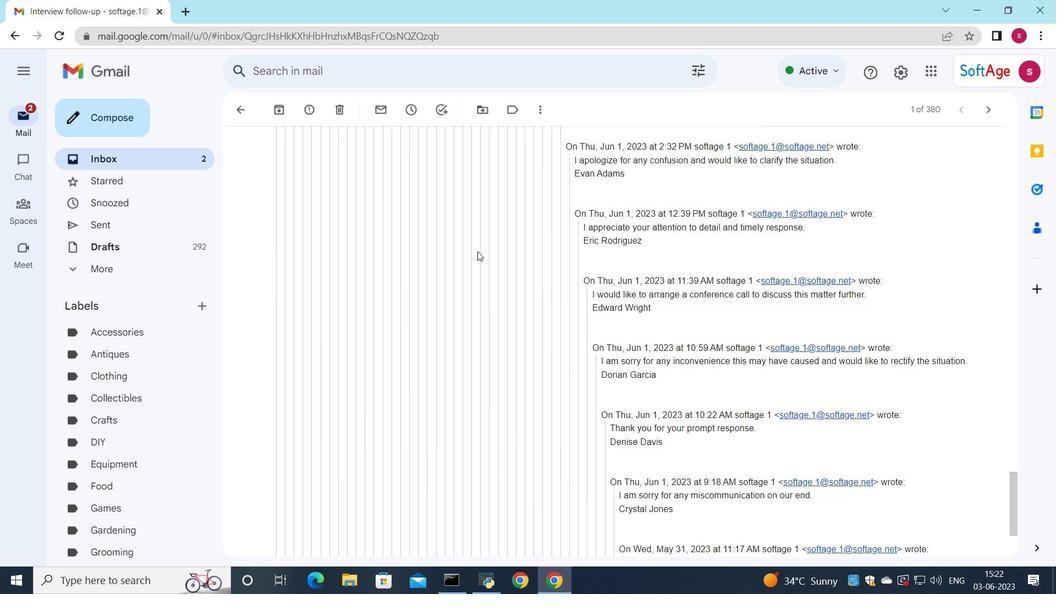 
Action: Mouse moved to (478, 254)
Screenshot: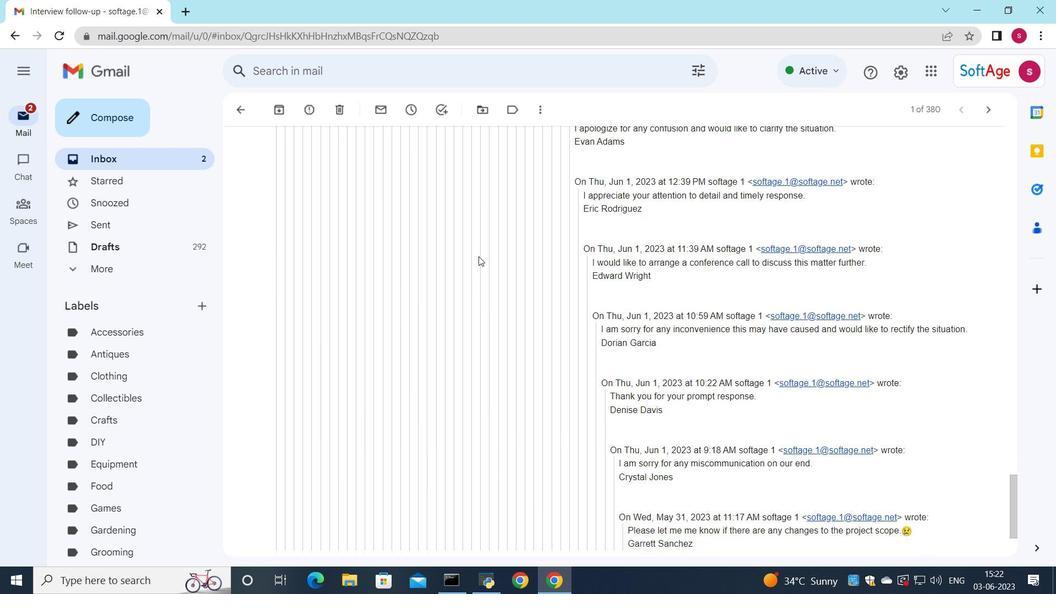 
Action: Mouse scrolled (478, 254) with delta (0, 0)
Screenshot: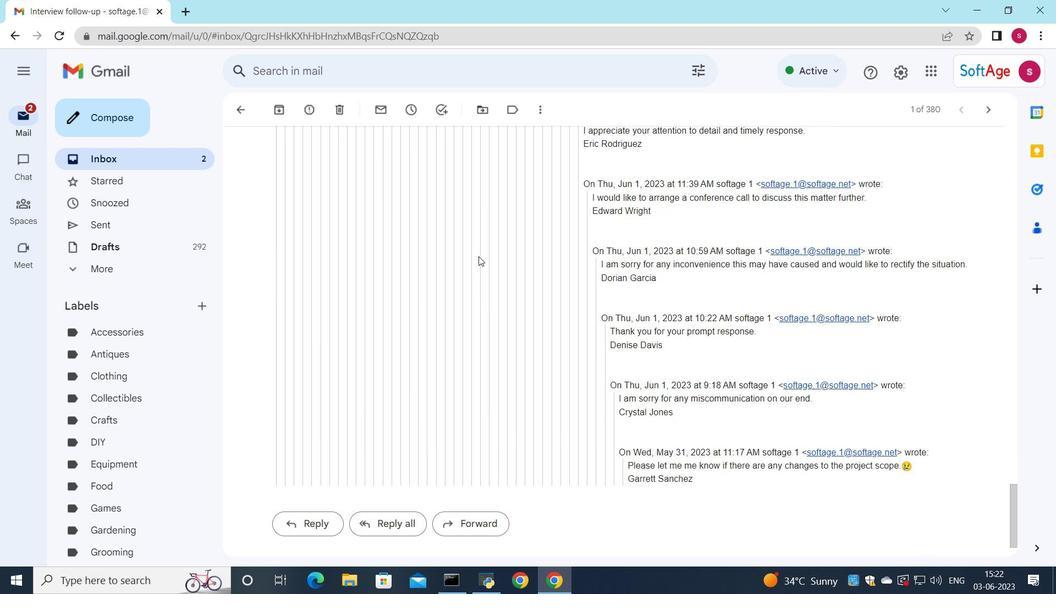 
Action: Mouse scrolled (478, 254) with delta (0, 0)
Screenshot: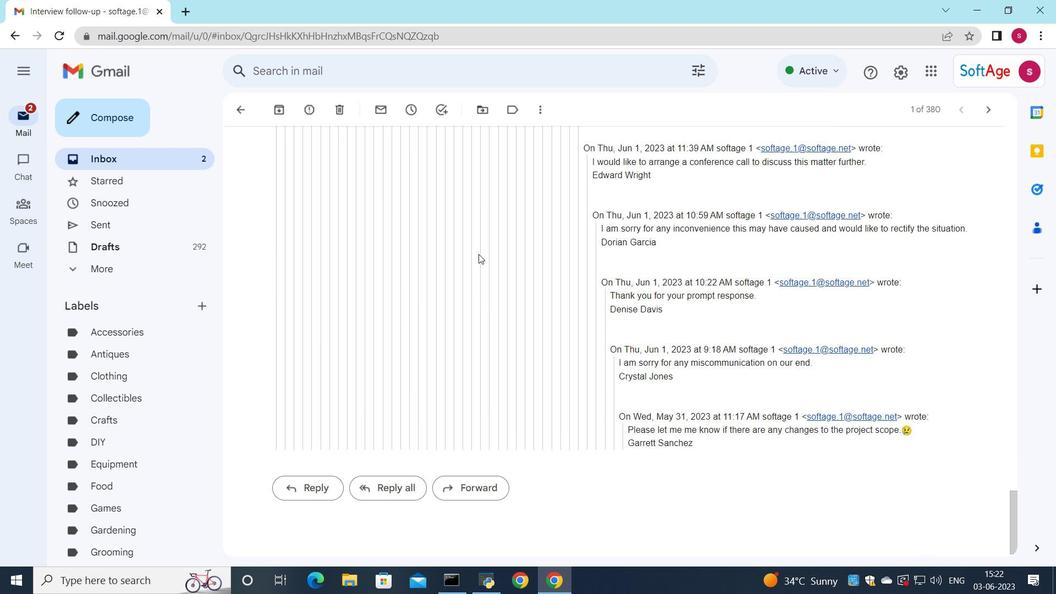
Action: Mouse scrolled (478, 254) with delta (0, 0)
Screenshot: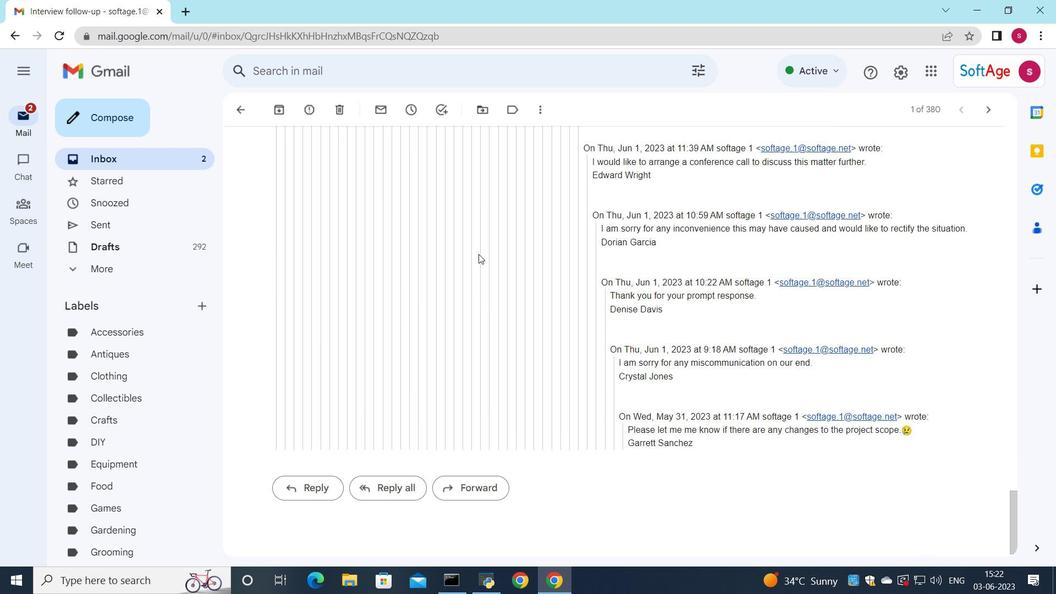 
Action: Mouse scrolled (478, 254) with delta (0, 0)
Screenshot: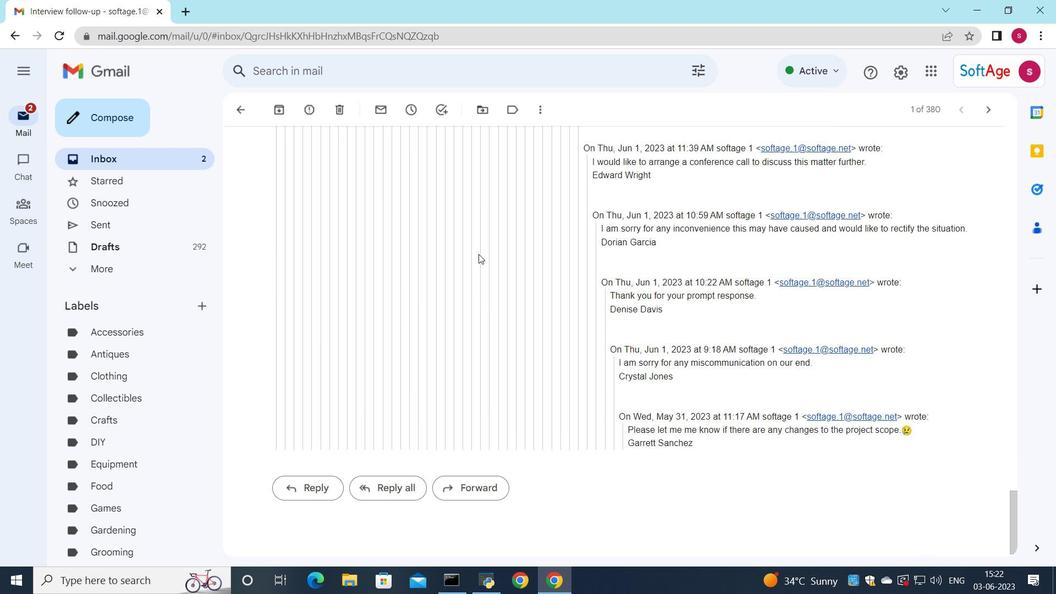 
Action: Mouse scrolled (478, 254) with delta (0, 0)
Screenshot: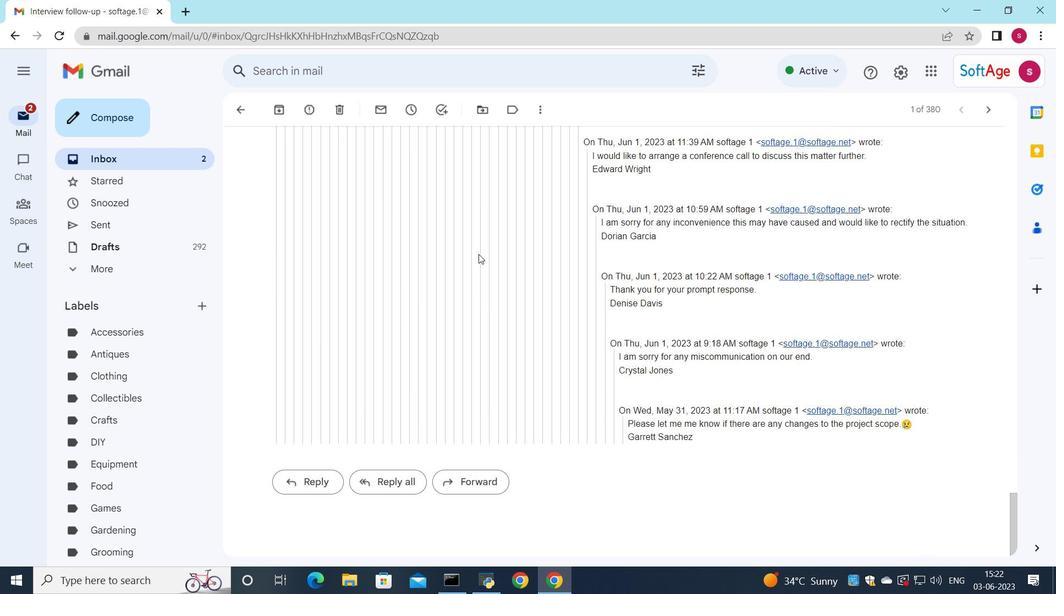 
Action: Mouse moved to (401, 483)
Screenshot: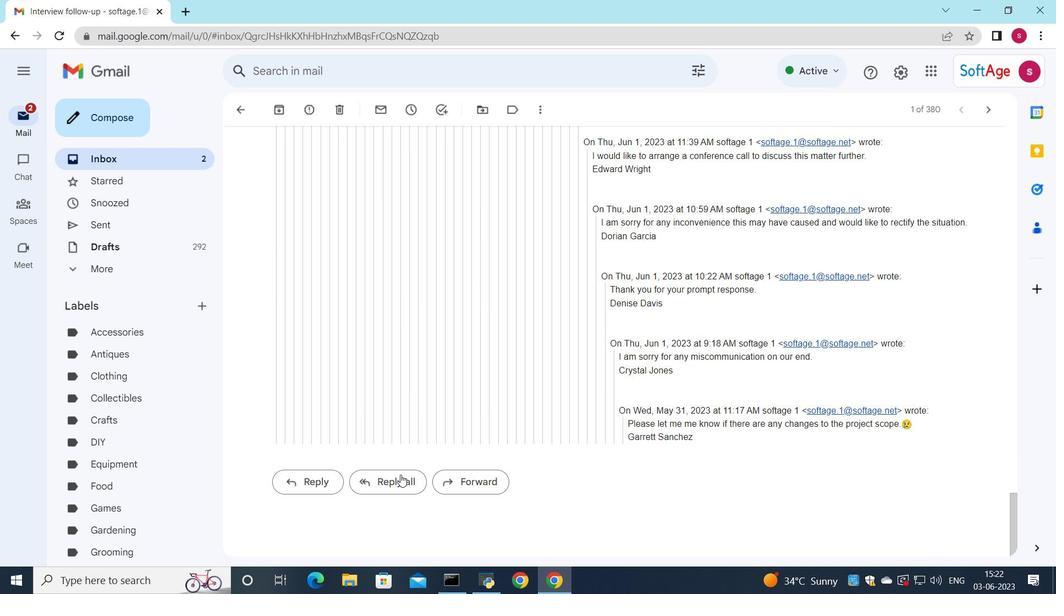 
Action: Mouse pressed left at (401, 483)
Screenshot: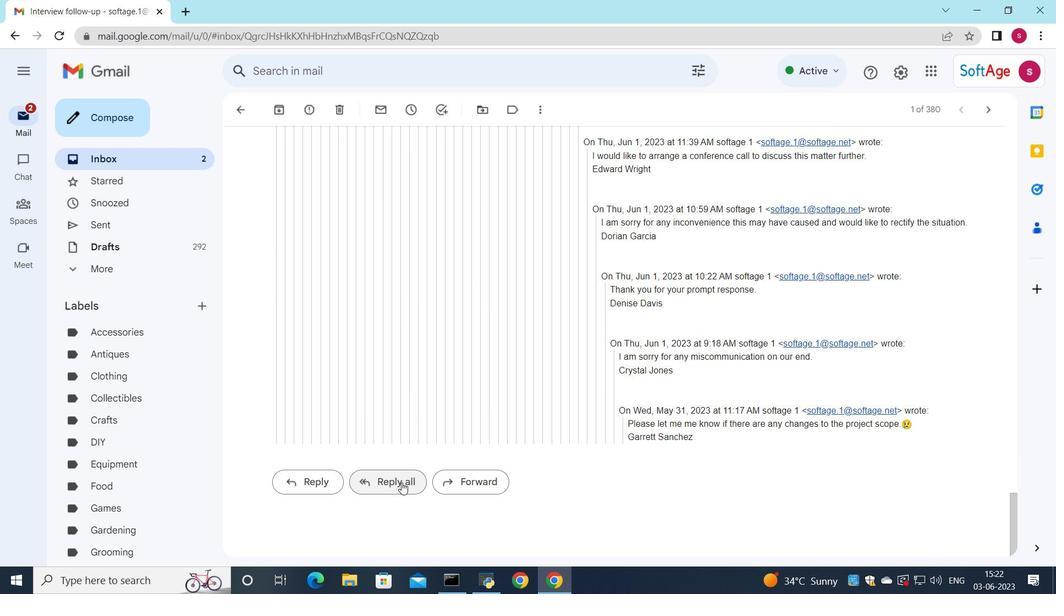 
Action: Mouse moved to (299, 378)
Screenshot: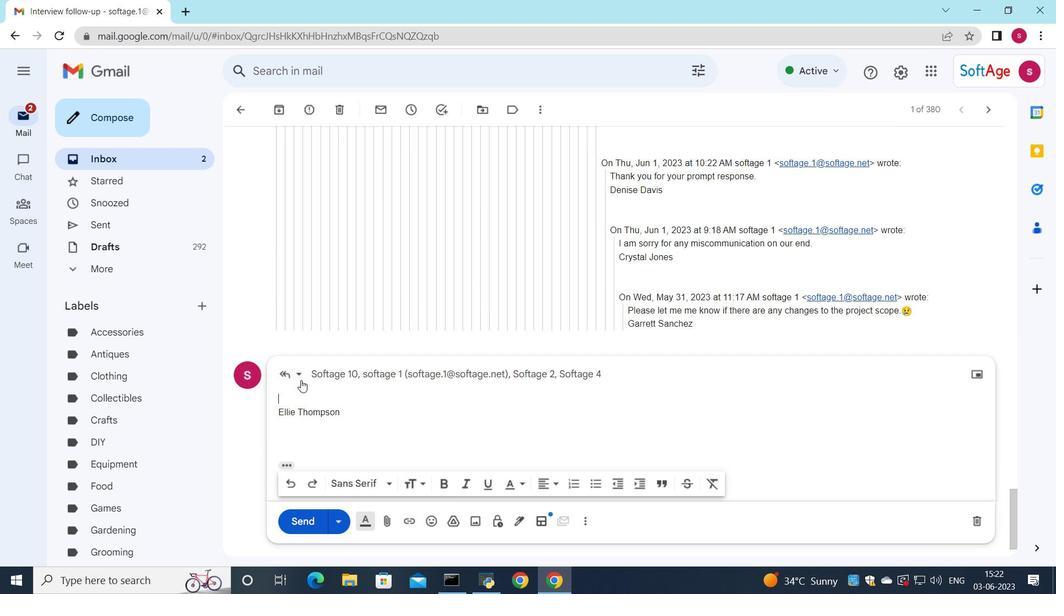 
Action: Mouse pressed left at (299, 378)
Screenshot: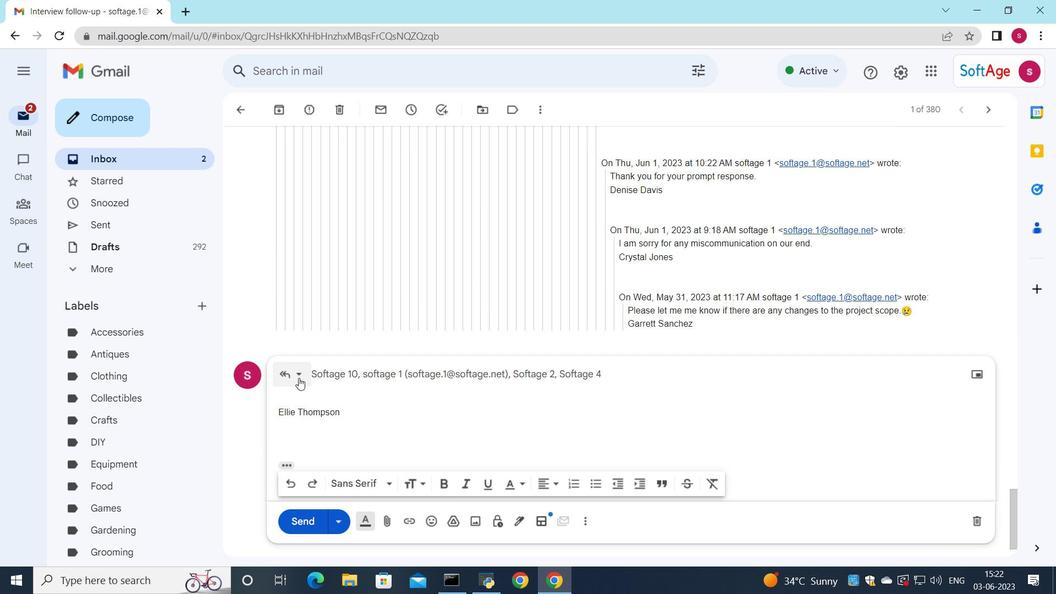 
Action: Mouse moved to (339, 473)
Screenshot: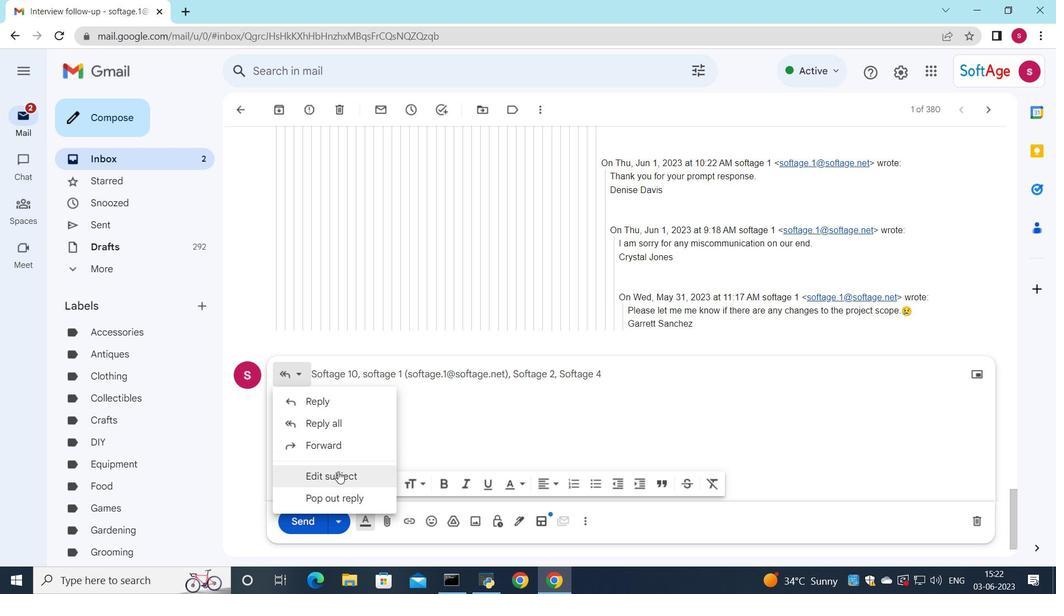 
Action: Mouse pressed left at (339, 473)
Screenshot: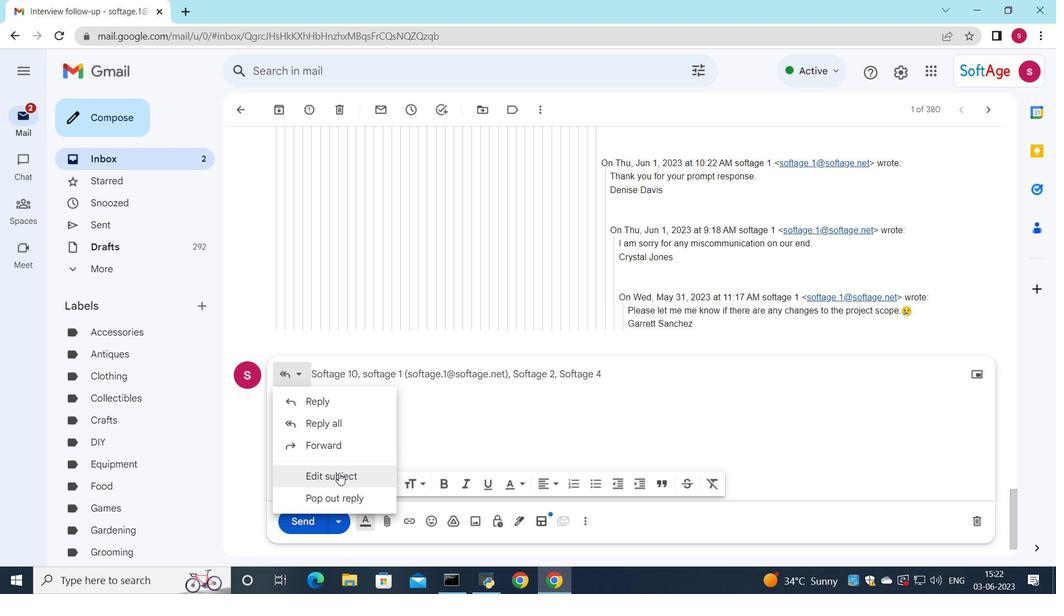 
Action: Mouse moved to (681, 183)
Screenshot: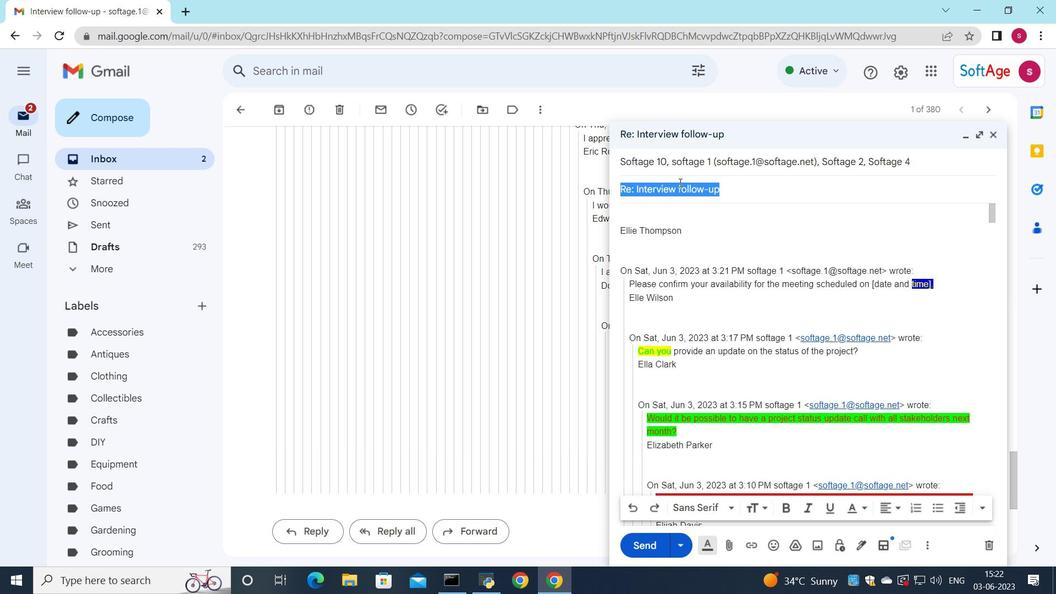 
Action: Key pressed <Key.shift><Key.shift><Key.shift><Key.shift><Key.shift>Job<Key.space>offer
Screenshot: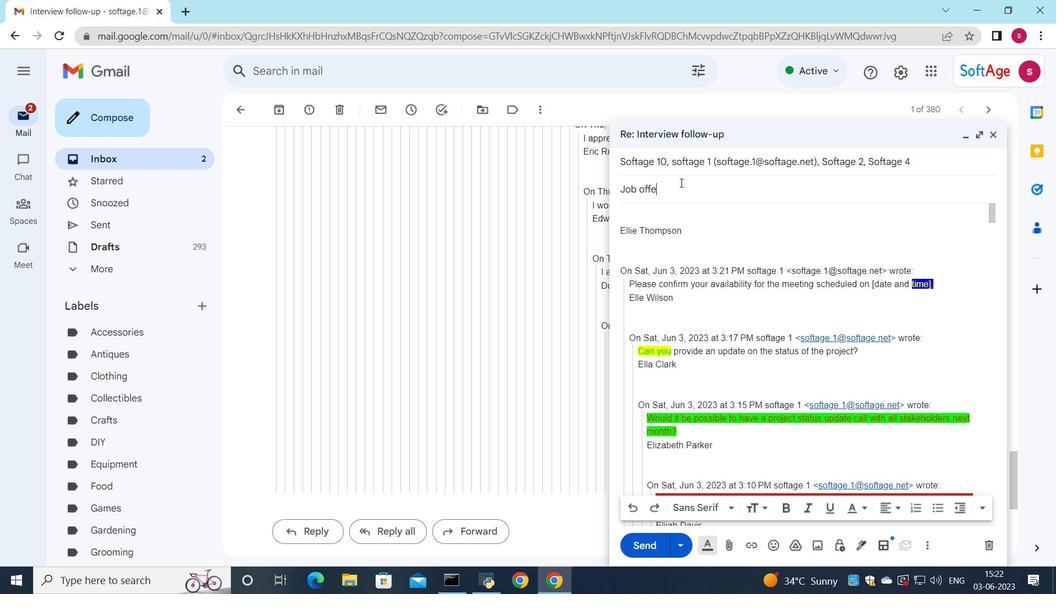 
Action: Mouse moved to (634, 212)
Screenshot: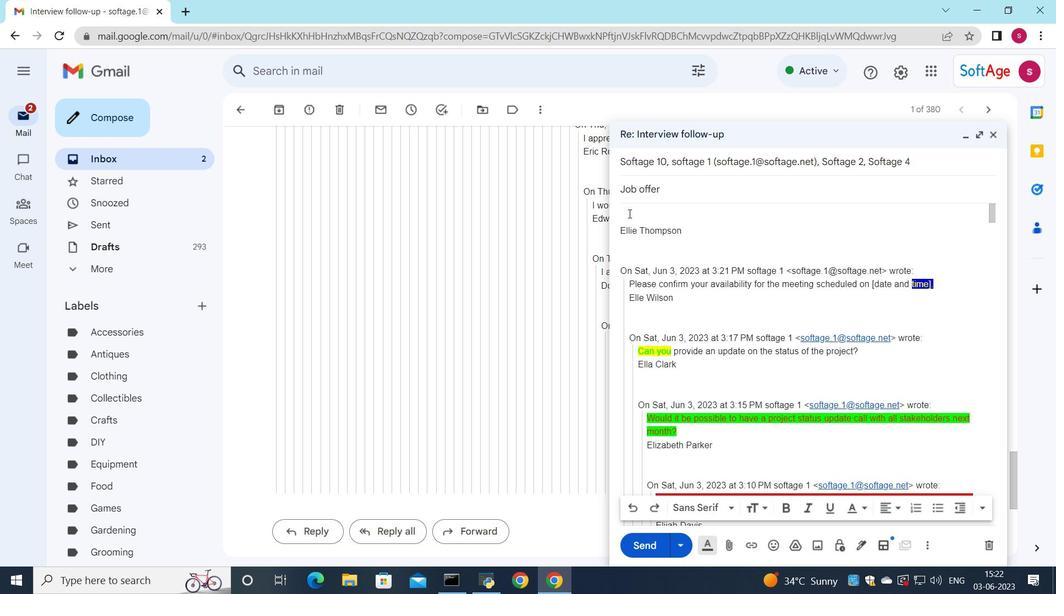 
Action: Mouse pressed left at (634, 212)
Screenshot: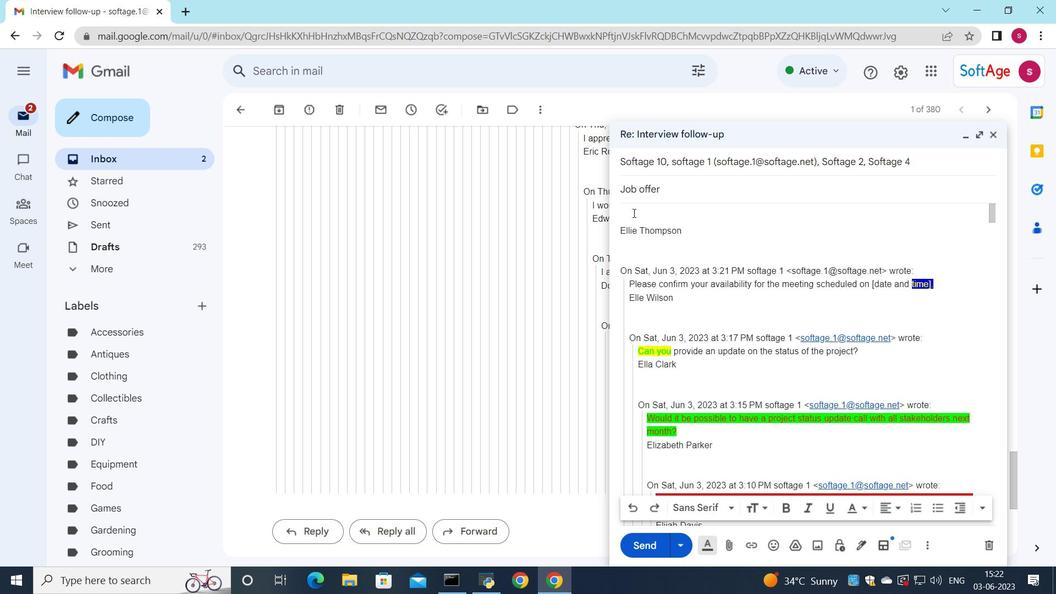 
Action: Key pressed <Key.shift>Could<Key.space>you<Key.space>please<Key.space>share<Key.space>your<Key.space>feedback<Key.space>on<Key.space>the<Key.space>last<Key.space>proposal<Key.shift_r>?
Screenshot: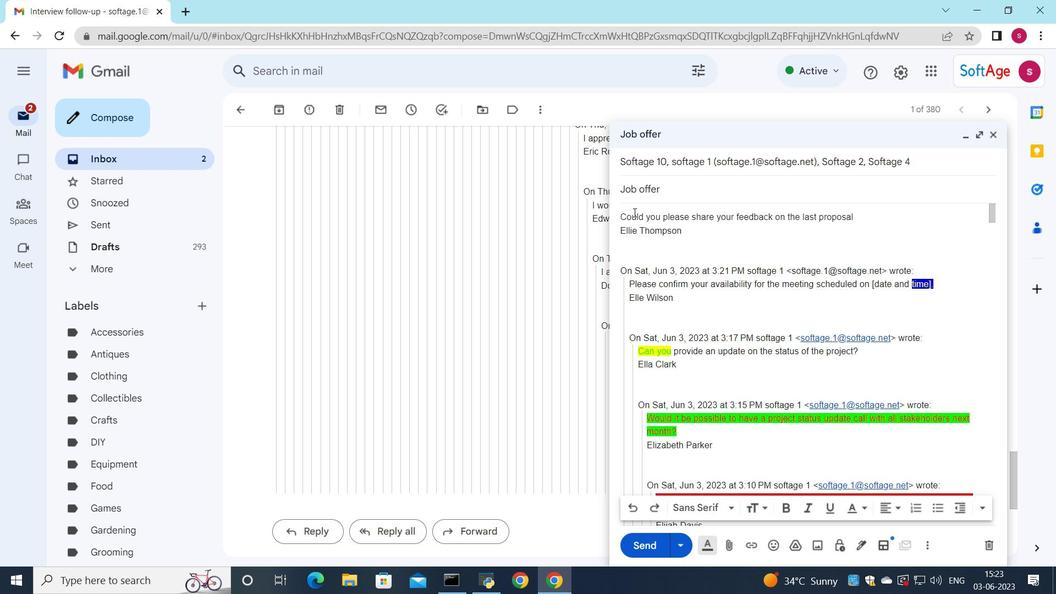 
Action: Mouse moved to (863, 219)
Screenshot: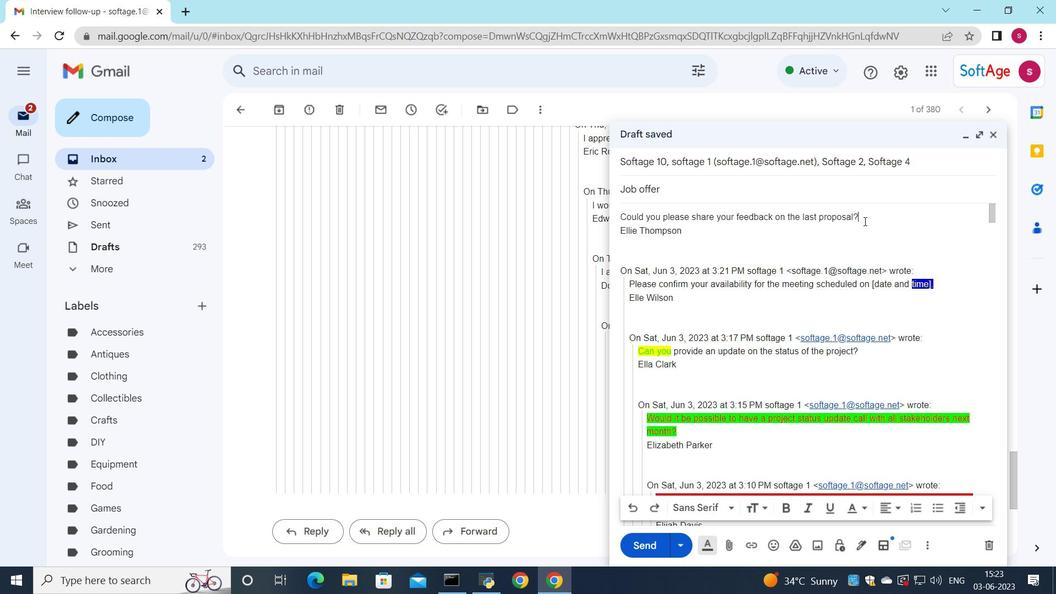 
Action: Mouse pressed left at (863, 219)
Screenshot: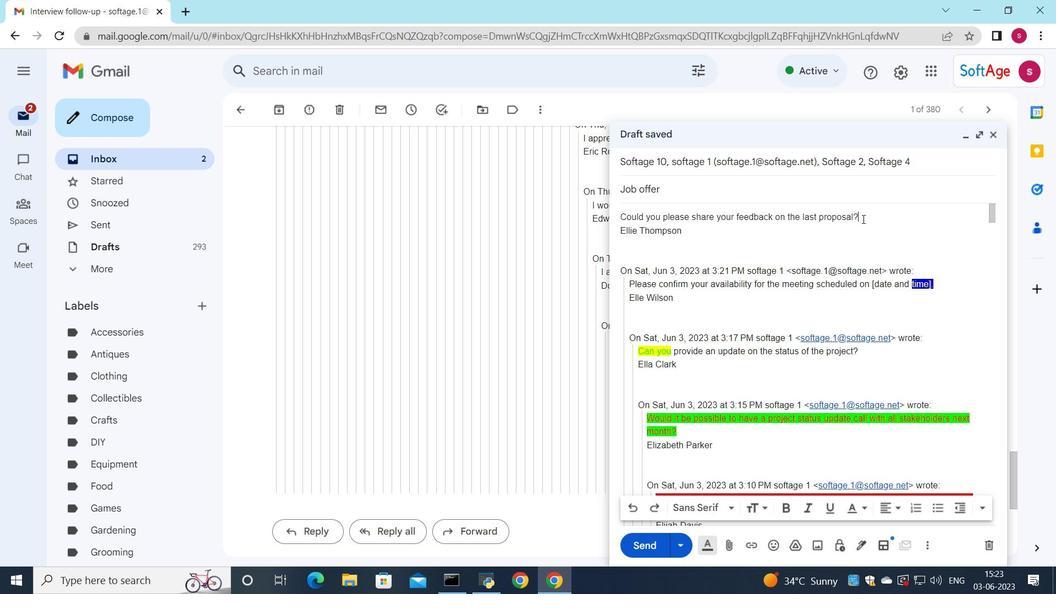 
Action: Mouse moved to (863, 509)
Screenshot: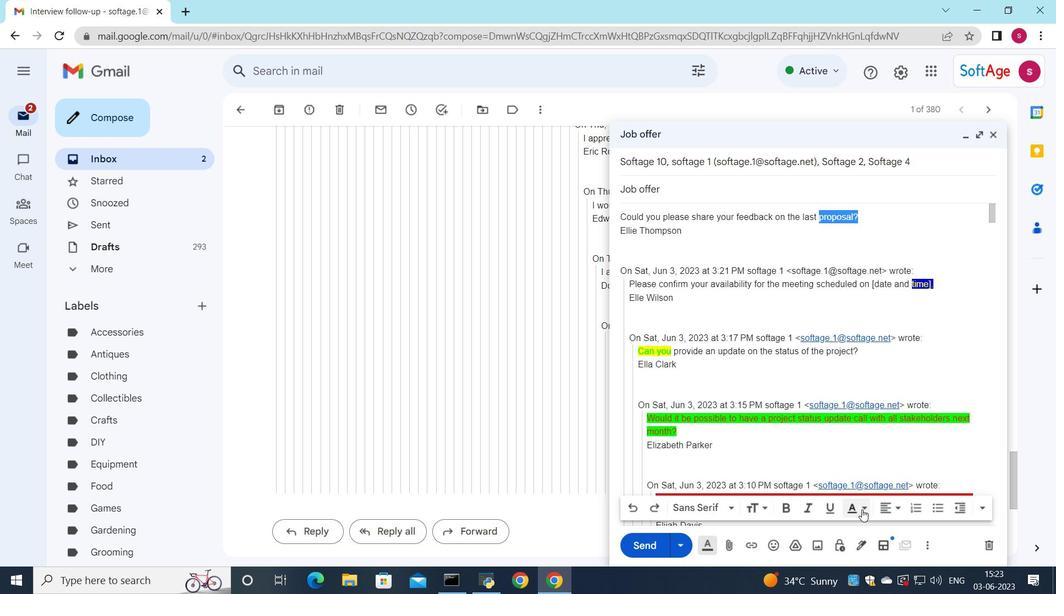 
Action: Mouse pressed left at (863, 509)
Screenshot: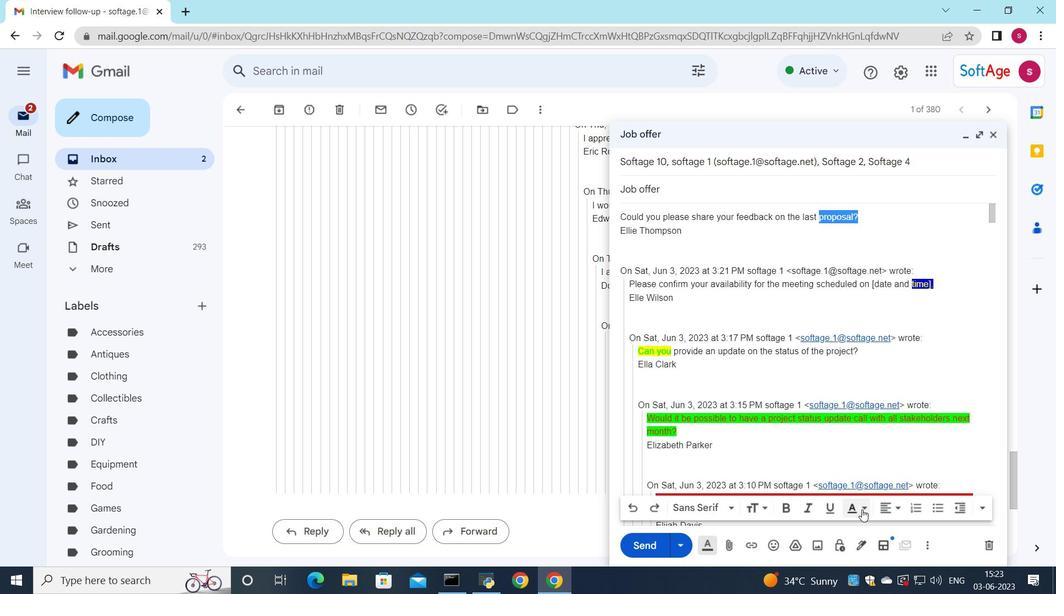 
Action: Mouse moved to (832, 412)
Screenshot: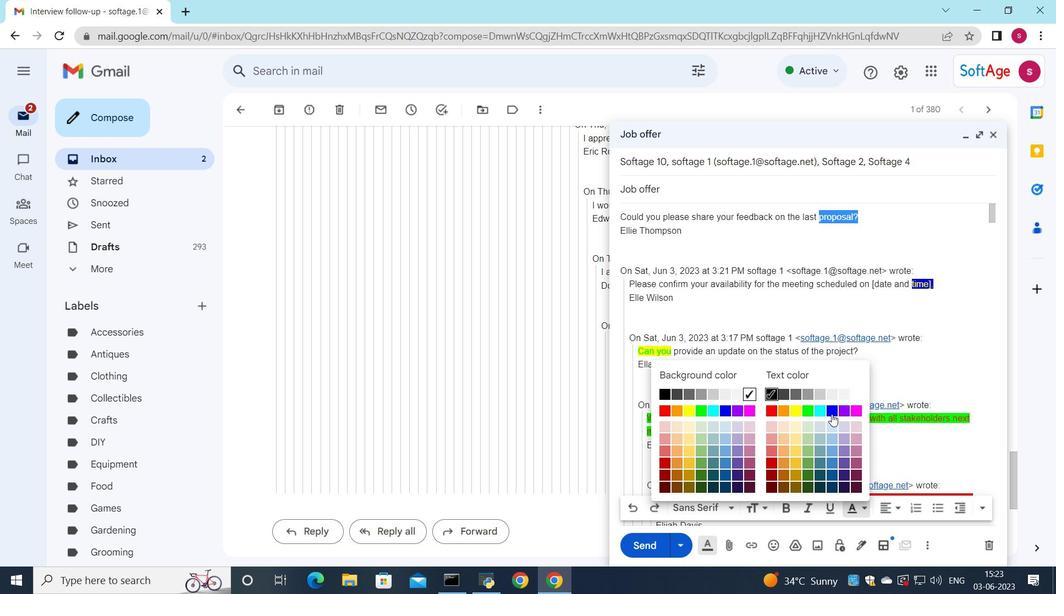 
Action: Mouse pressed left at (832, 412)
Screenshot: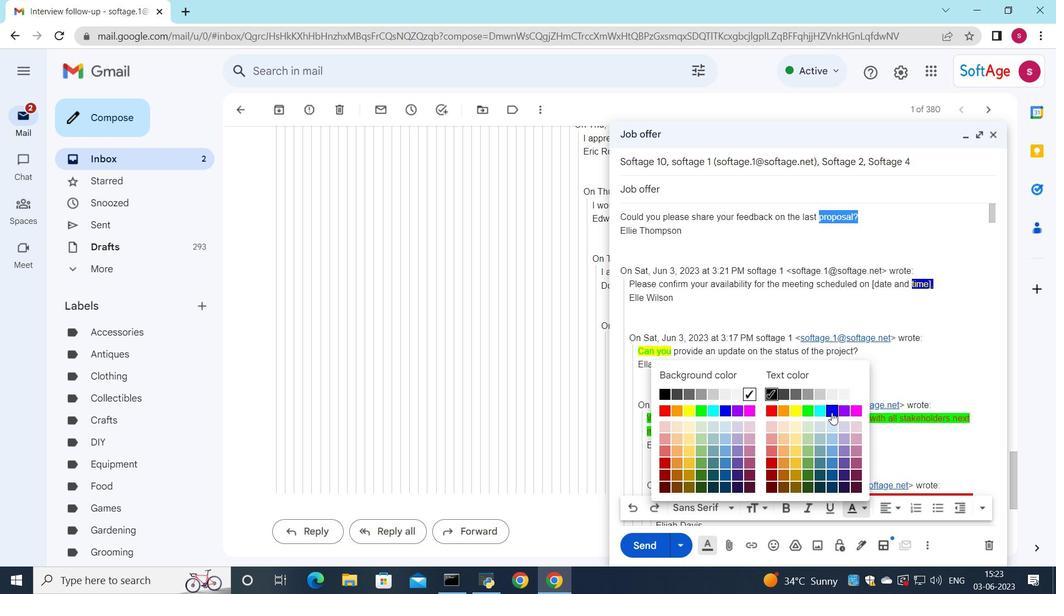 
Action: Mouse moved to (867, 503)
Screenshot: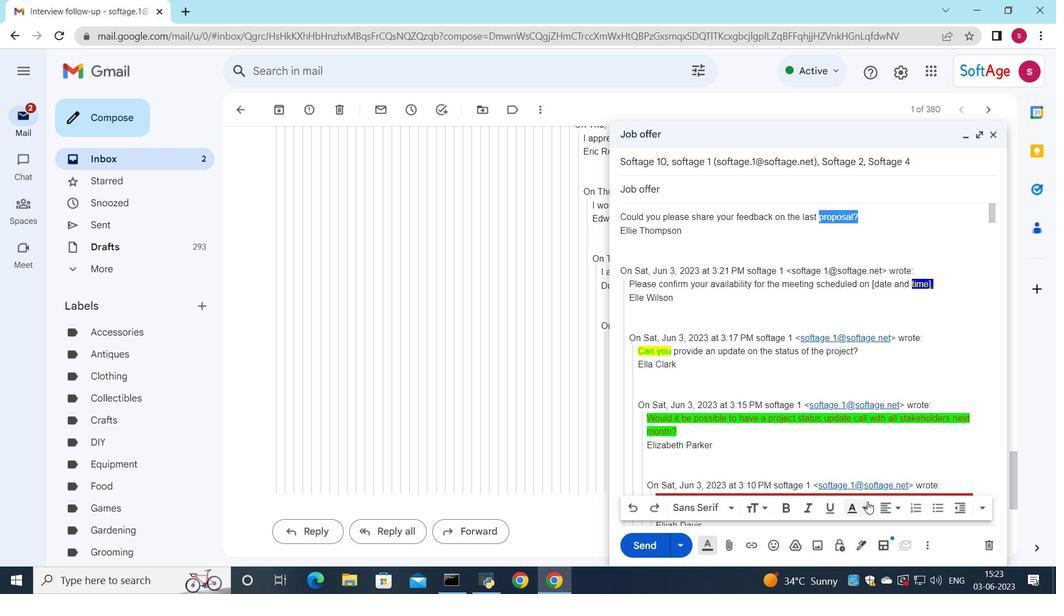 
Action: Mouse pressed left at (867, 503)
Screenshot: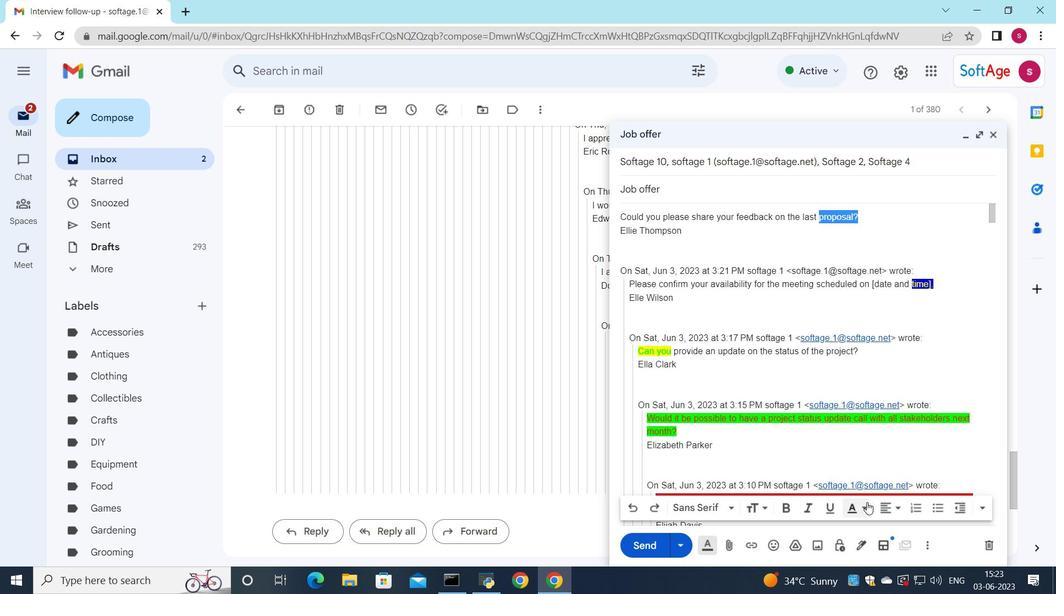 
Action: Mouse moved to (746, 412)
Screenshot: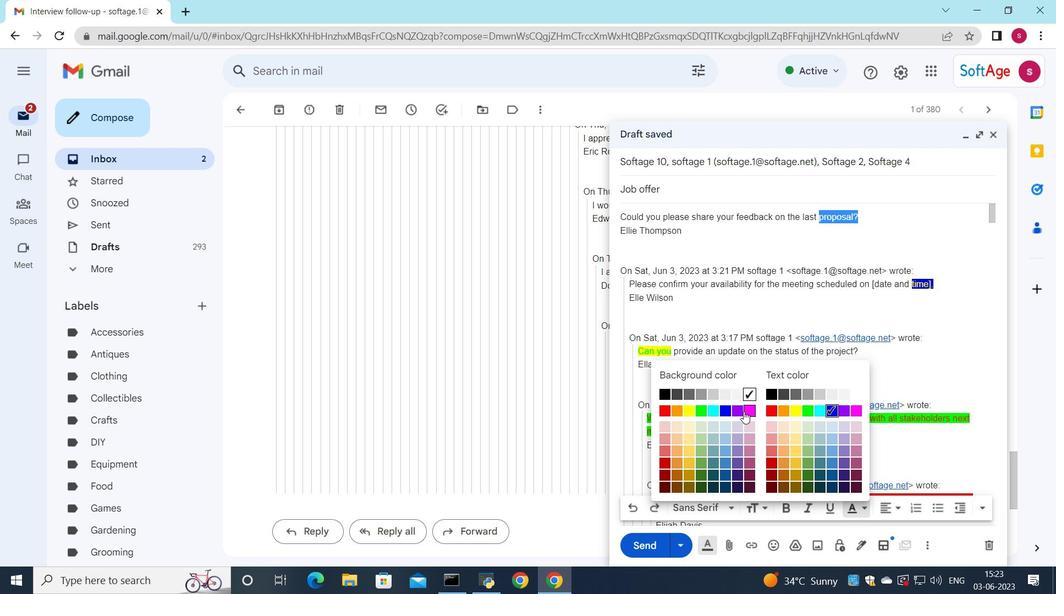 
Action: Mouse pressed left at (746, 412)
Screenshot: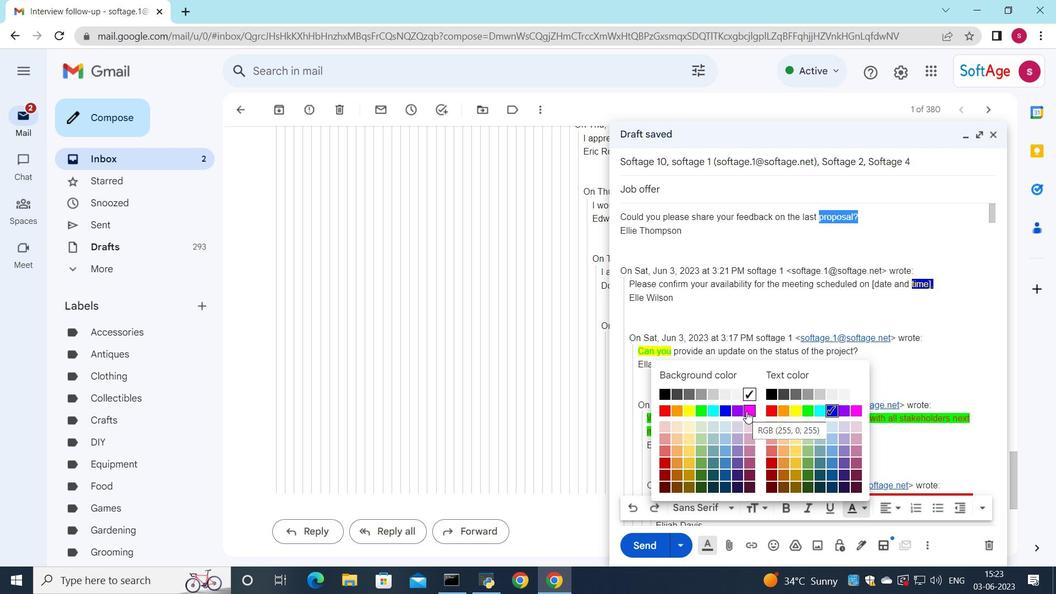 
Action: Mouse moved to (876, 212)
Screenshot: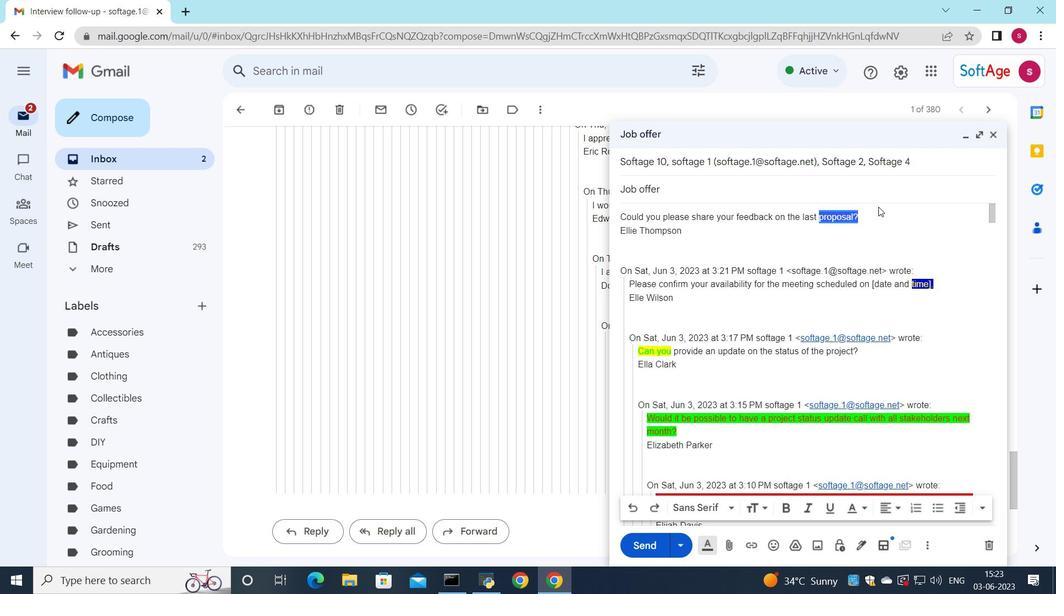 
Action: Mouse pressed left at (876, 212)
Screenshot: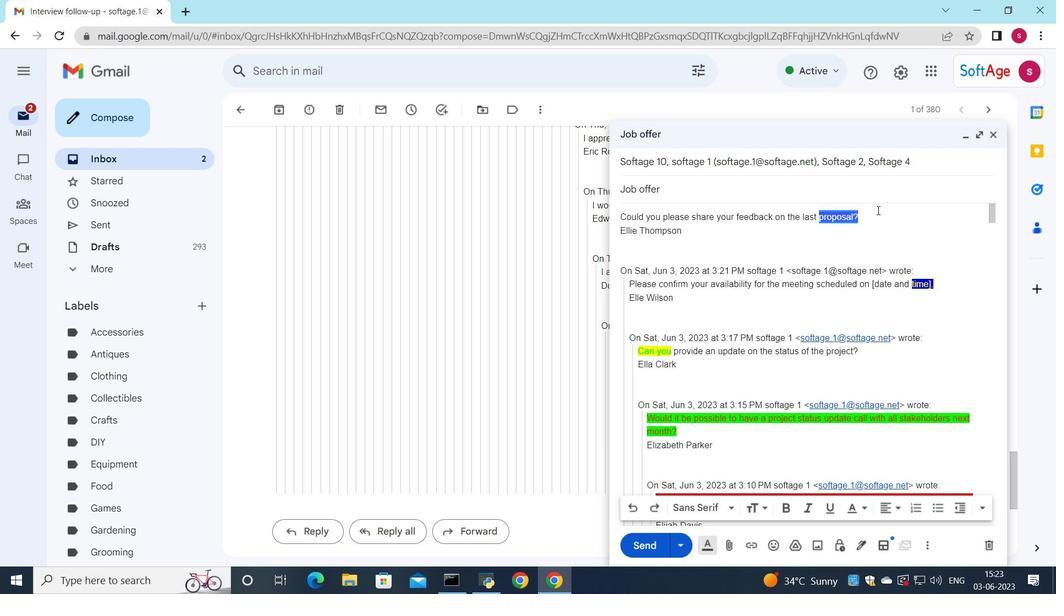 
Action: Mouse moved to (639, 544)
Screenshot: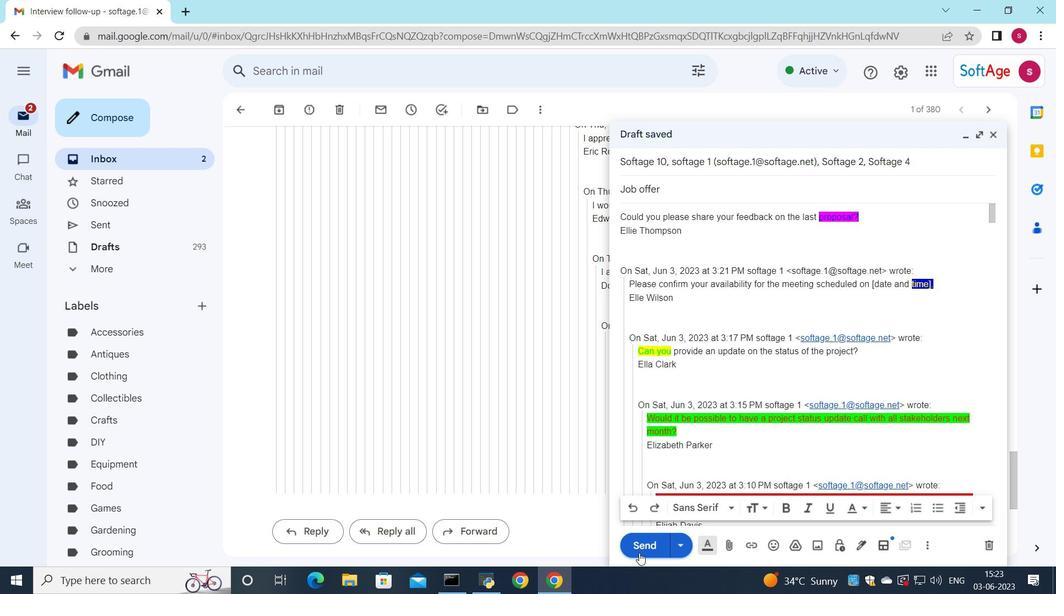 
Action: Mouse pressed left at (639, 544)
Screenshot: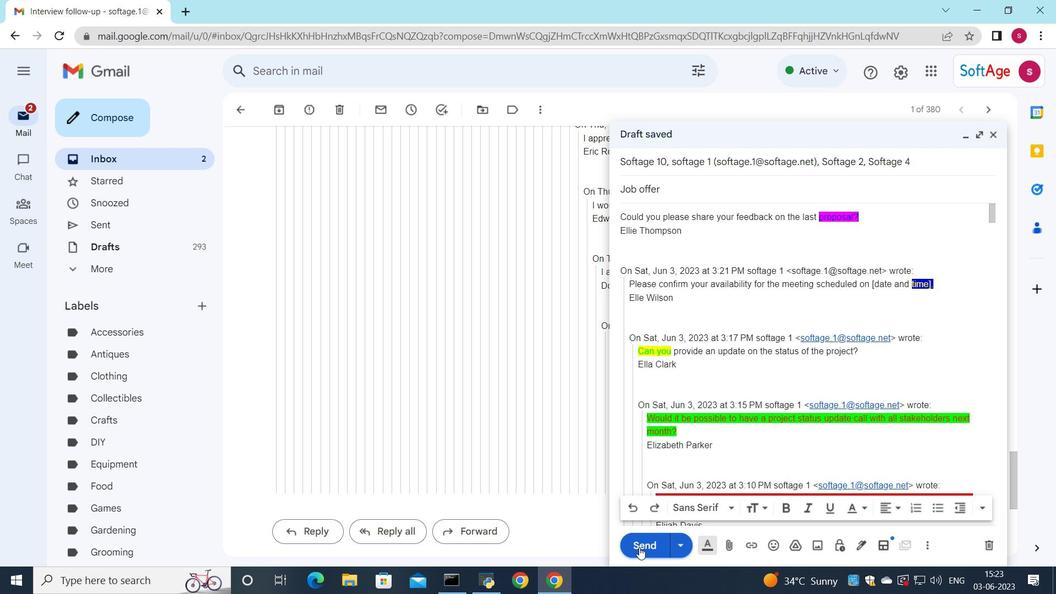 
Action: Mouse moved to (199, 158)
Screenshot: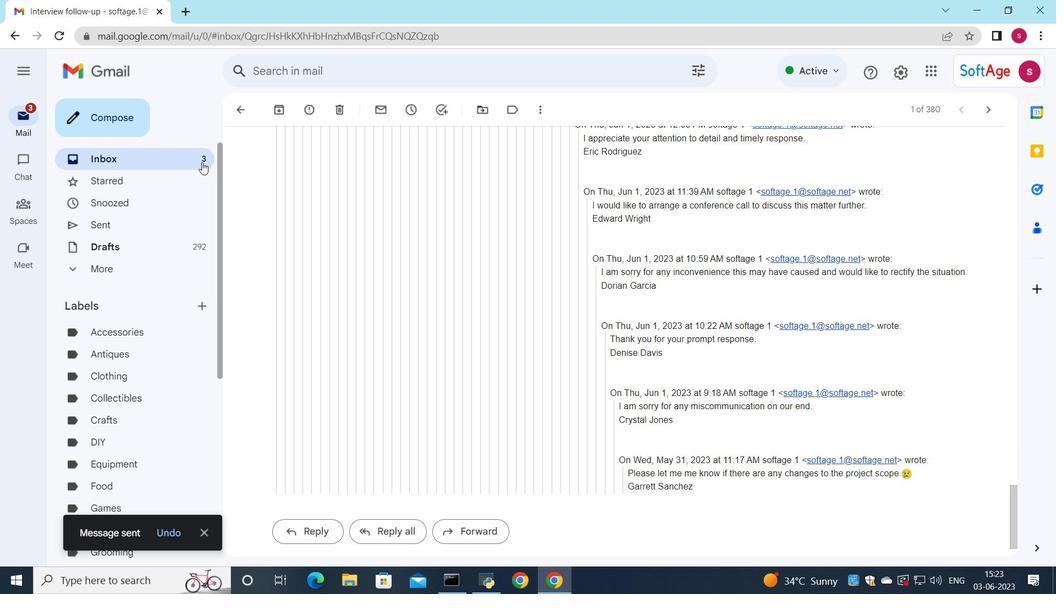 
Action: Mouse pressed left at (199, 158)
Screenshot: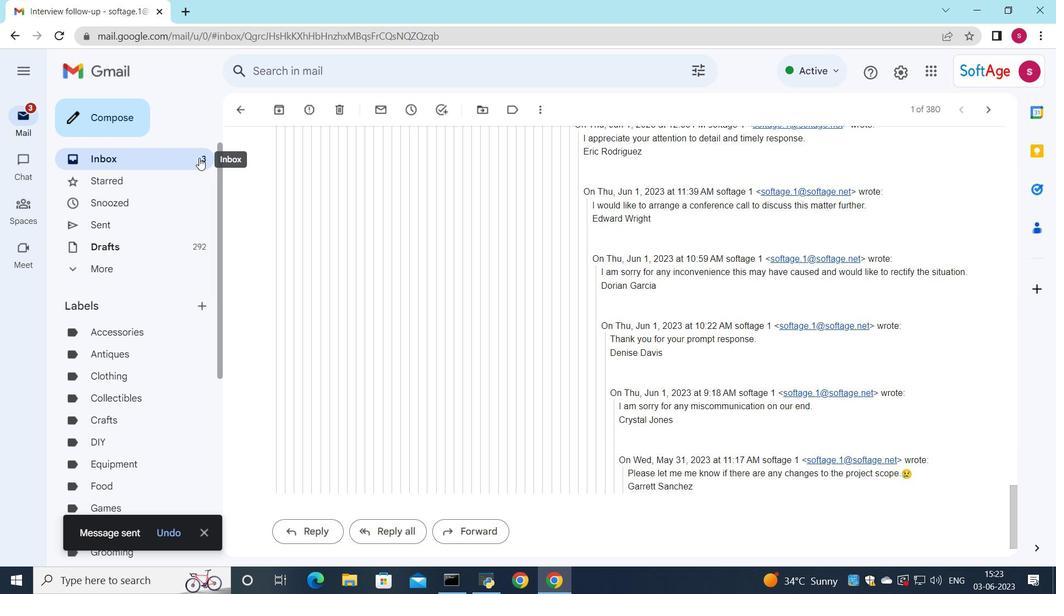 
Action: Mouse moved to (459, 139)
Screenshot: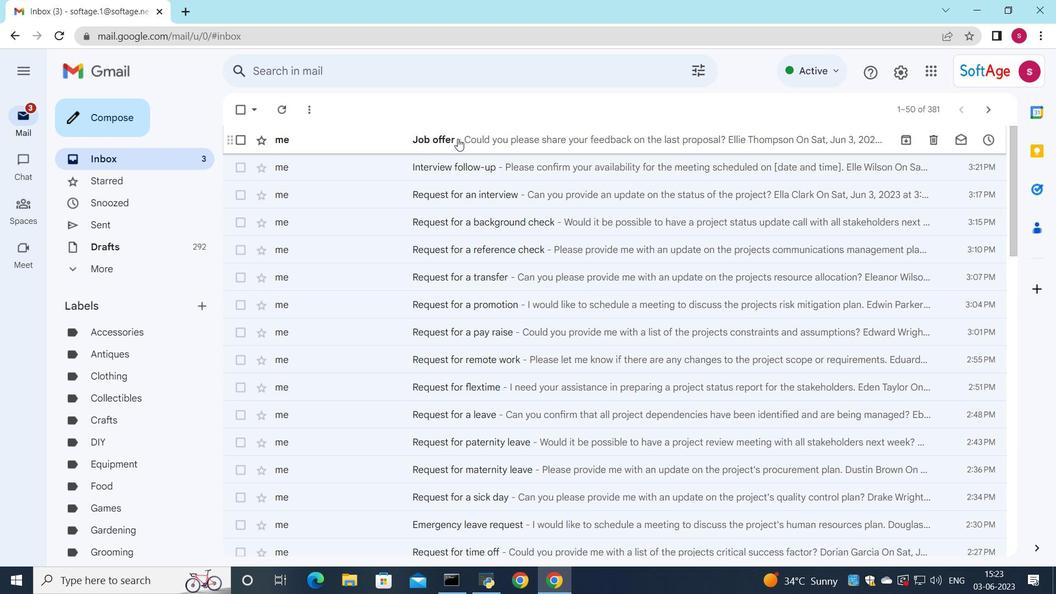 
